 Task: Go to Program & Features. Select Whole Food Market. Add to cart Organic Aloe Vera Juice-2. Place order for Katie Thompson, _x000D_
703 Fritz Ave W_x000D_
Ladysmith, Wisconsin(WI), 54848, Cell Number (507) 373-4876
Action: Mouse moved to (104, 81)
Screenshot: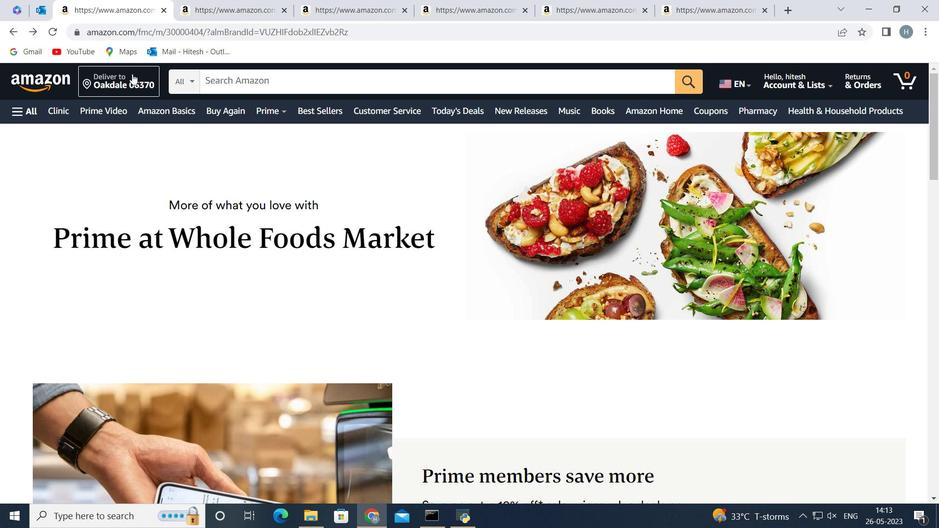 
Action: Mouse pressed left at (104, 81)
Screenshot: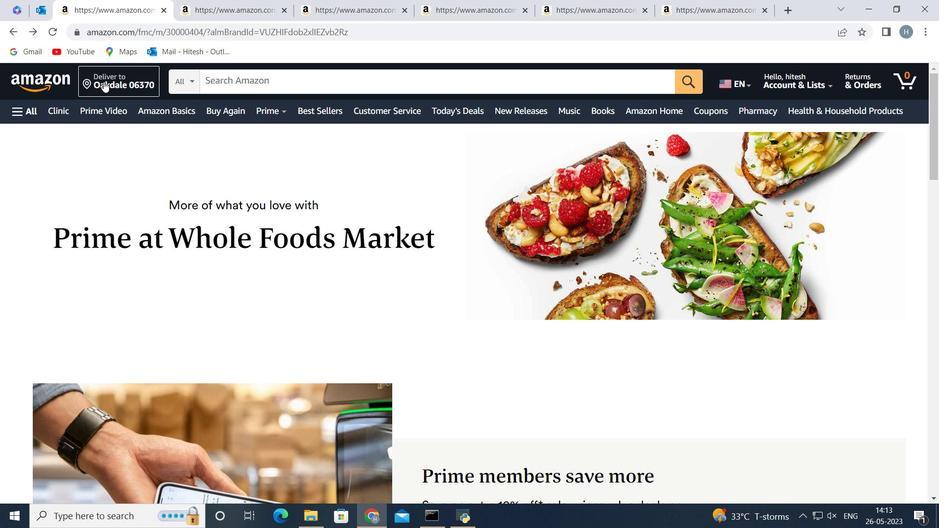 
Action: Mouse moved to (462, 341)
Screenshot: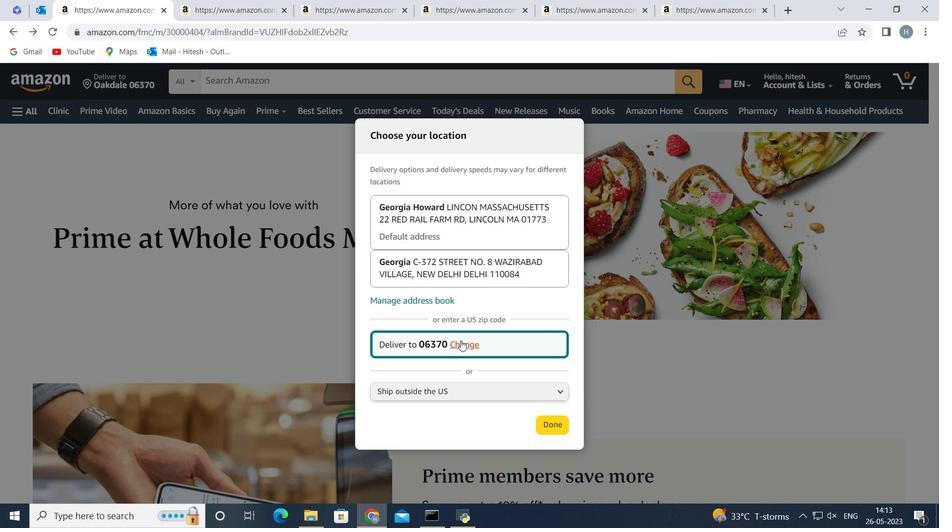
Action: Mouse pressed left at (462, 341)
Screenshot: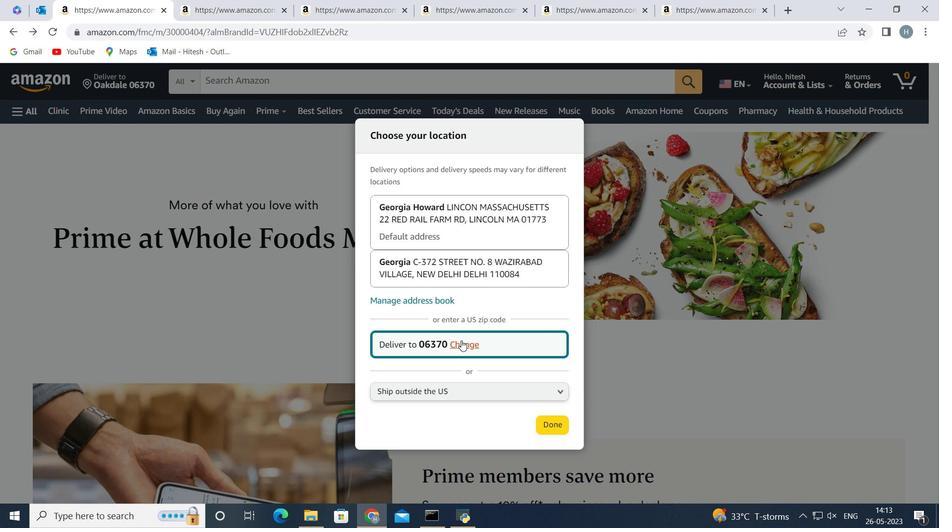 
Action: Mouse moved to (447, 335)
Screenshot: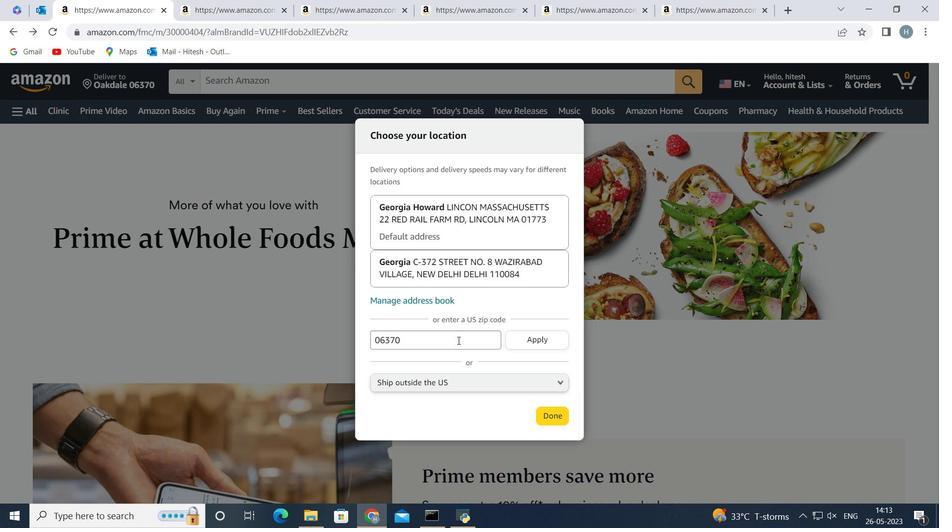 
Action: Mouse pressed left at (447, 335)
Screenshot: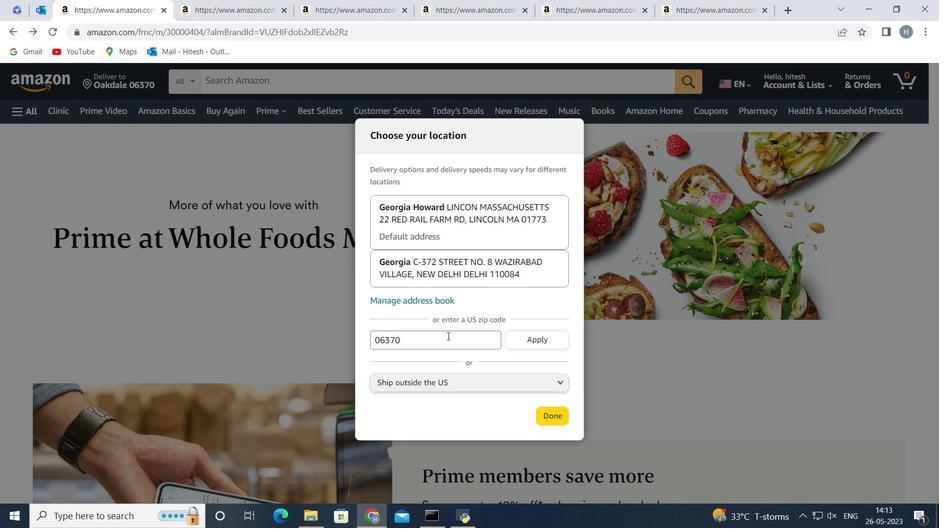 
Action: Key pressed <Key.backspace><Key.backspace><Key.backspace>
Screenshot: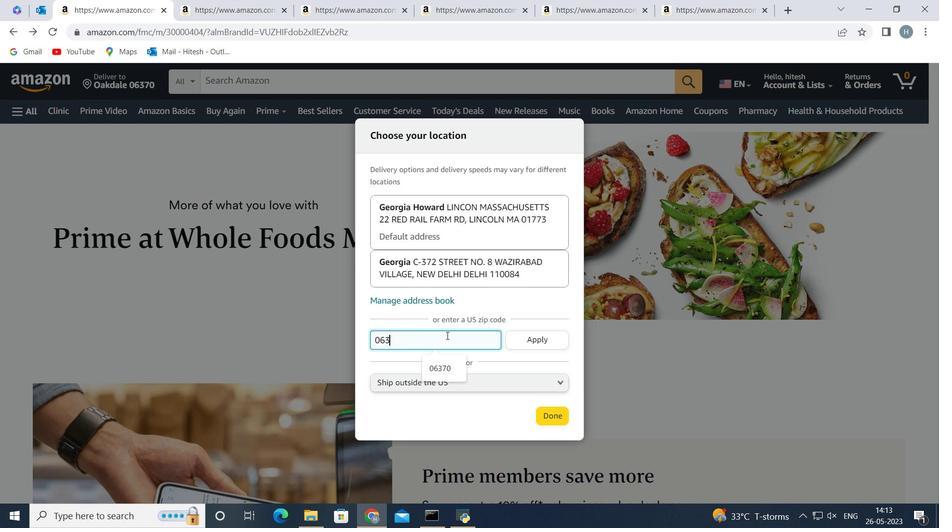 
Action: Mouse moved to (446, 335)
Screenshot: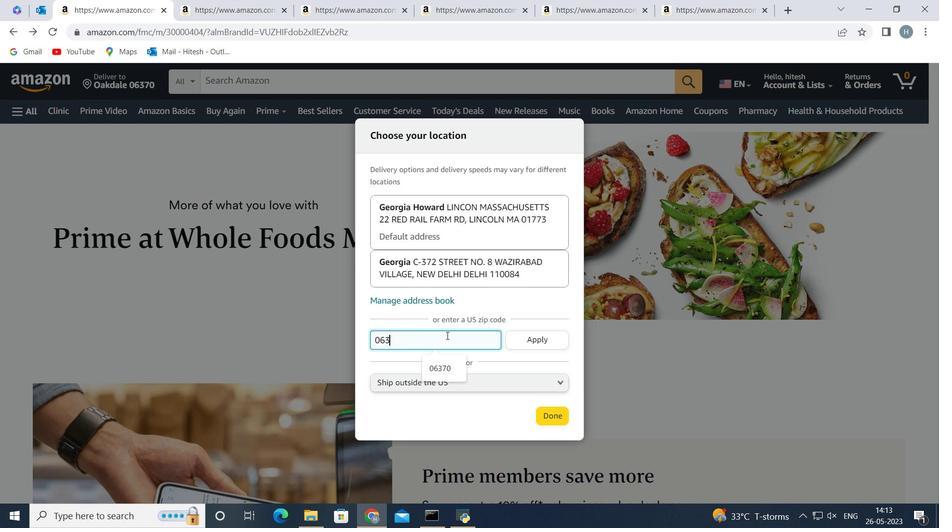 
Action: Key pressed <Key.backspace><Key.backspace><Key.backspace><Key.backspace>54848
Screenshot: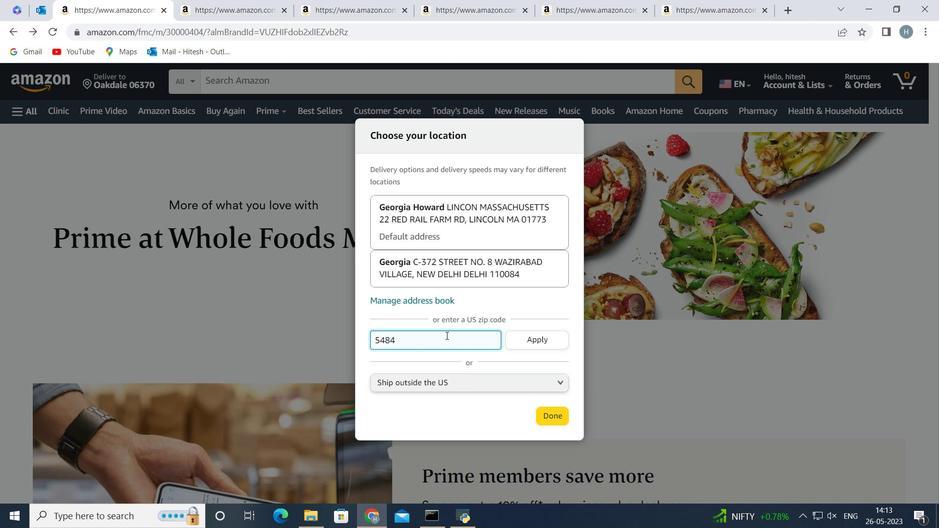 
Action: Mouse moved to (548, 339)
Screenshot: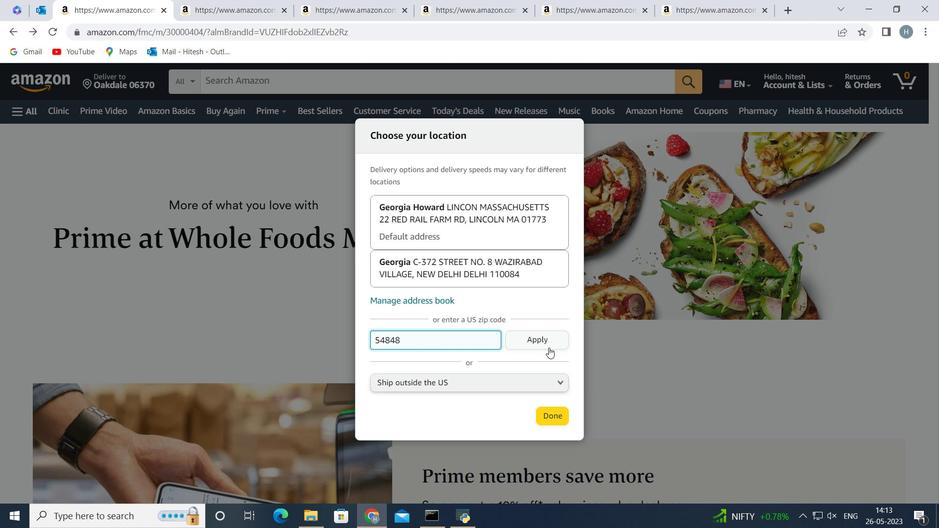 
Action: Mouse pressed left at (548, 339)
Screenshot: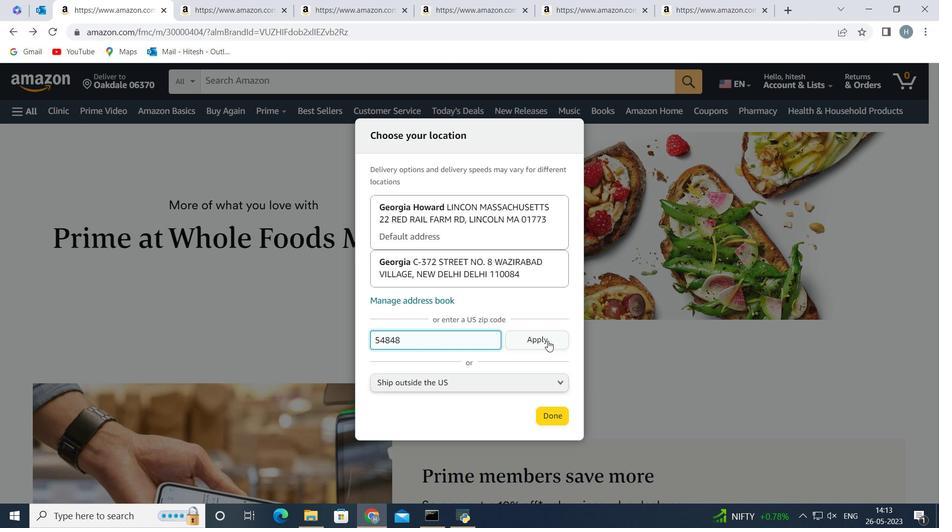 
Action: Mouse moved to (543, 340)
Screenshot: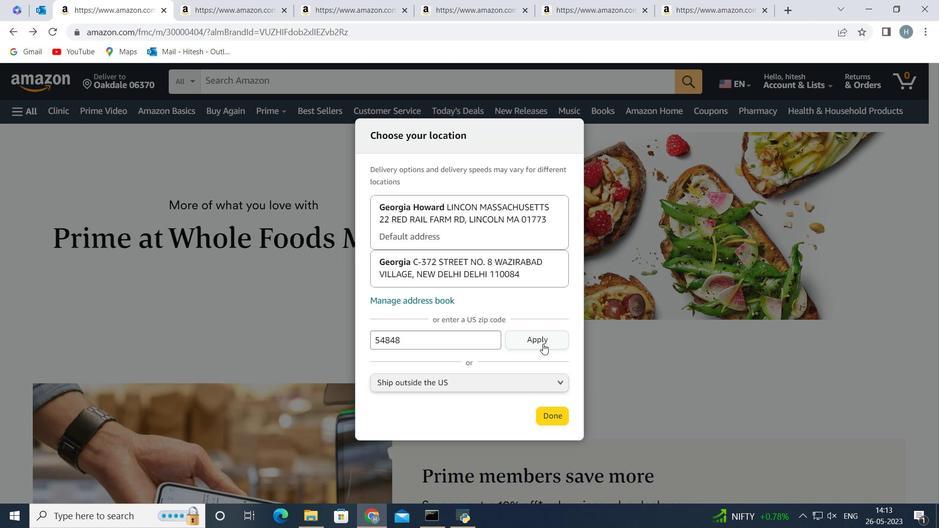 
Action: Mouse pressed left at (543, 340)
Screenshot: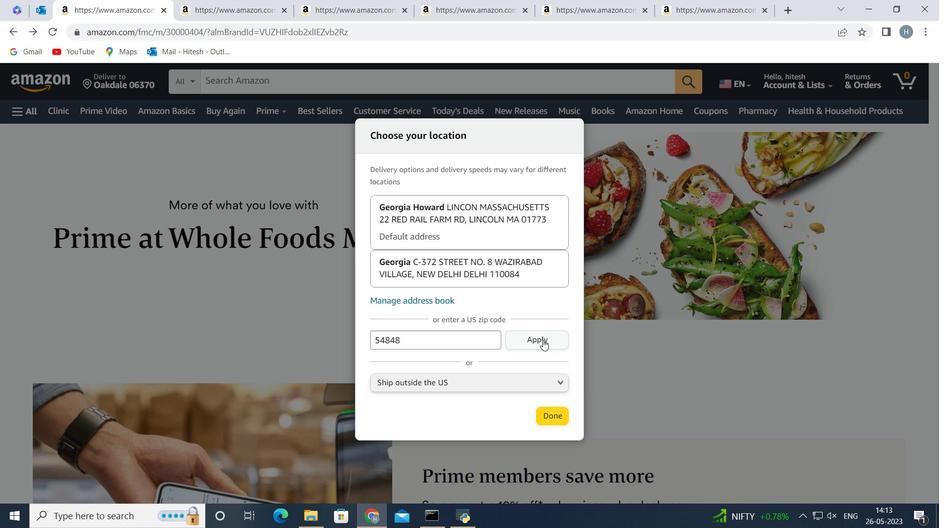 
Action: Mouse moved to (558, 415)
Screenshot: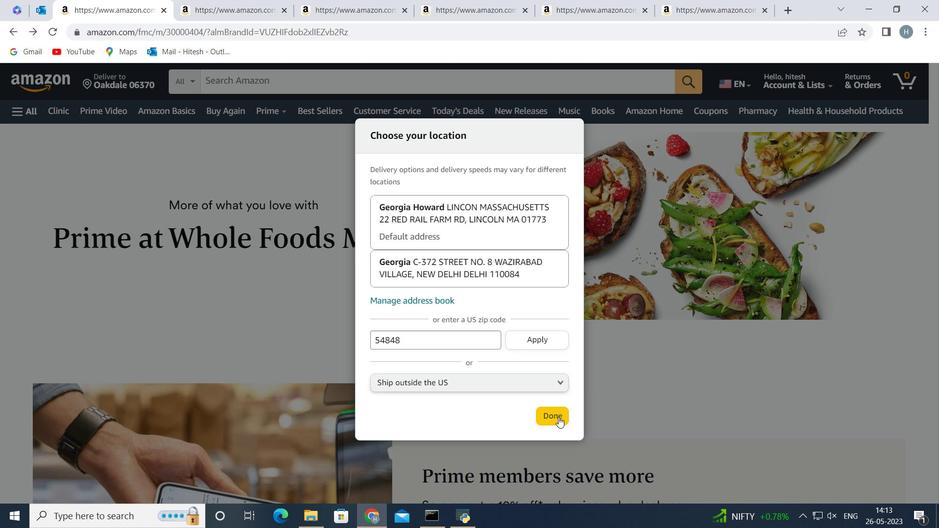 
Action: Mouse pressed left at (558, 415)
Screenshot: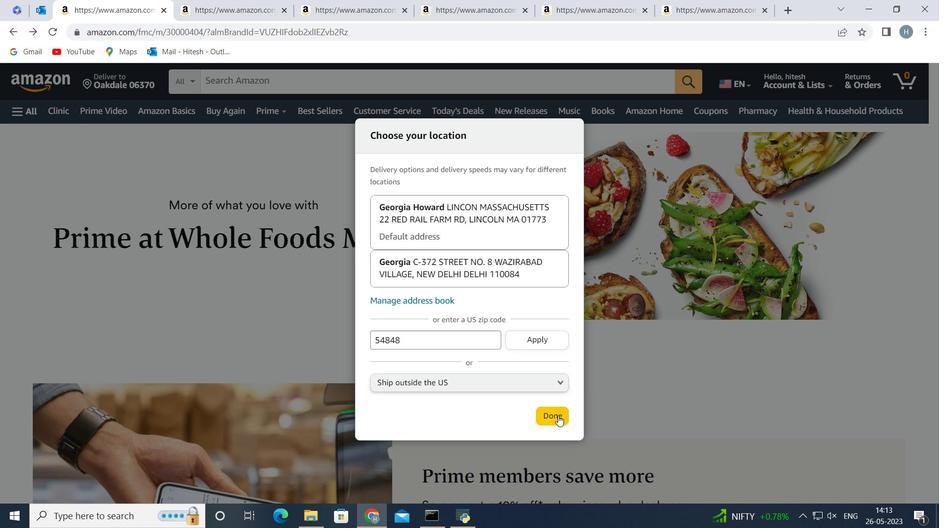 
Action: Mouse moved to (142, 79)
Screenshot: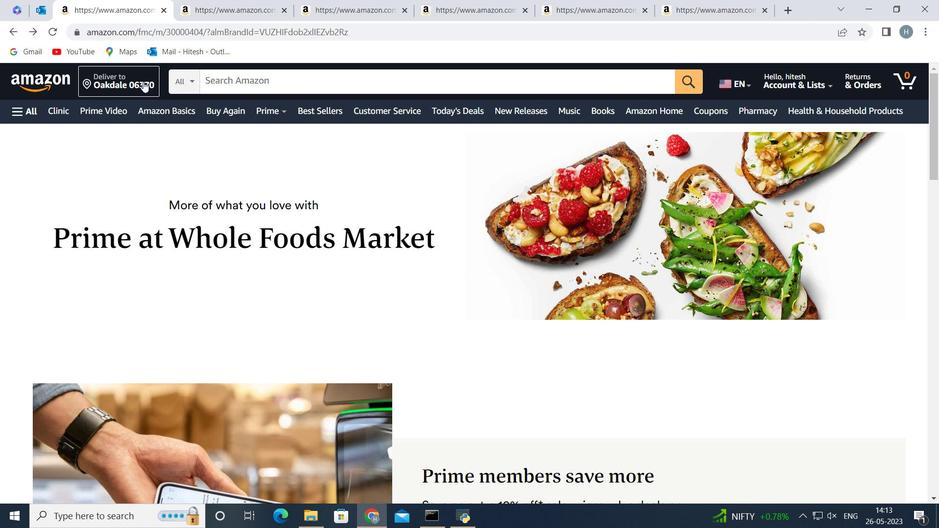 
Action: Mouse pressed left at (142, 79)
Screenshot: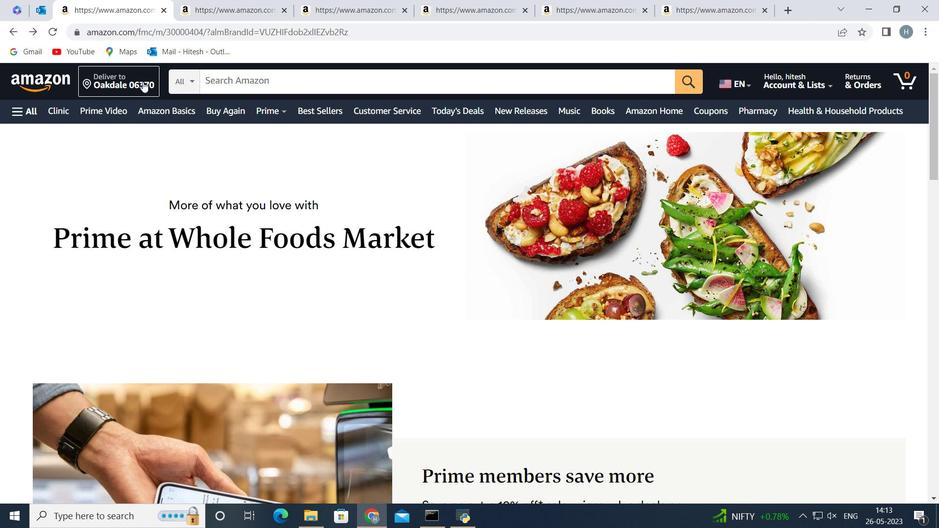 
Action: Mouse moved to (549, 426)
Screenshot: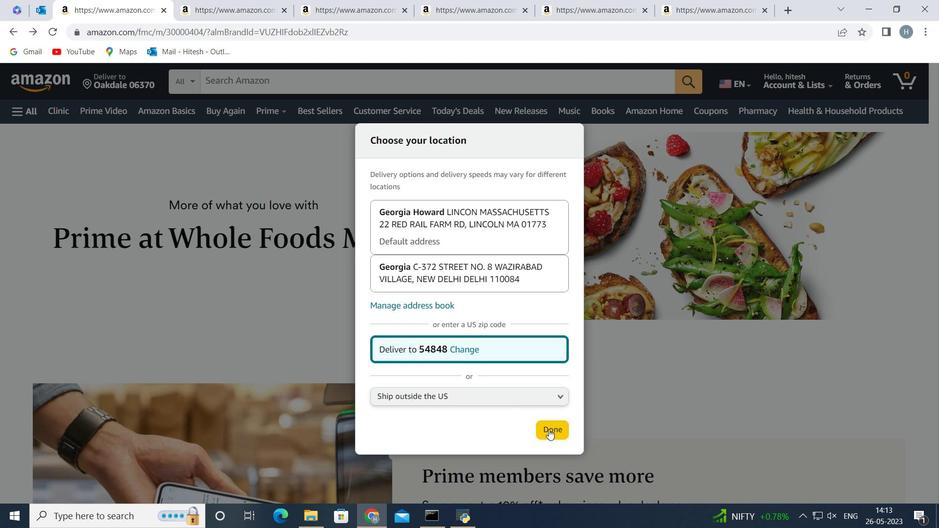 
Action: Mouse pressed left at (549, 426)
Screenshot: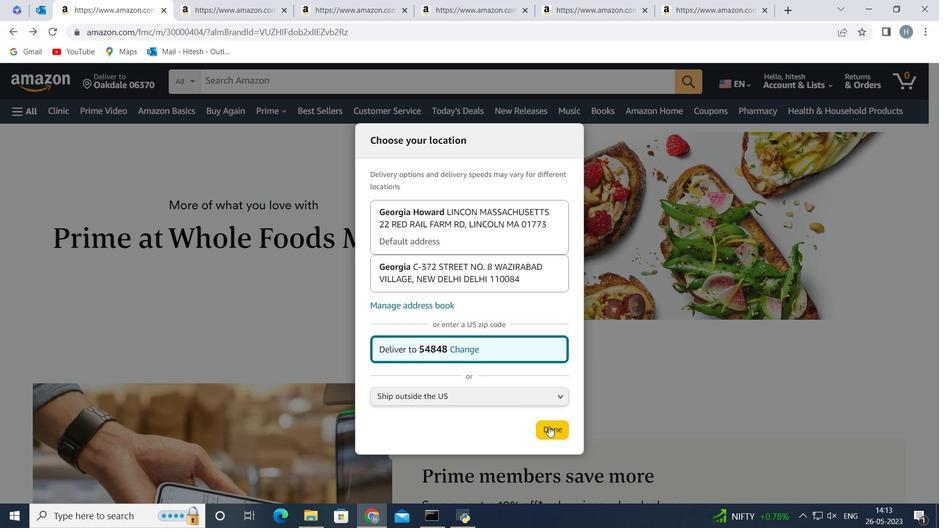 
Action: Mouse moved to (19, 109)
Screenshot: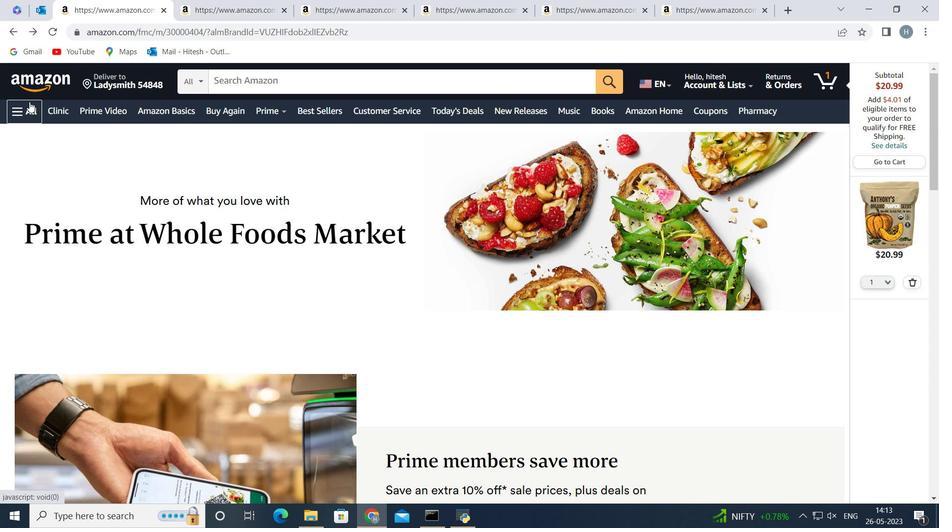 
Action: Mouse pressed left at (19, 109)
Screenshot: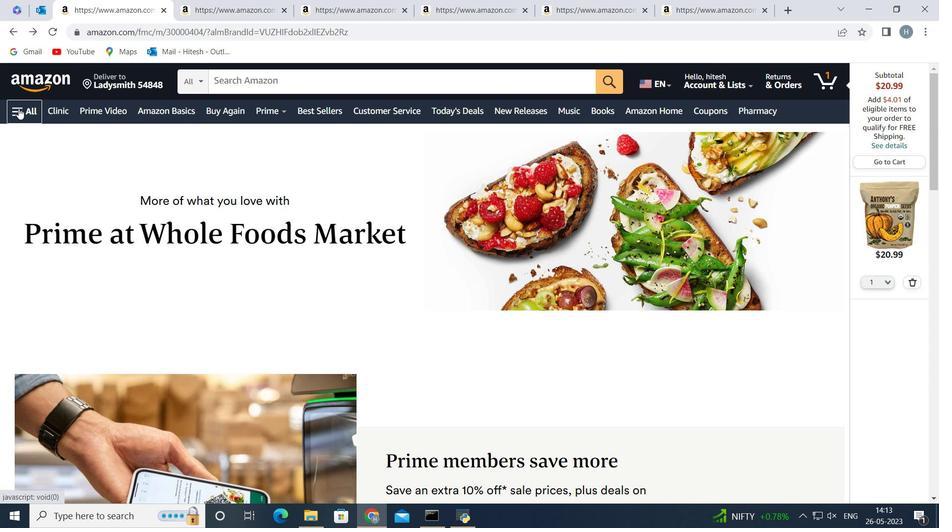
Action: Mouse moved to (103, 241)
Screenshot: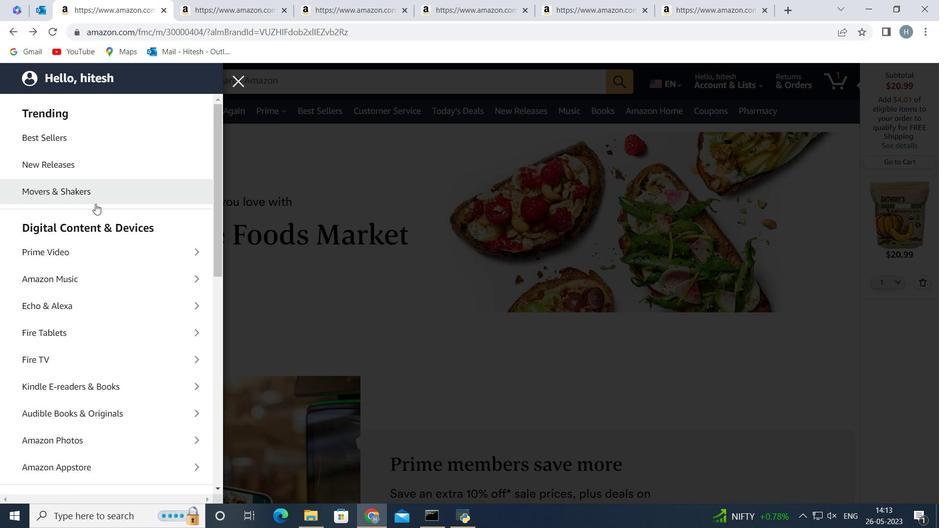 
Action: Mouse scrolled (103, 241) with delta (0, 0)
Screenshot: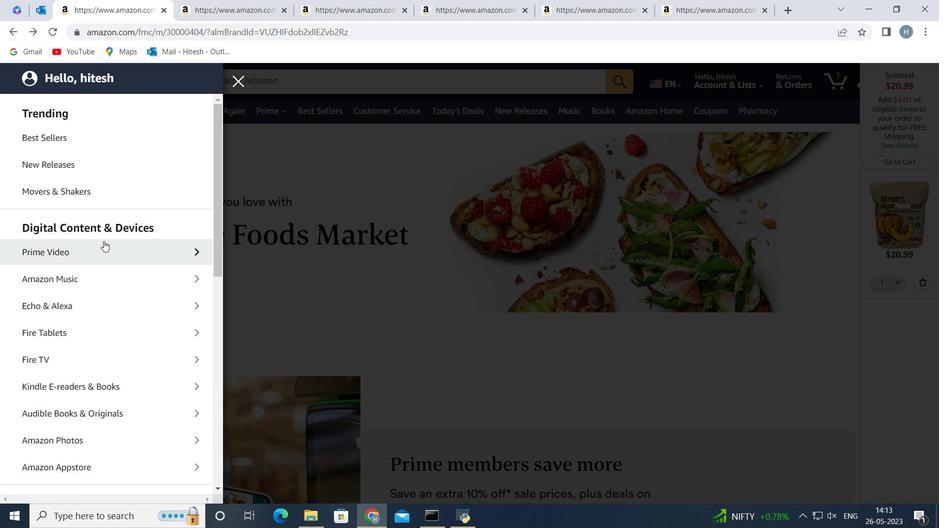 
Action: Mouse scrolled (103, 241) with delta (0, 0)
Screenshot: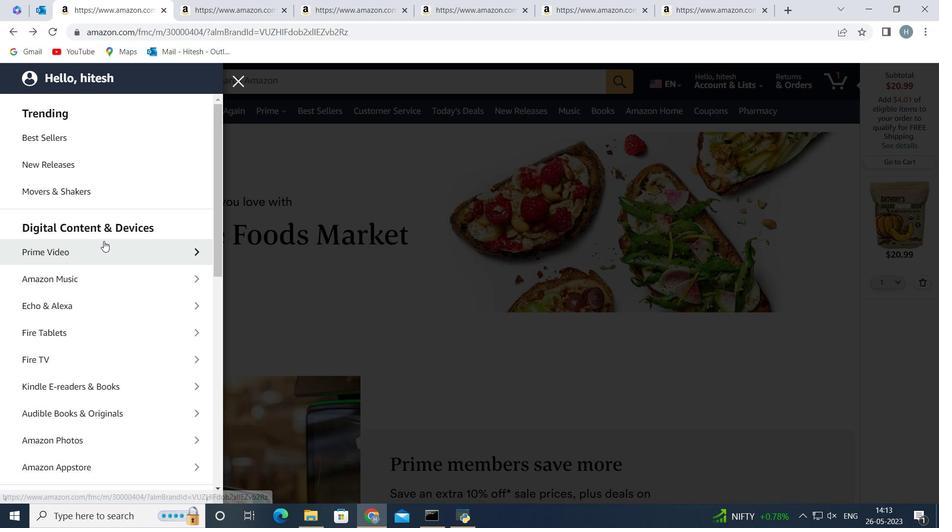 
Action: Mouse scrolled (103, 241) with delta (0, 0)
Screenshot: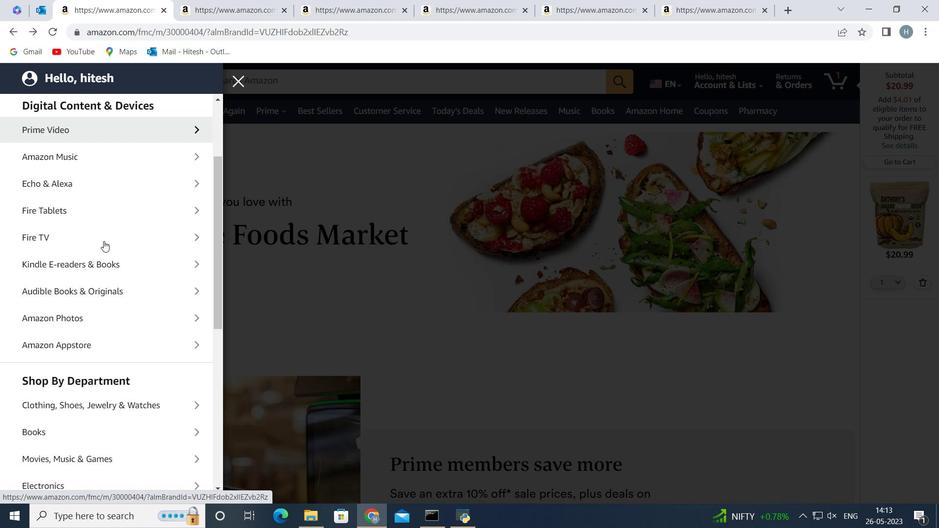 
Action: Mouse scrolled (103, 241) with delta (0, 0)
Screenshot: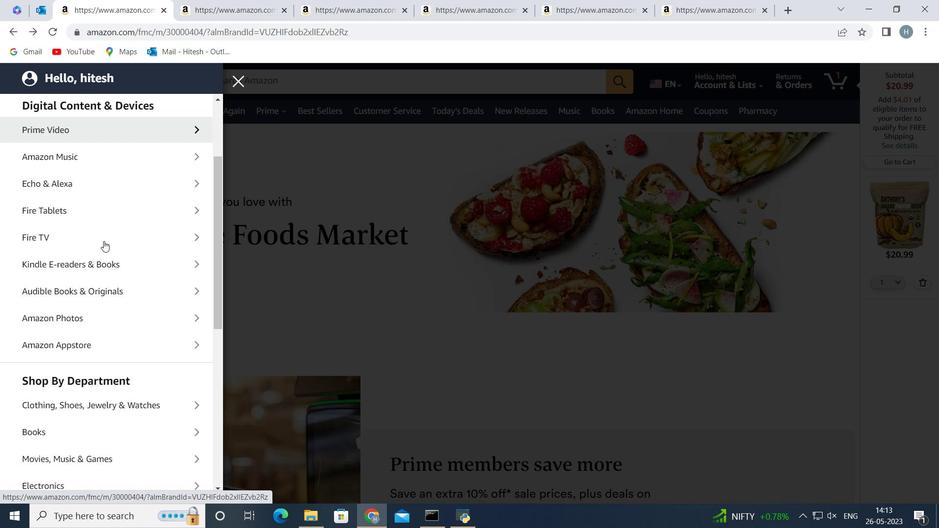 
Action: Mouse scrolled (103, 241) with delta (0, 0)
Screenshot: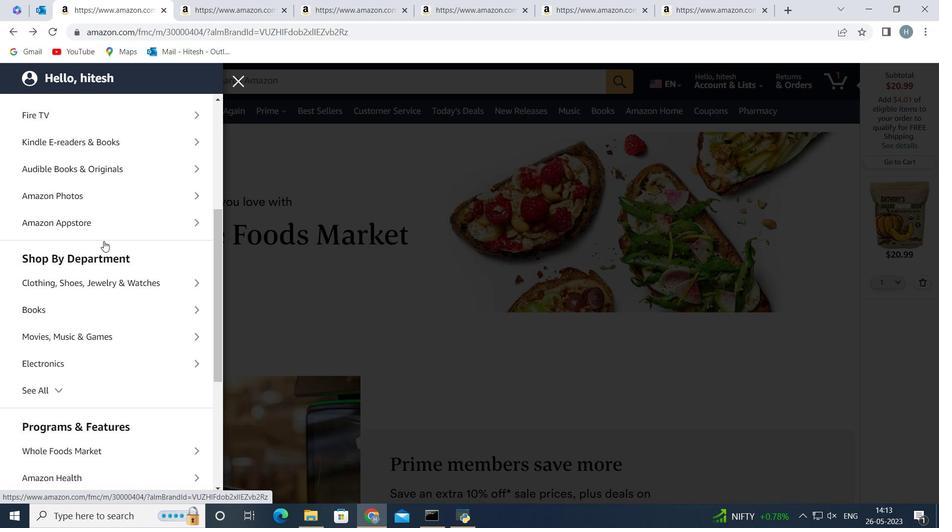 
Action: Mouse scrolled (103, 241) with delta (0, 0)
Screenshot: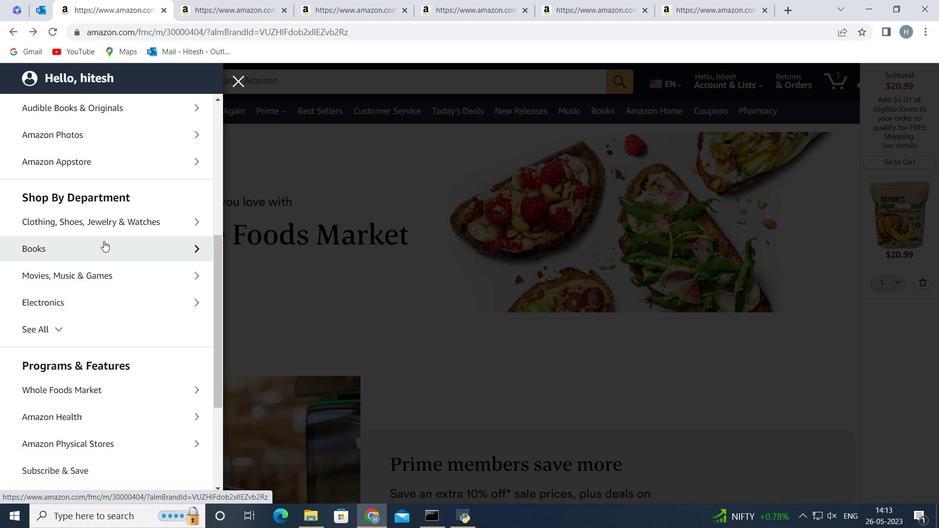 
Action: Mouse moved to (109, 326)
Screenshot: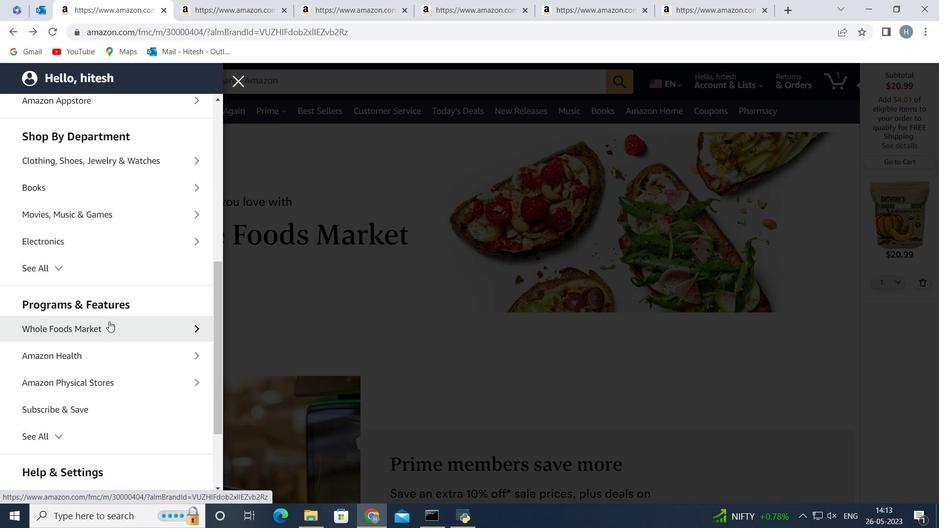 
Action: Mouse pressed left at (109, 326)
Screenshot: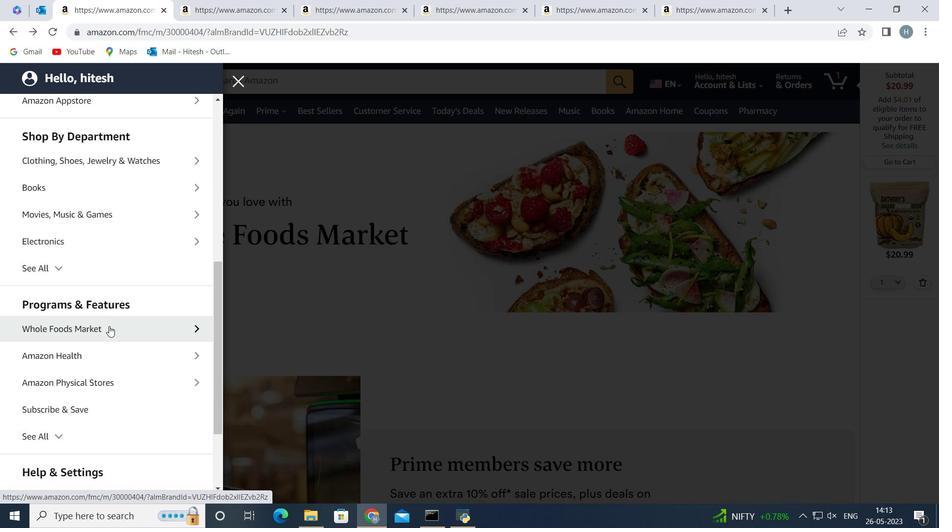 
Action: Mouse moved to (121, 158)
Screenshot: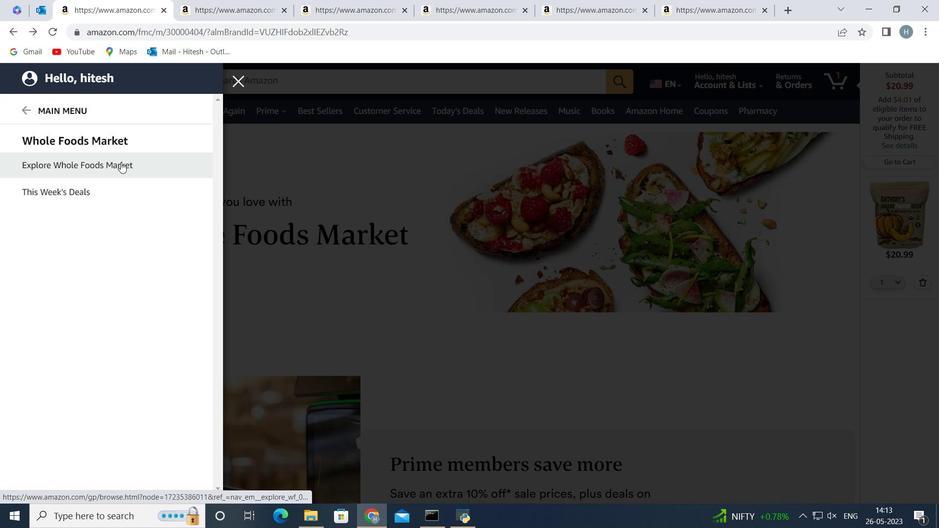 
Action: Mouse pressed left at (121, 158)
Screenshot: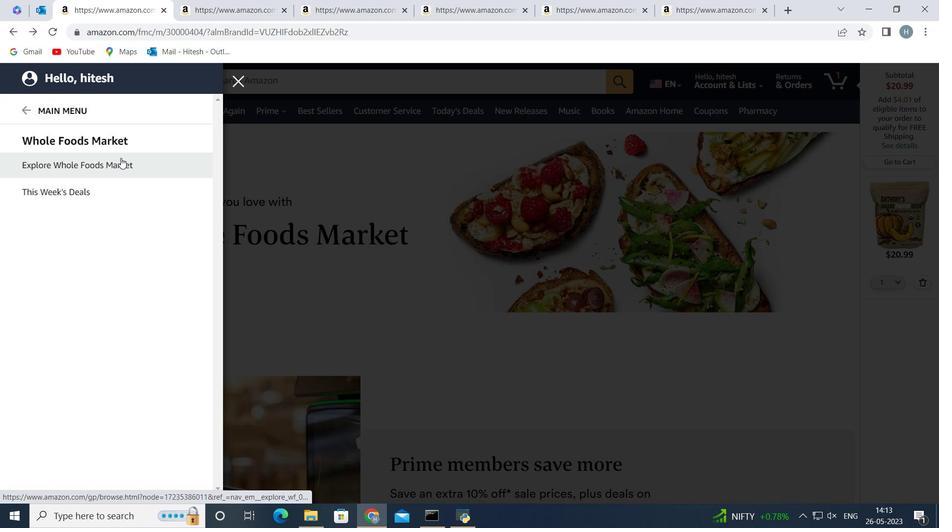 
Action: Mouse moved to (276, 77)
Screenshot: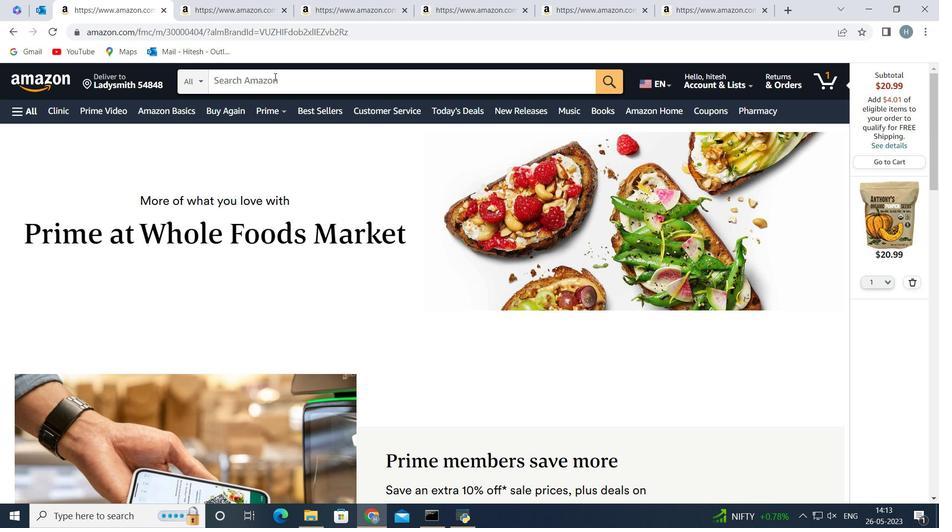 
Action: Mouse pressed left at (276, 77)
Screenshot: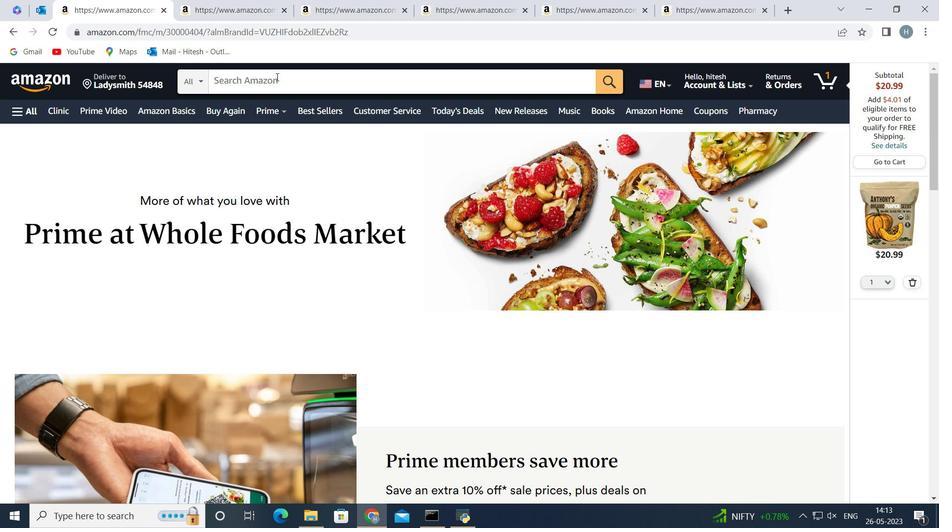 
Action: Key pressed <Key.shift>Organic<Key.space><Key.shift>Aloe<Key.space><Key.shift>Vera<Key.space><Key.shift>Juice<Key.space><Key.enter>
Screenshot: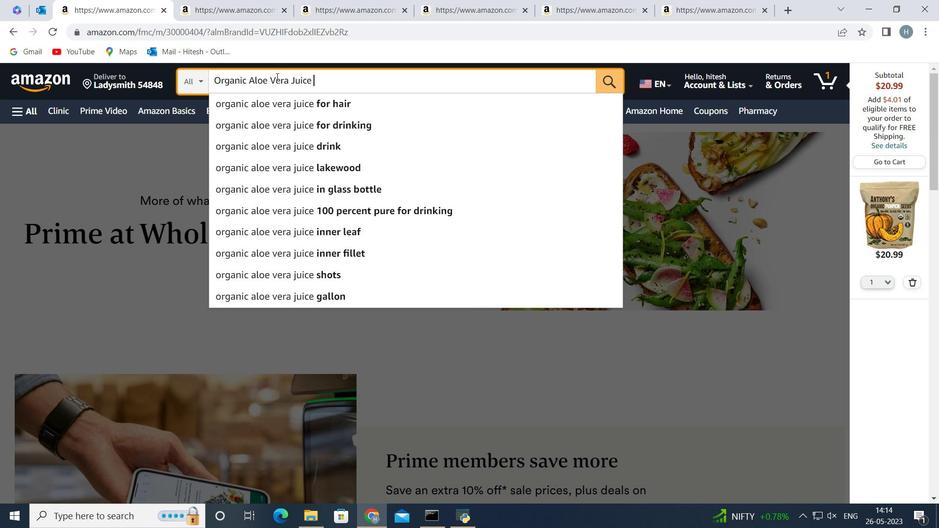 
Action: Mouse moved to (437, 177)
Screenshot: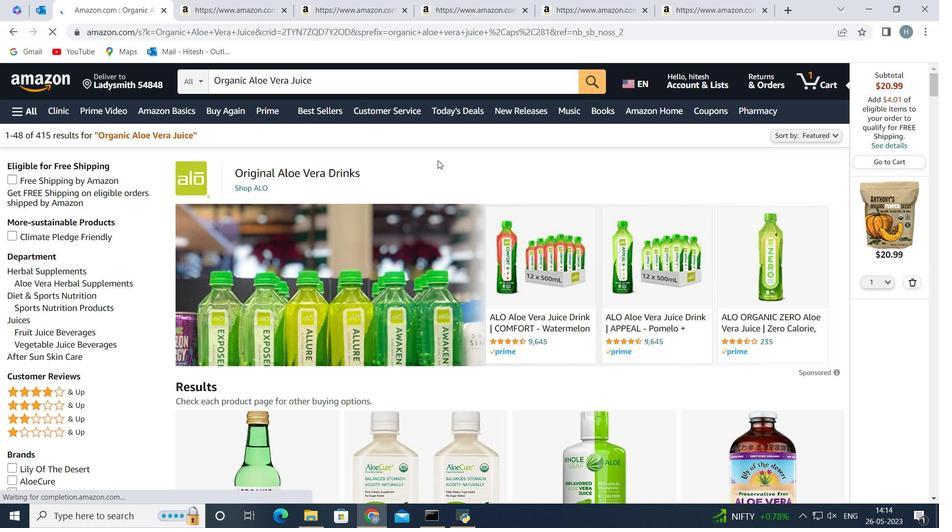 
Action: Mouse scrolled (437, 176) with delta (0, 0)
Screenshot: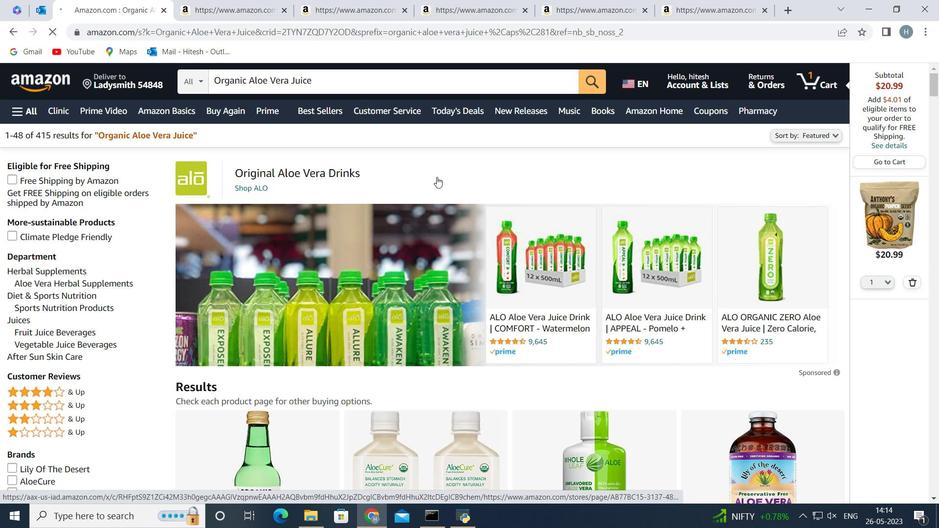 
Action: Mouse moved to (437, 177)
Screenshot: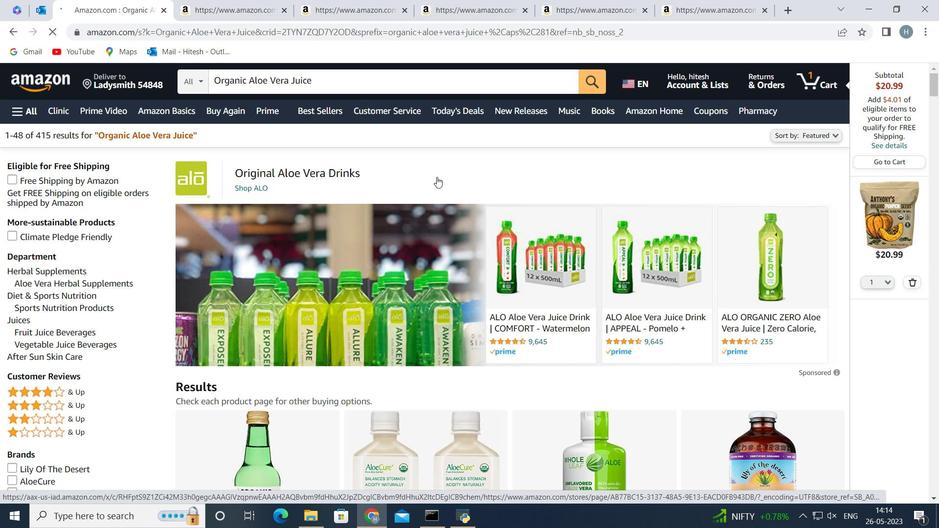 
Action: Mouse scrolled (437, 177) with delta (0, 0)
Screenshot: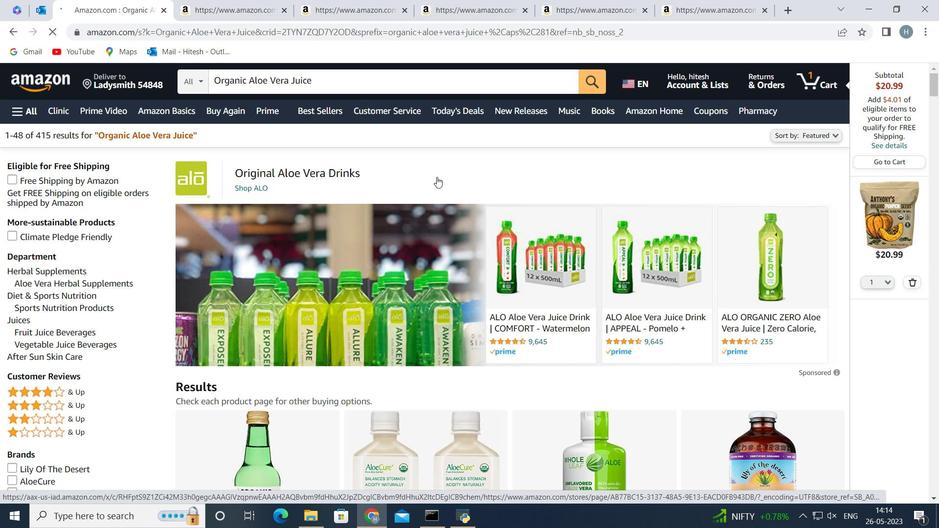 
Action: Mouse moved to (437, 177)
Screenshot: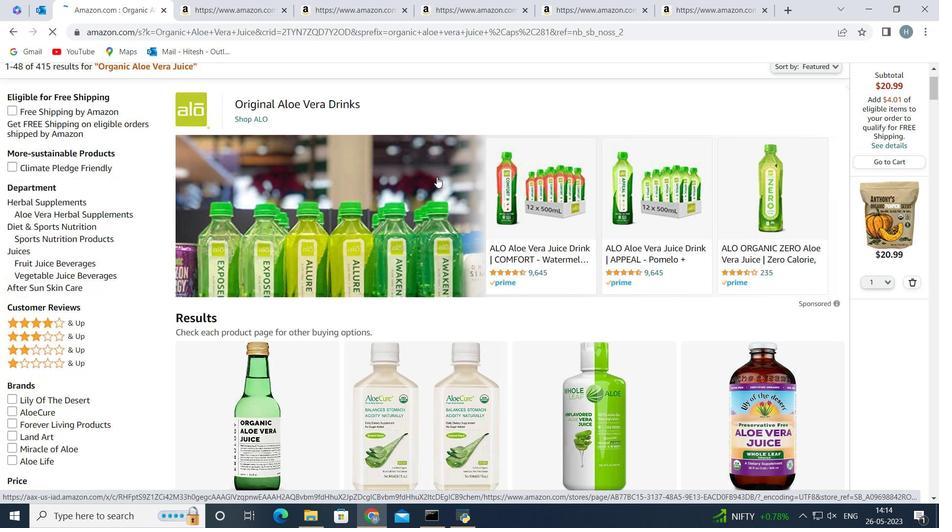 
Action: Mouse scrolled (437, 177) with delta (0, 0)
Screenshot: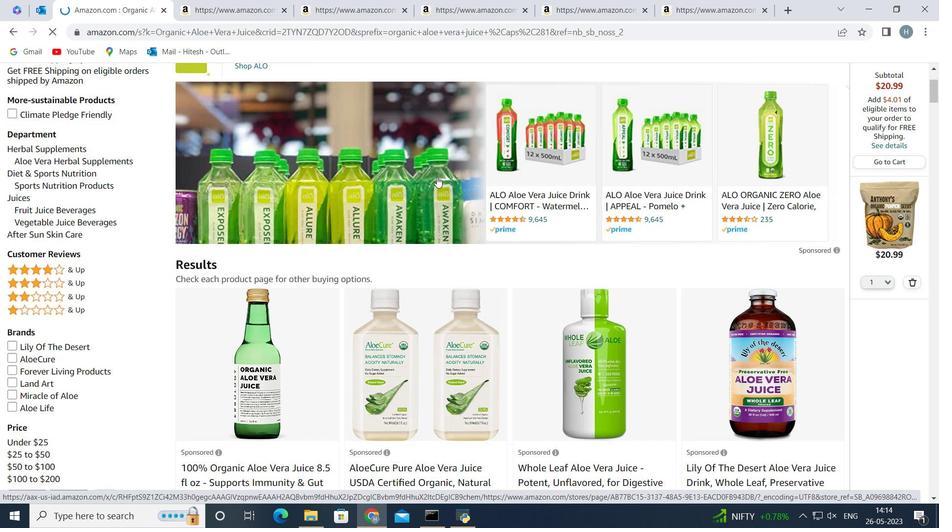 
Action: Mouse moved to (416, 112)
Screenshot: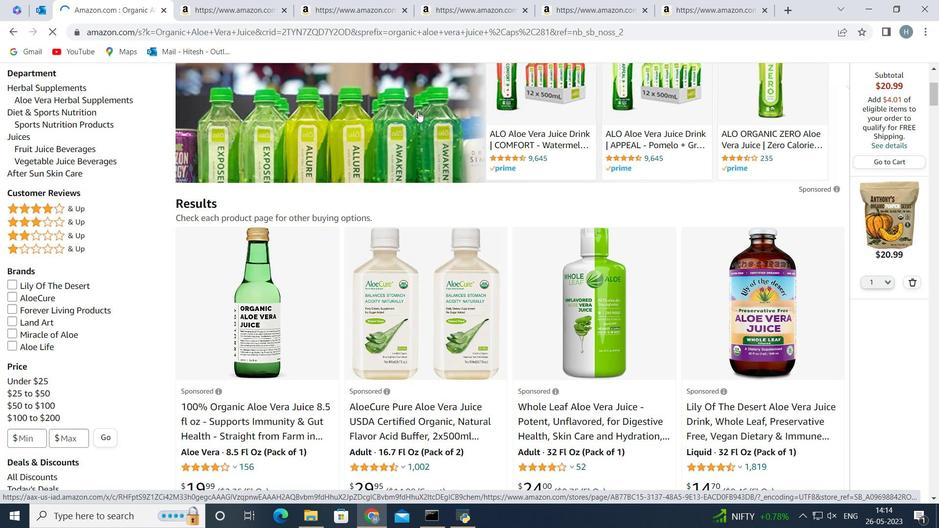 
Action: Mouse scrolled (416, 111) with delta (0, 0)
Screenshot: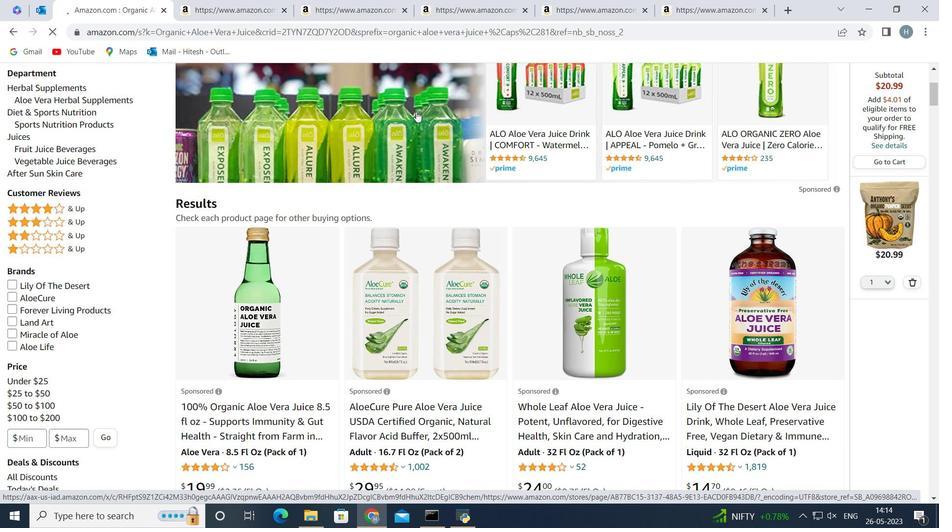 
Action: Mouse moved to (282, 242)
Screenshot: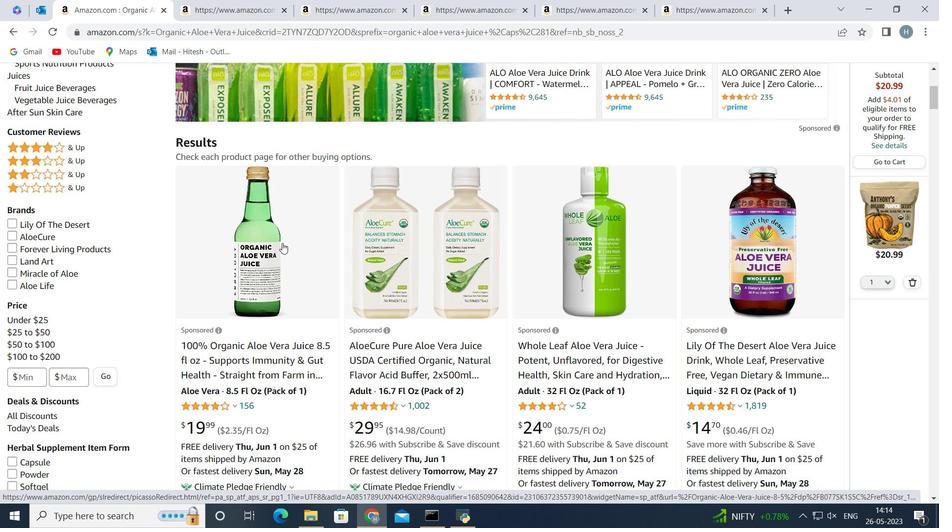 
Action: Mouse pressed left at (282, 242)
Screenshot: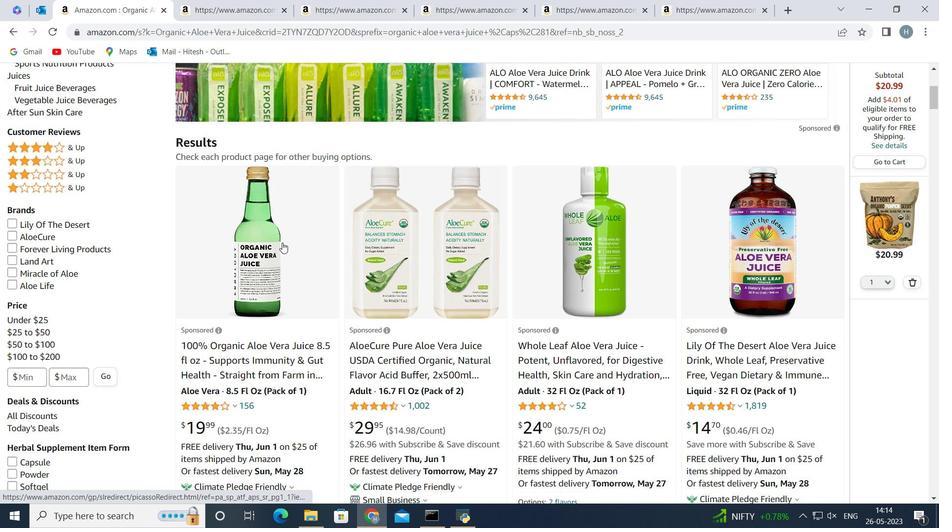 
Action: Mouse moved to (23, 442)
Screenshot: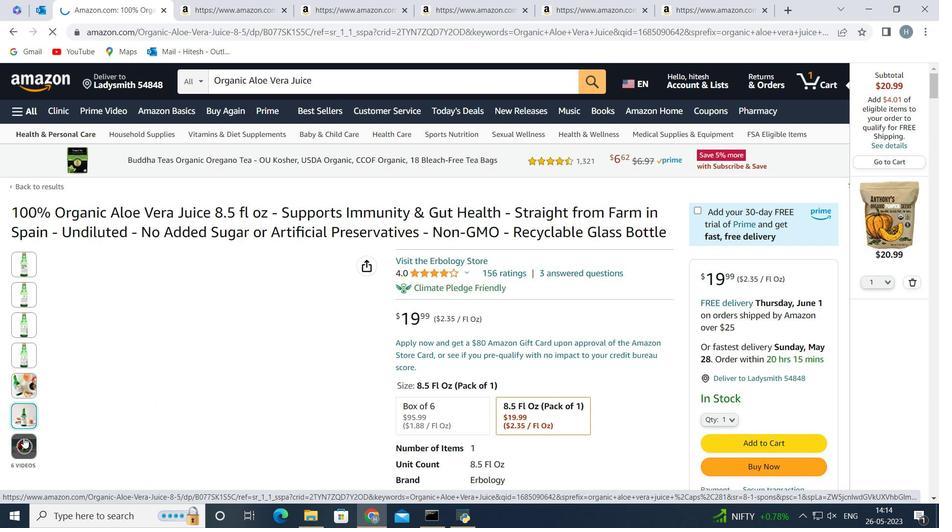 
Action: Mouse pressed left at (23, 442)
Screenshot: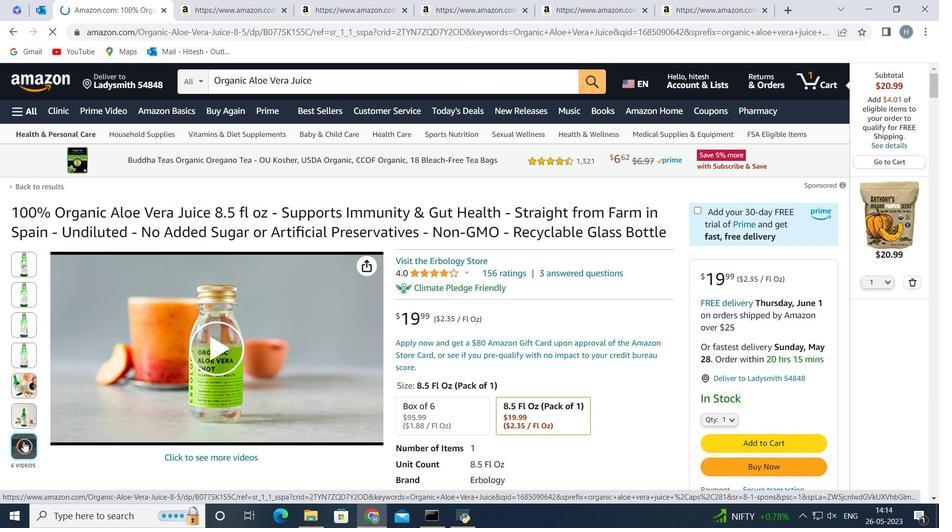 
Action: Mouse moved to (901, 117)
Screenshot: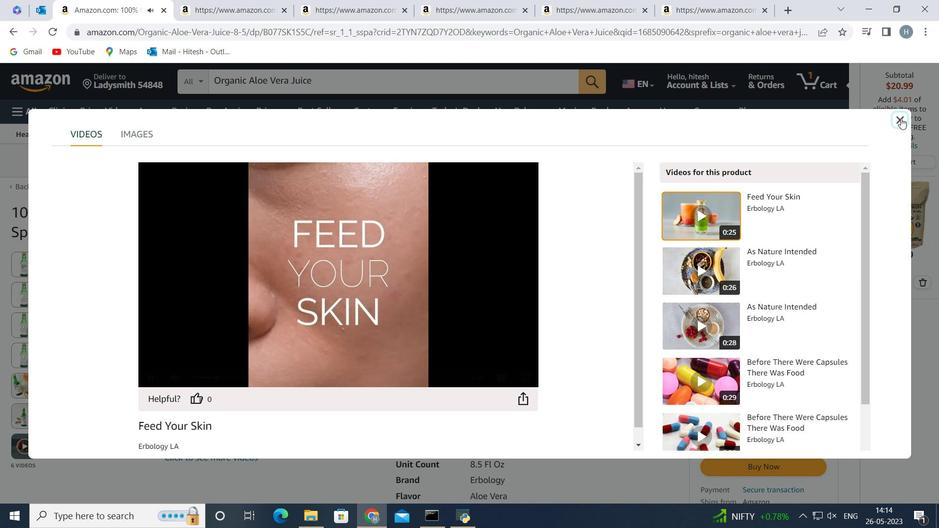 
Action: Mouse pressed left at (901, 117)
Screenshot: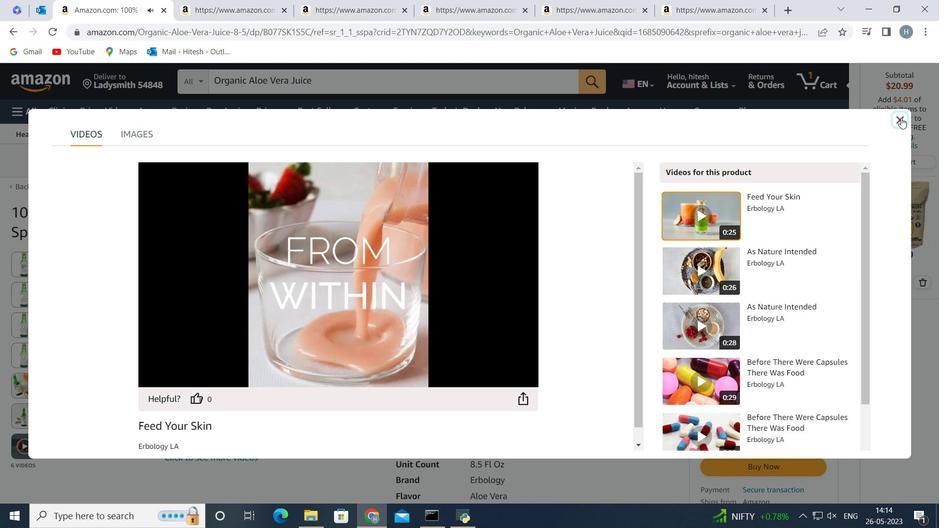 
Action: Mouse moved to (759, 442)
Screenshot: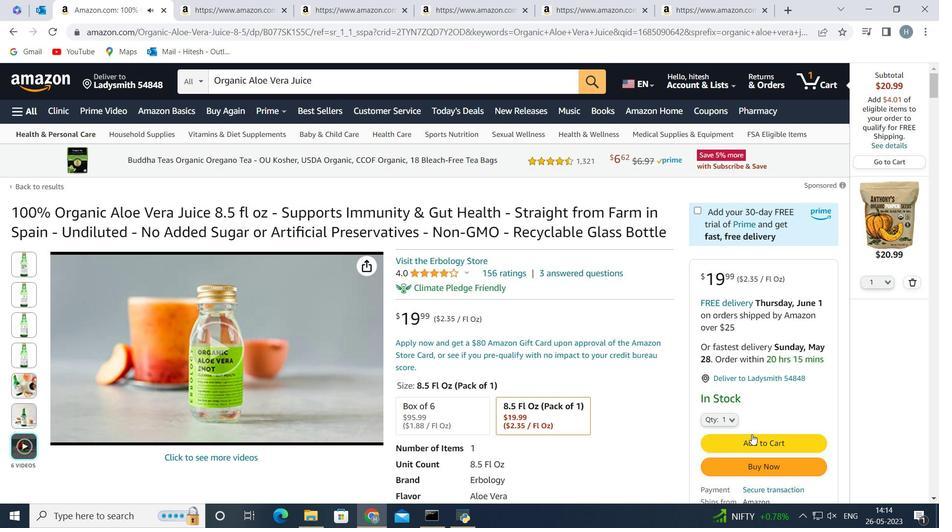 
Action: Mouse pressed left at (759, 442)
Screenshot: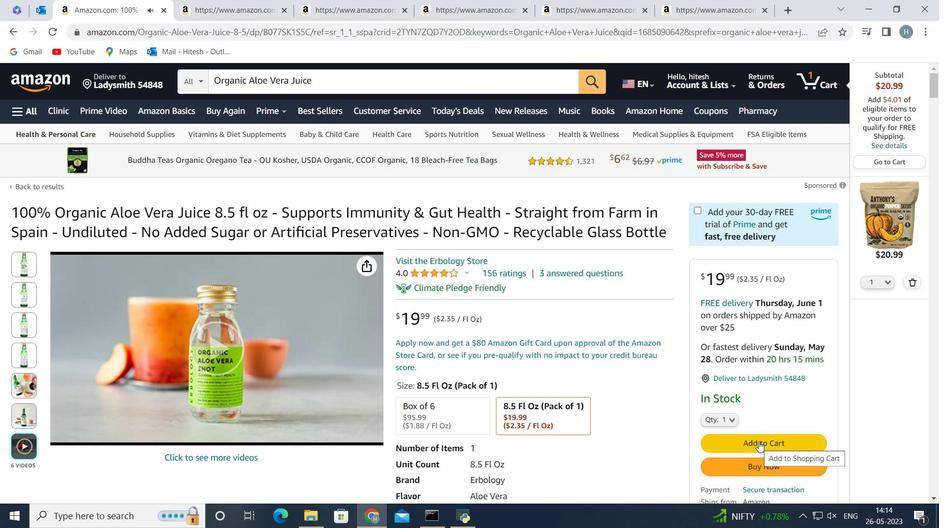 
Action: Mouse moved to (9, 26)
Screenshot: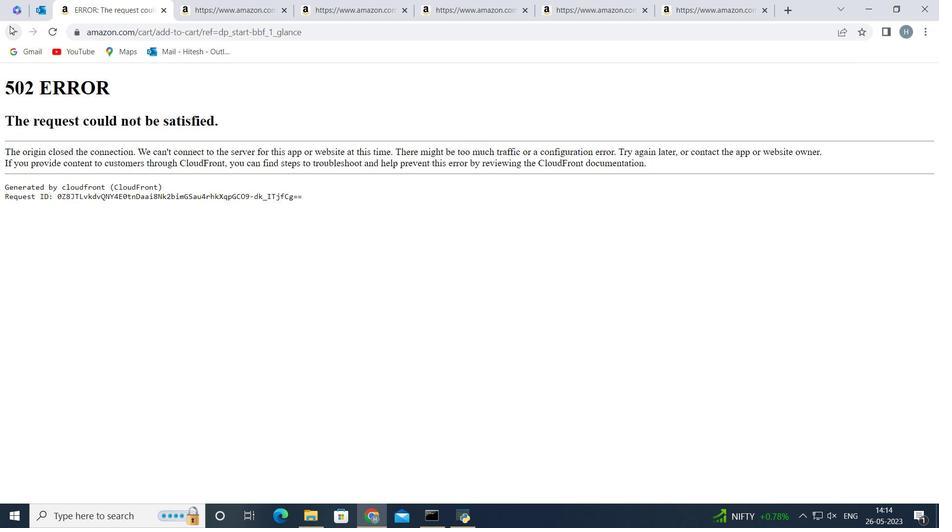 
Action: Mouse pressed left at (9, 26)
Screenshot: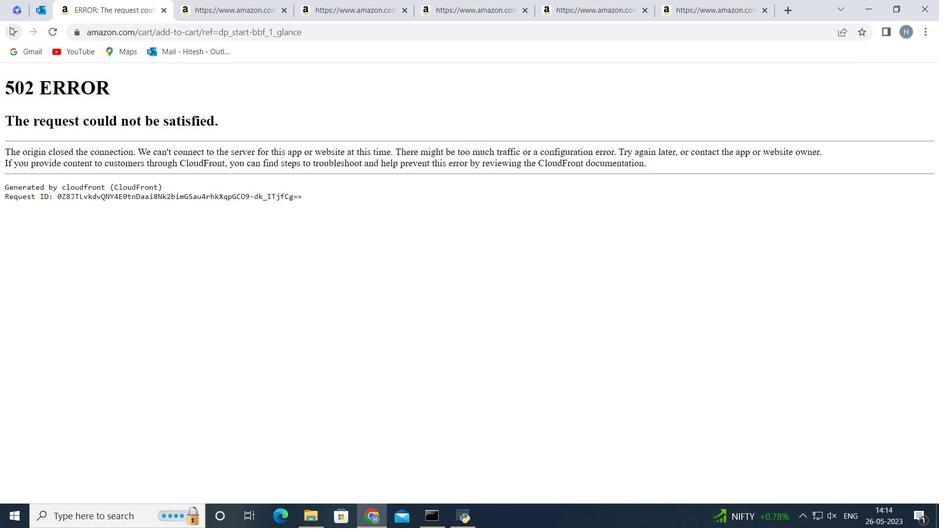 
Action: Mouse moved to (745, 368)
Screenshot: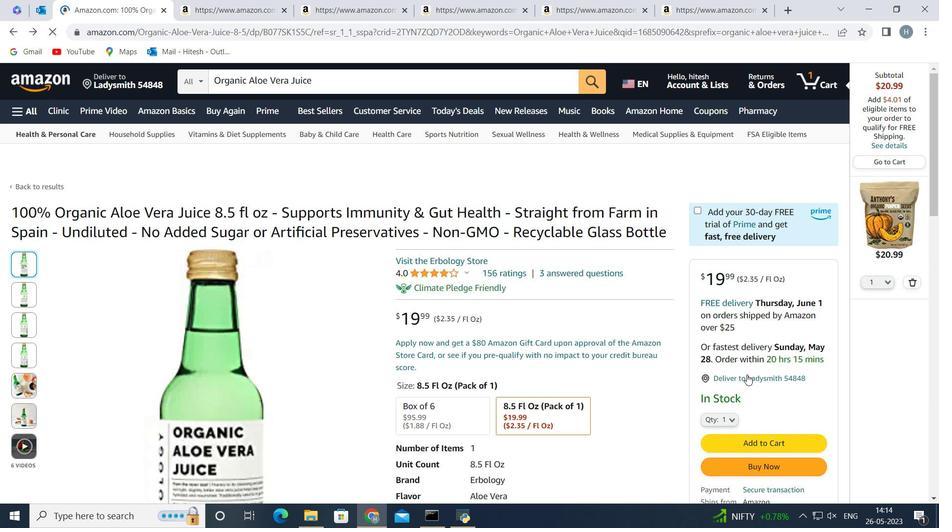 
Action: Mouse scrolled (745, 368) with delta (0, 0)
Screenshot: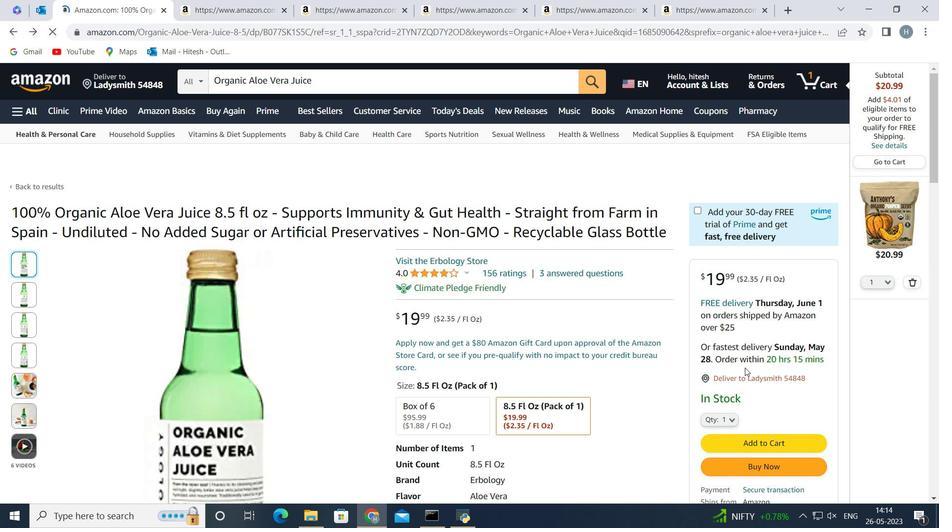 
Action: Mouse scrolled (745, 368) with delta (0, 0)
Screenshot: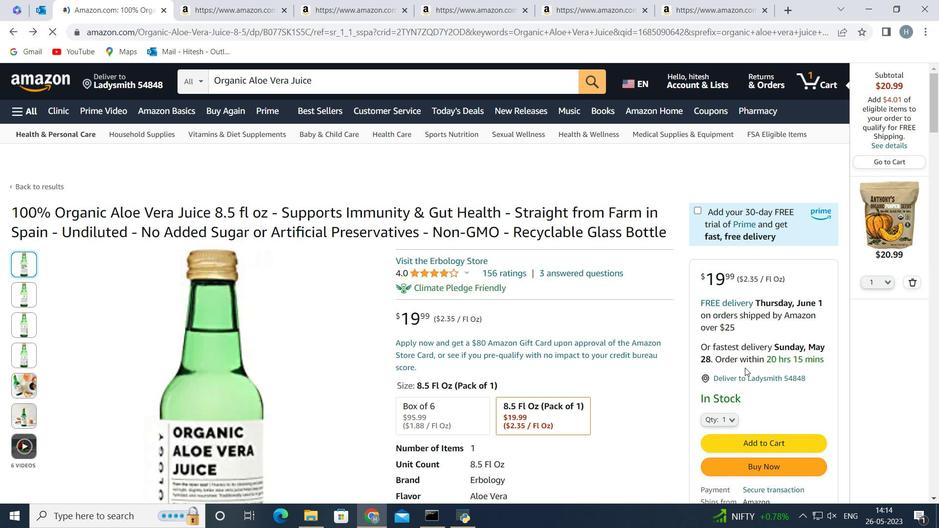 
Action: Mouse moved to (761, 320)
Screenshot: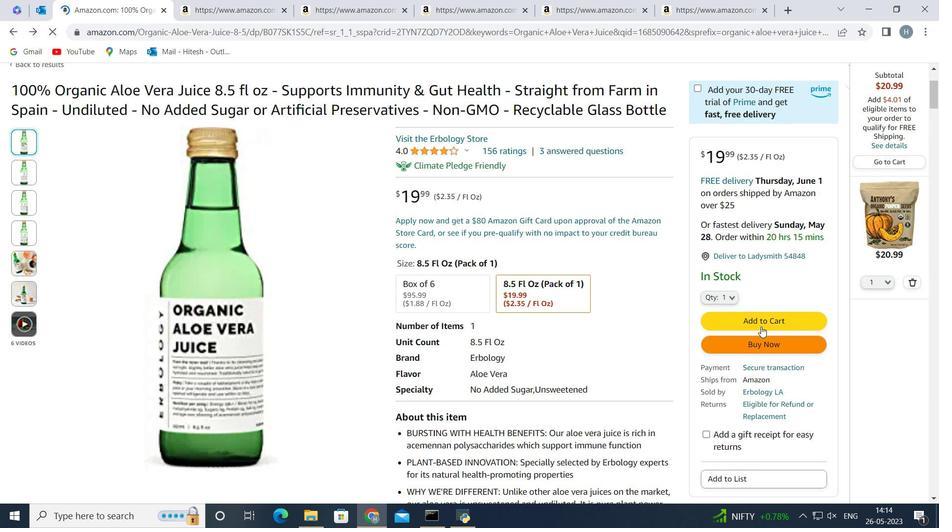 
Action: Mouse pressed left at (761, 320)
Screenshot: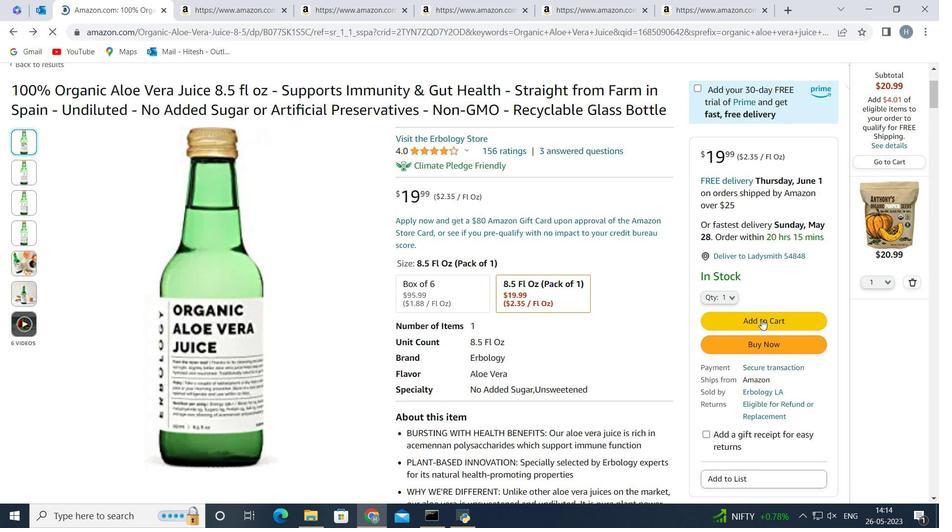 
Action: Mouse moved to (723, 201)
Screenshot: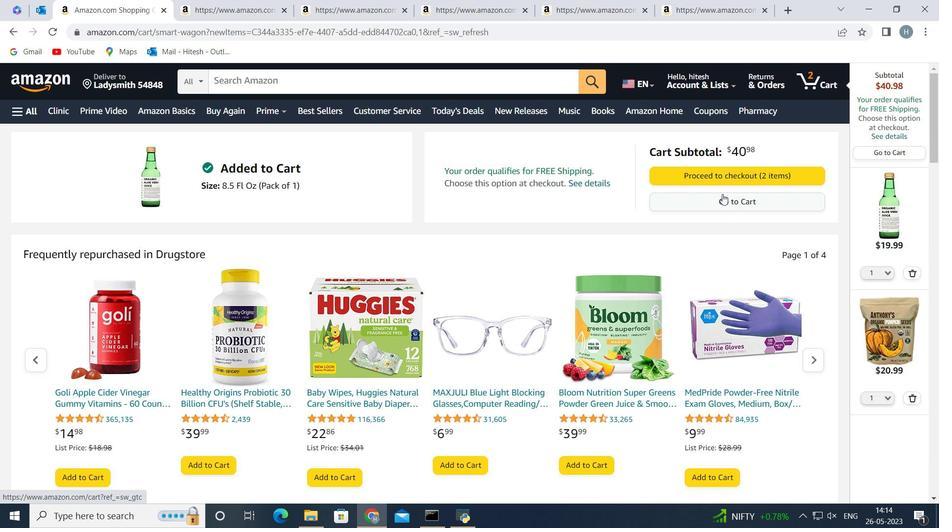 
Action: Mouse pressed left at (723, 201)
Screenshot: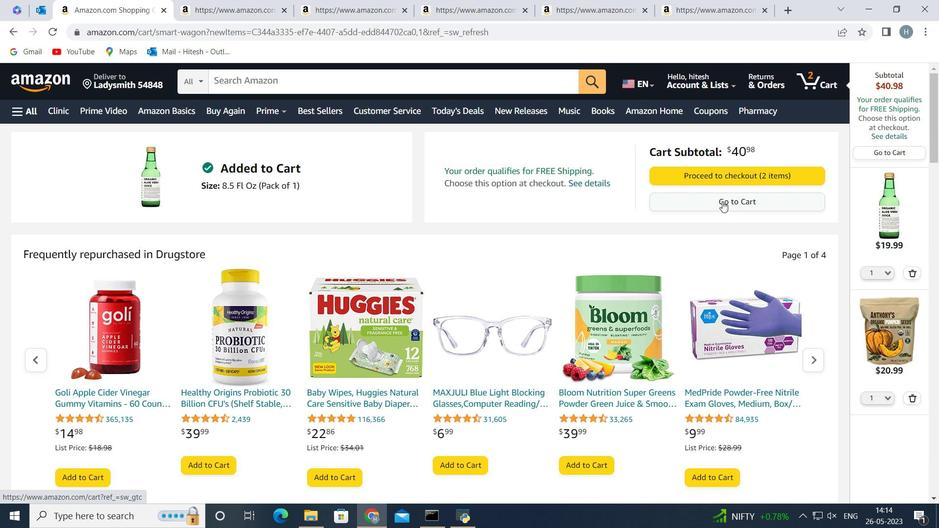 
Action: Mouse moved to (551, 343)
Screenshot: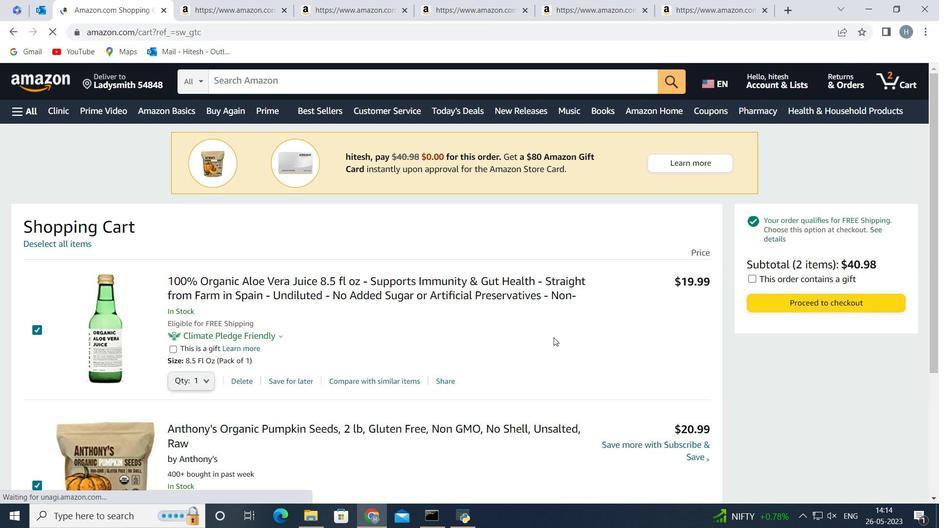 
Action: Mouse scrolled (551, 342) with delta (0, 0)
Screenshot: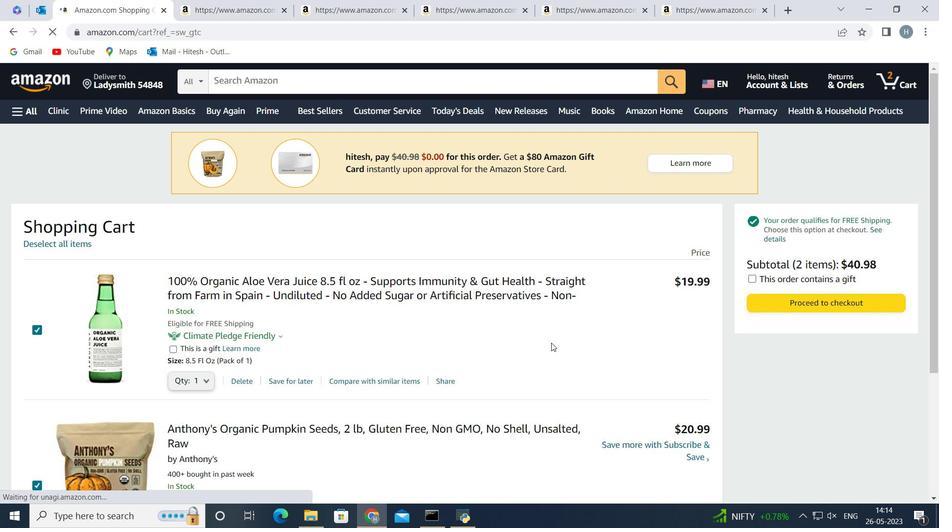 
Action: Mouse scrolled (551, 342) with delta (0, 0)
Screenshot: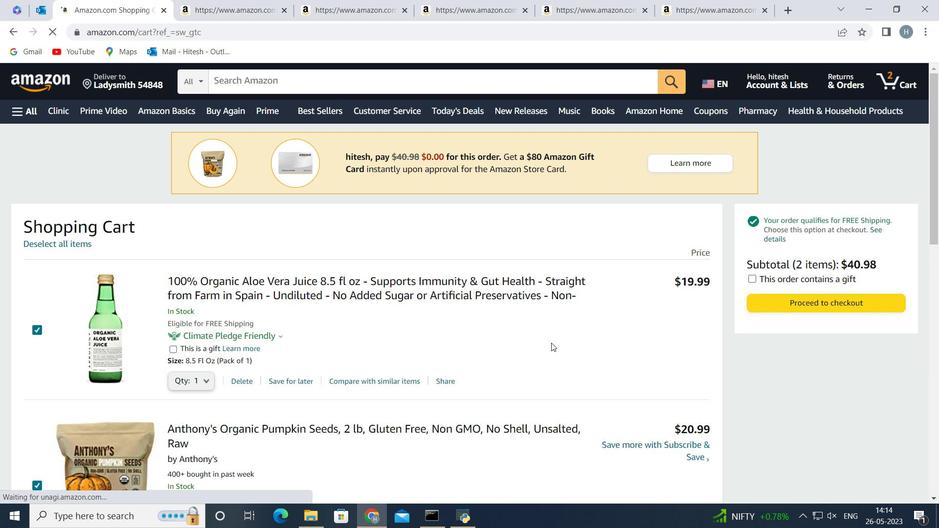 
Action: Mouse moved to (248, 419)
Screenshot: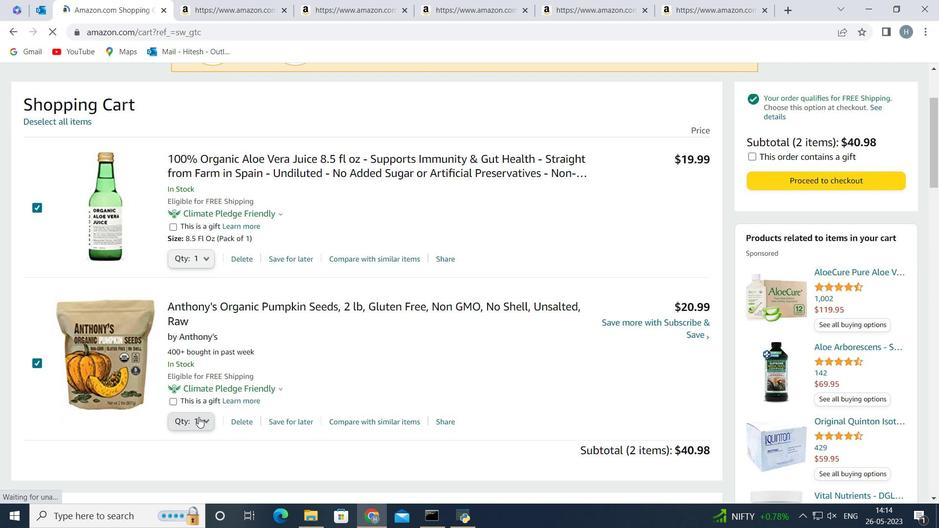 
Action: Mouse pressed left at (248, 419)
Screenshot: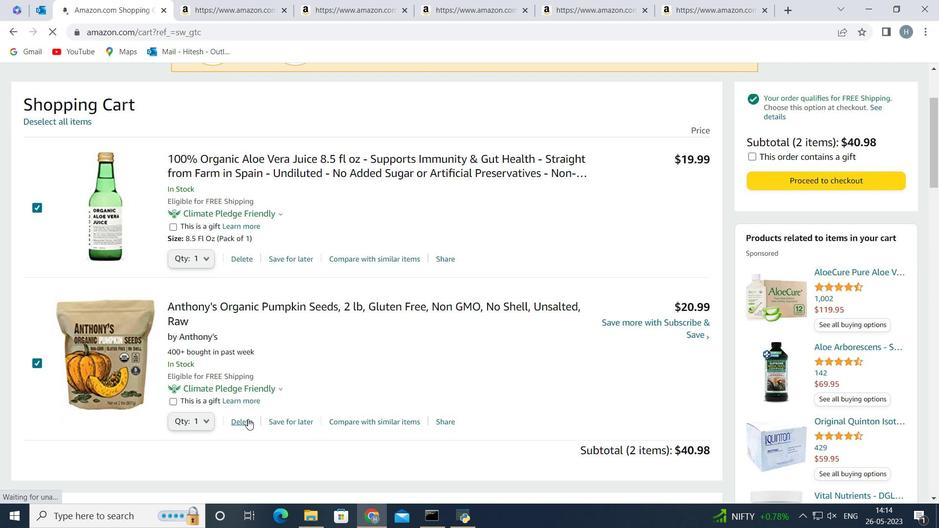 
Action: Mouse moved to (203, 259)
Screenshot: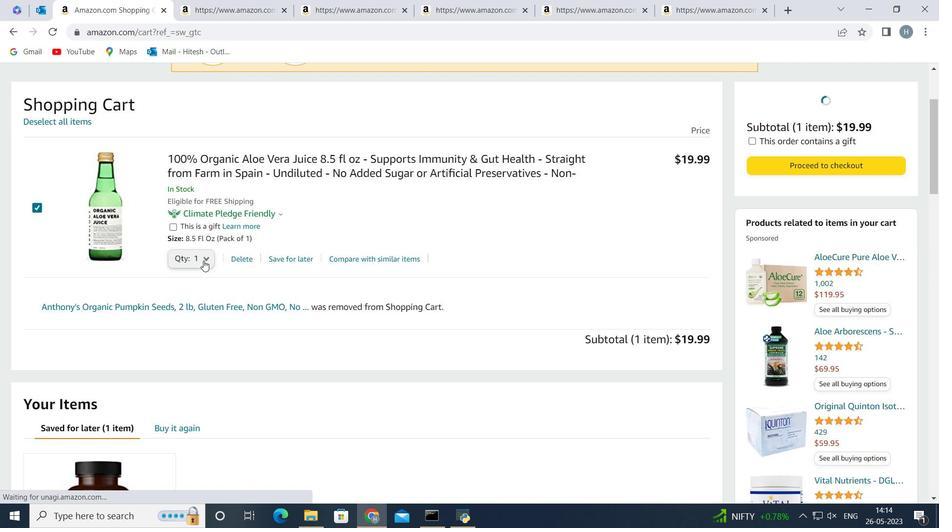 
Action: Mouse pressed left at (203, 259)
Screenshot: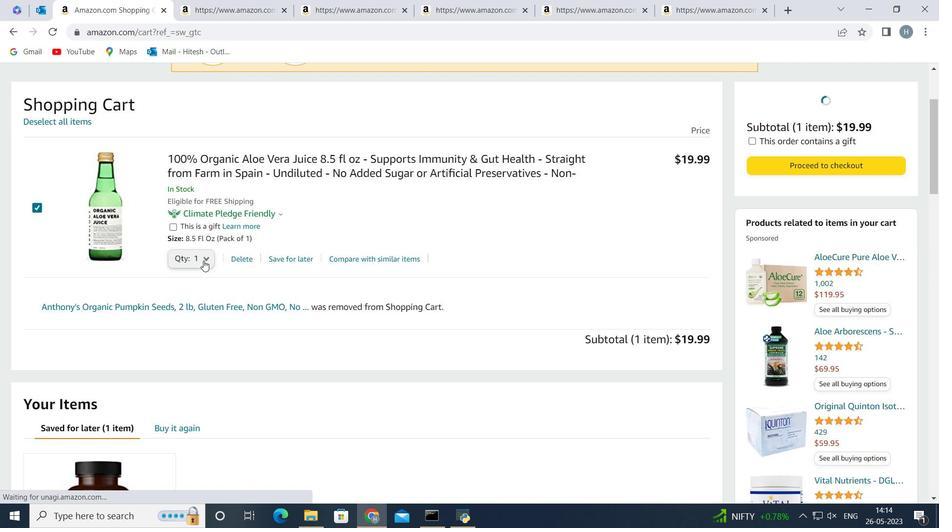 
Action: Mouse moved to (197, 290)
Screenshot: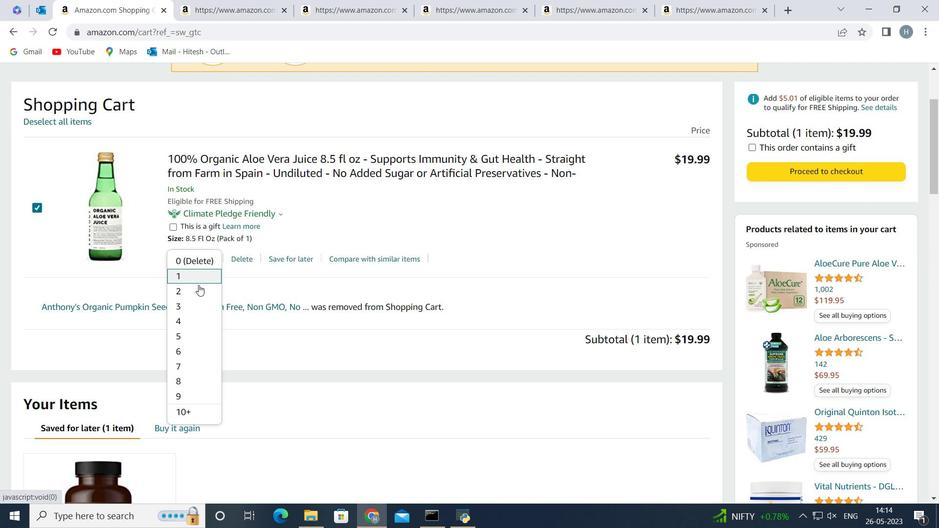 
Action: Mouse pressed left at (197, 290)
Screenshot: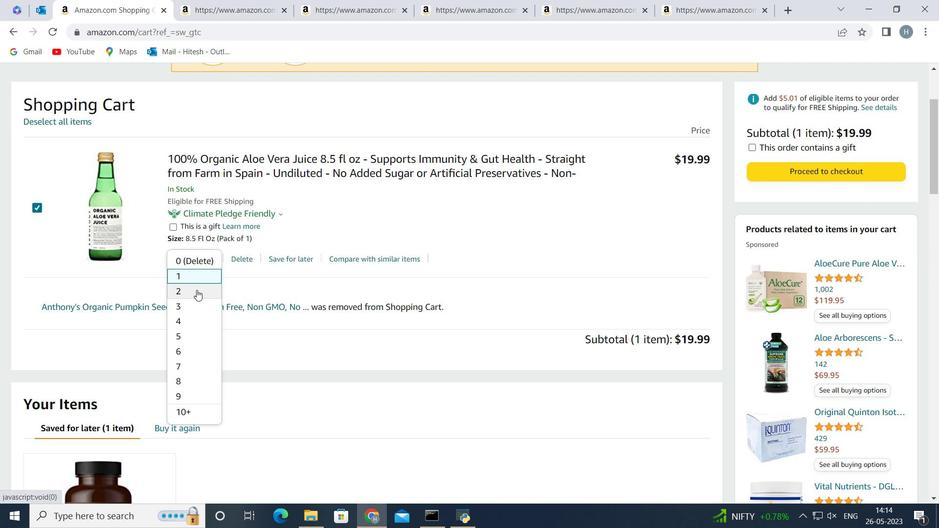 
Action: Mouse moved to (782, 178)
Screenshot: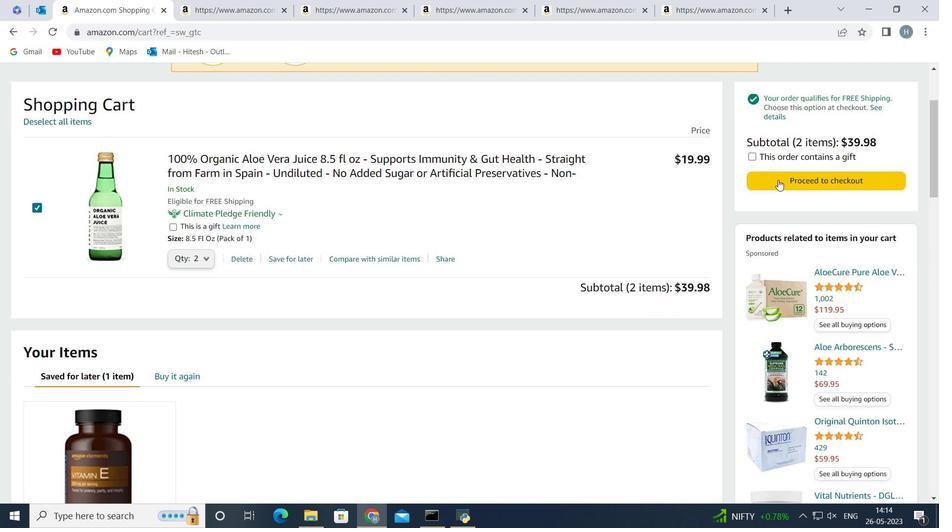 
Action: Mouse pressed left at (782, 178)
Screenshot: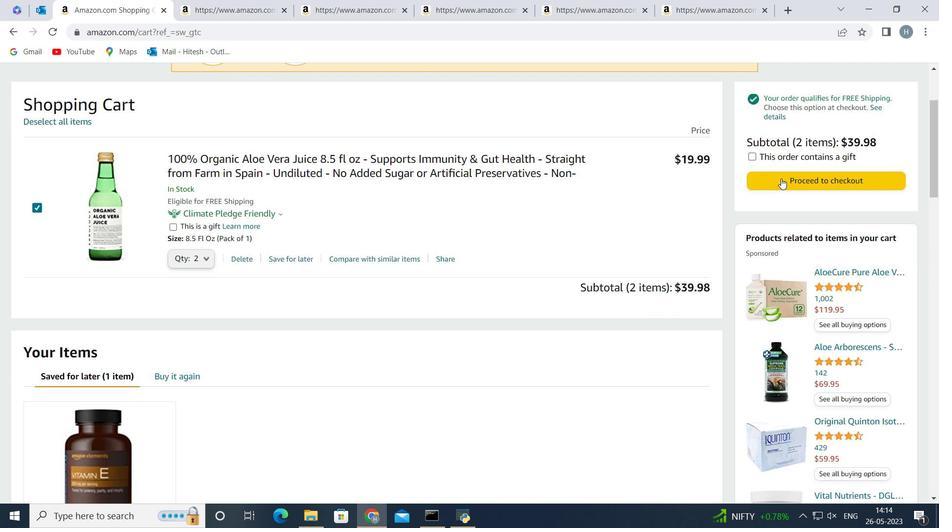 
Action: Mouse moved to (216, 236)
Screenshot: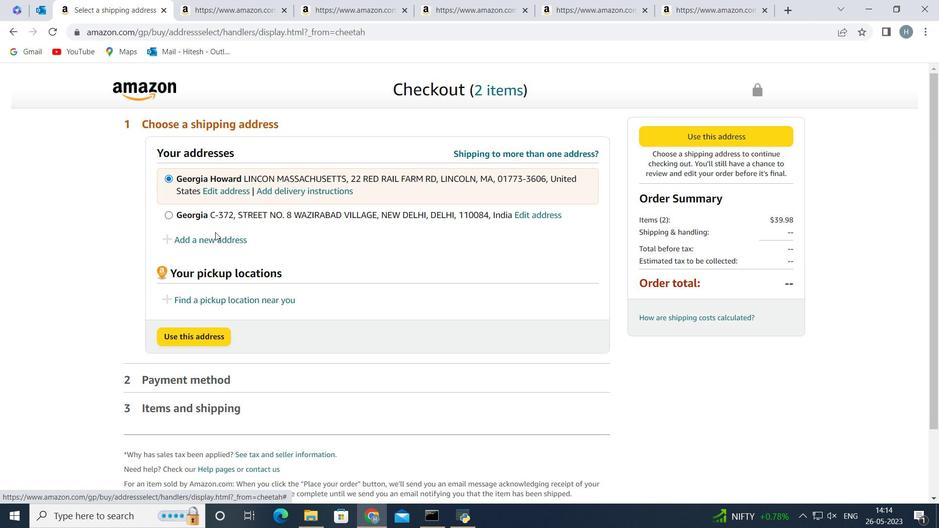 
Action: Mouse pressed left at (216, 236)
Screenshot: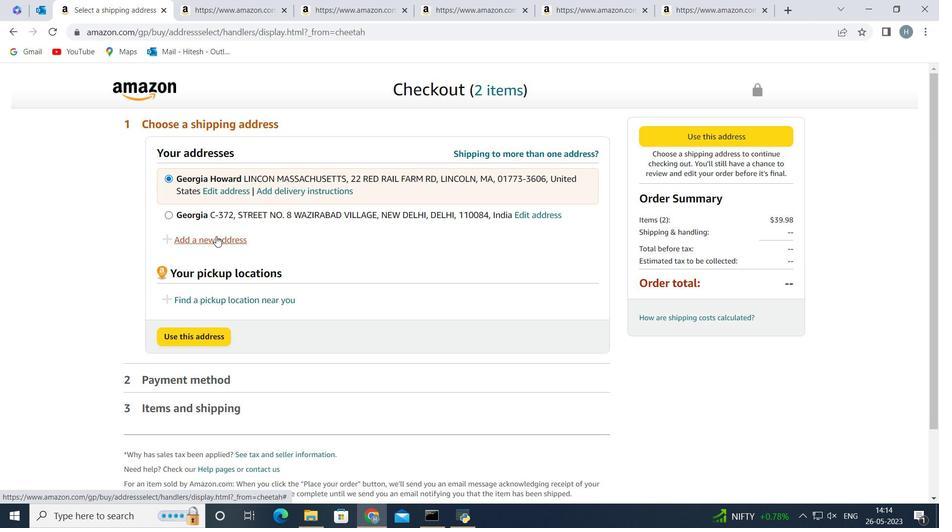 
Action: Mouse moved to (372, 334)
Screenshot: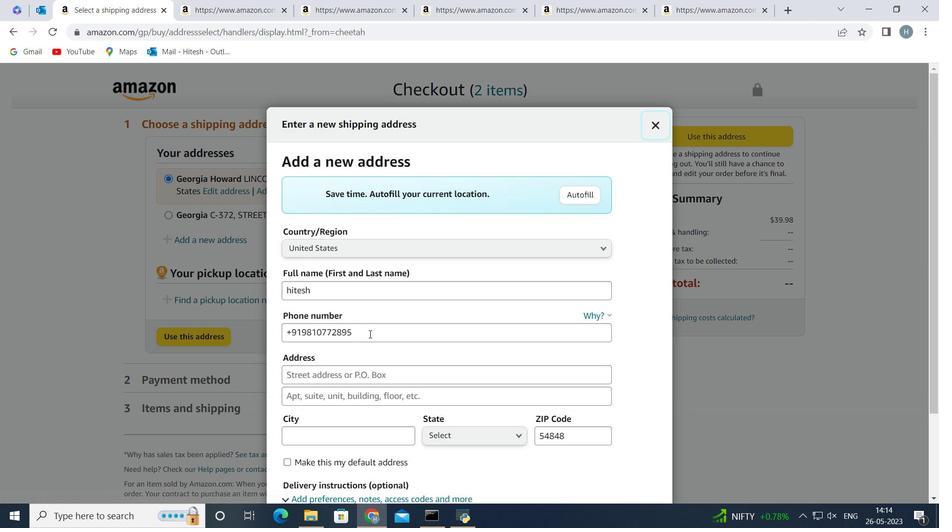 
Action: Mouse pressed left at (372, 334)
Screenshot: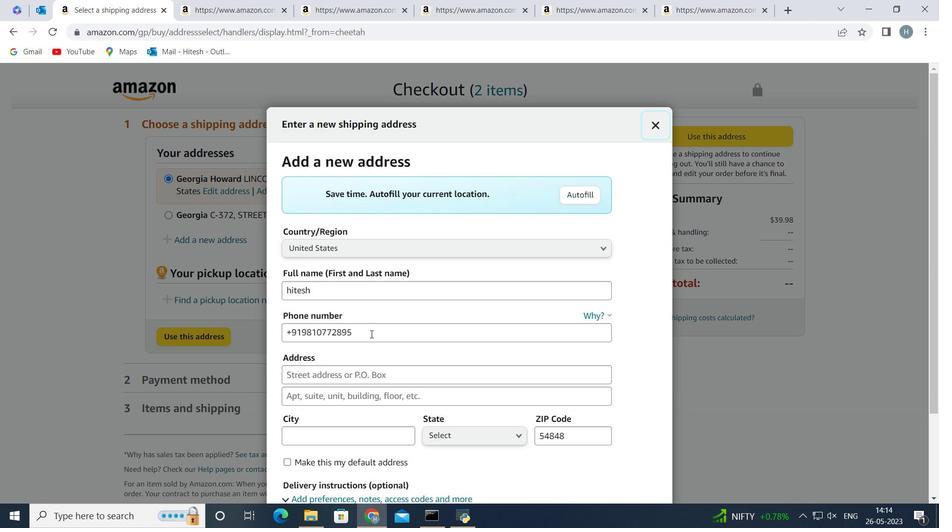 
Action: Key pressed <Key.backspace>
Screenshot: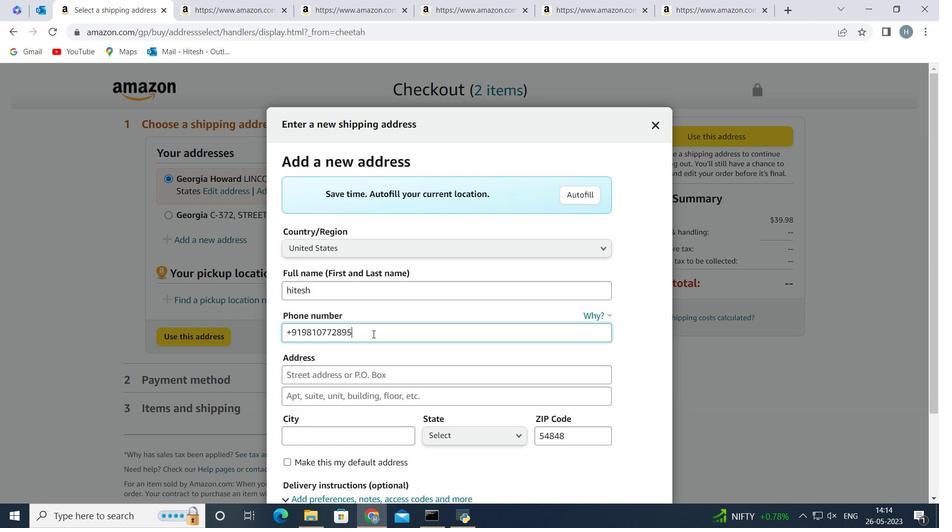 
Action: Mouse moved to (361, 275)
Screenshot: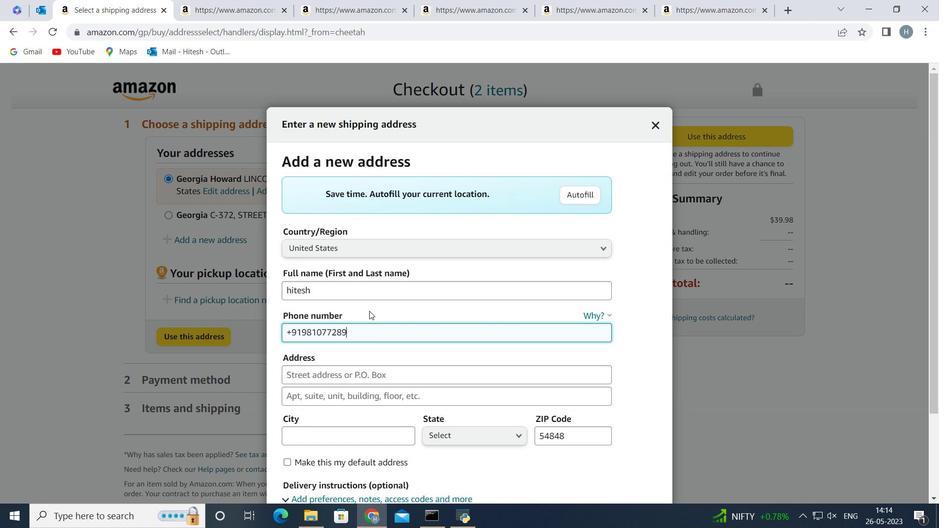 
Action: Key pressed <Key.backspace>
Screenshot: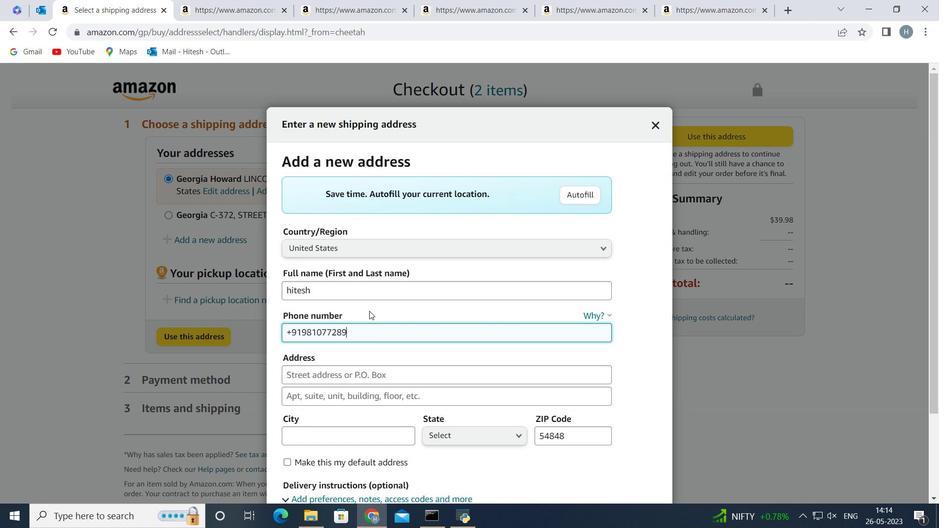 
Action: Mouse moved to (361, 274)
Screenshot: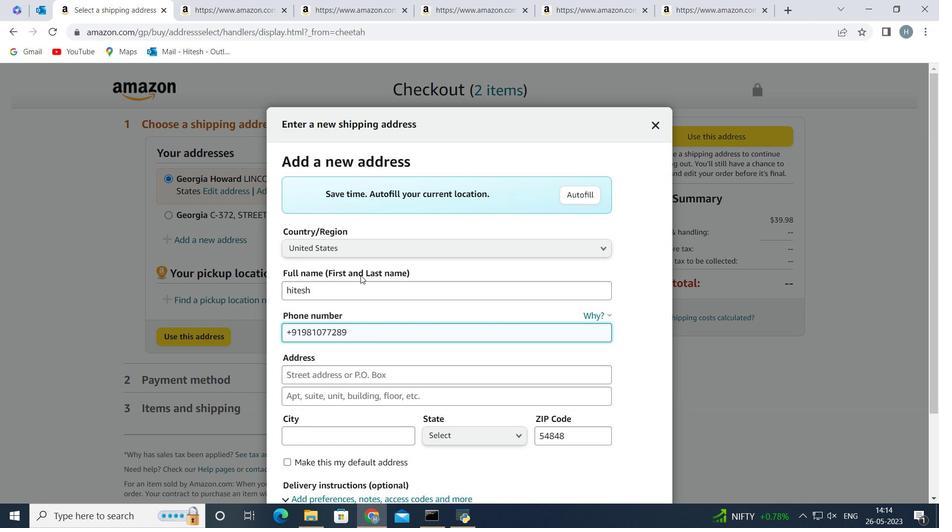 
Action: Key pressed <Key.backspace><Key.backspace><Key.backspace><Key.backspace><Key.backspace><Key.backspace><Key.backspace><Key.backspace>
Screenshot: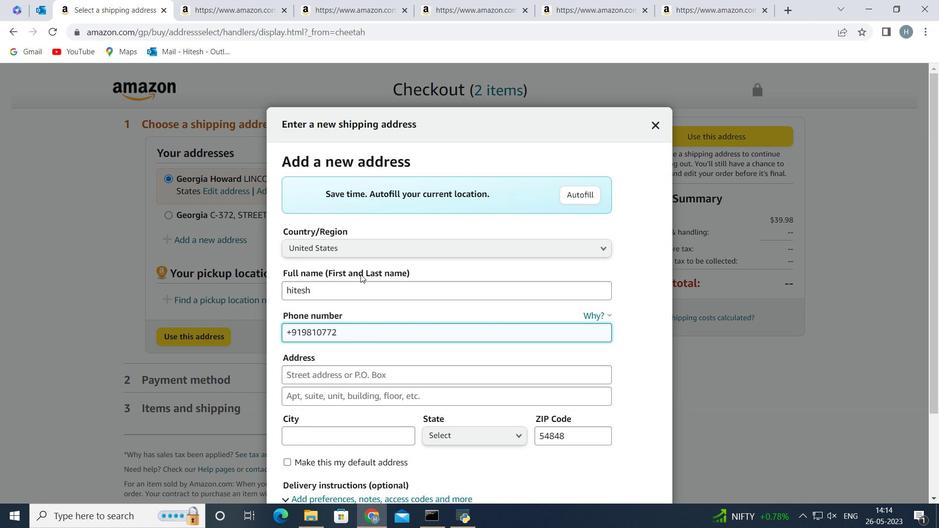 
Action: Mouse moved to (361, 277)
Screenshot: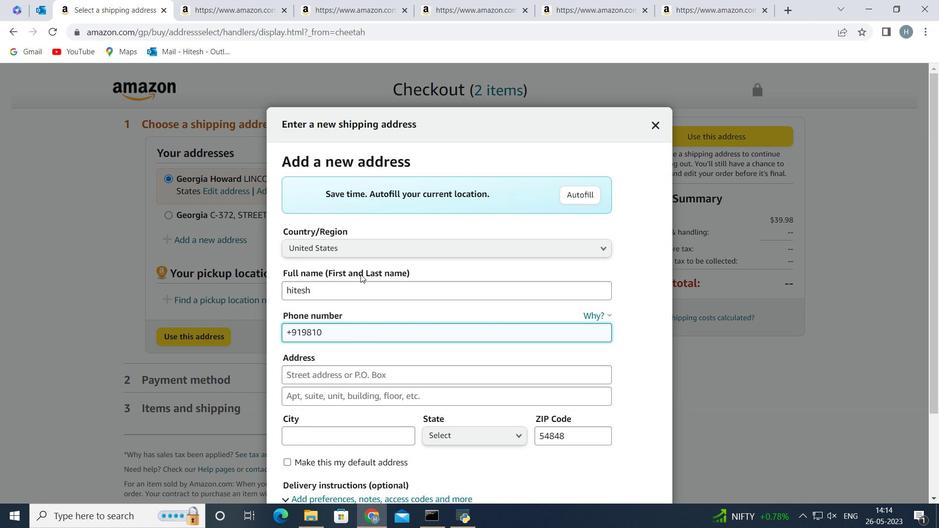 
Action: Key pressed <Key.backspace>
Screenshot: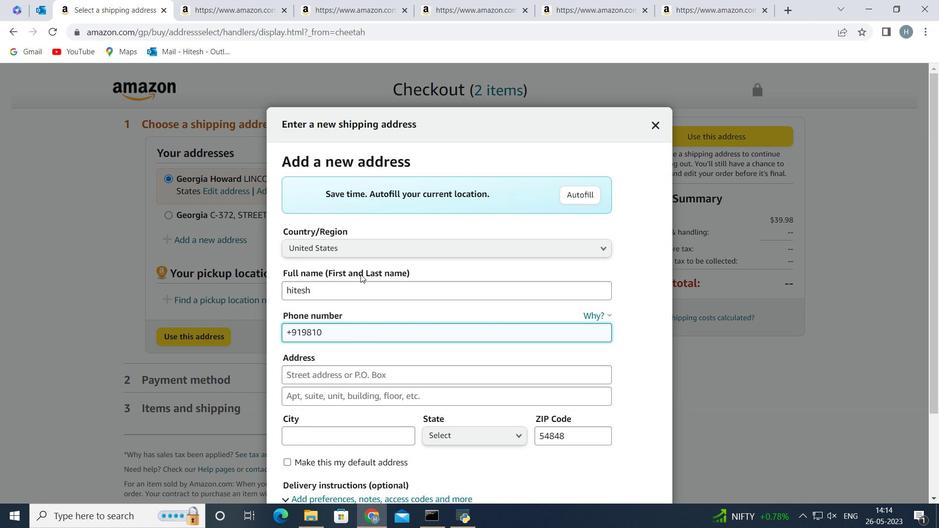 
Action: Mouse moved to (361, 279)
Screenshot: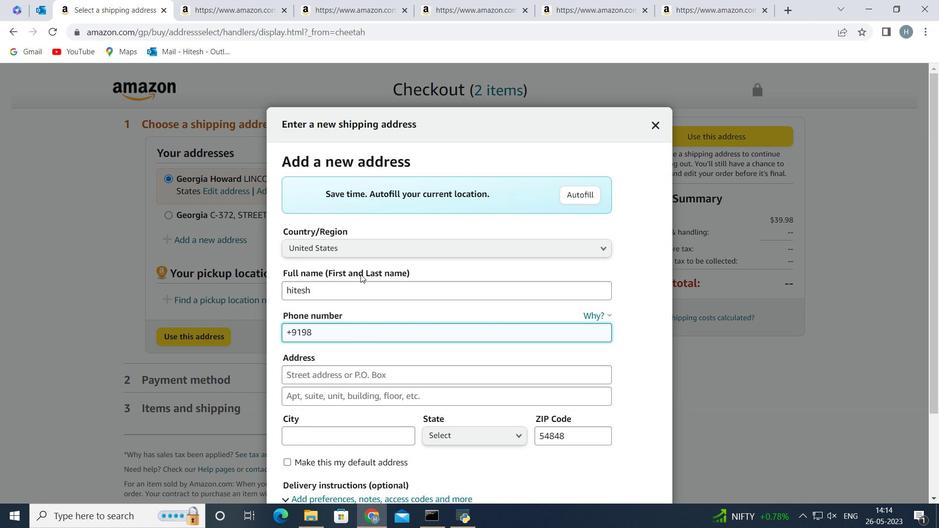 
Action: Key pressed <Key.backspace>
Screenshot: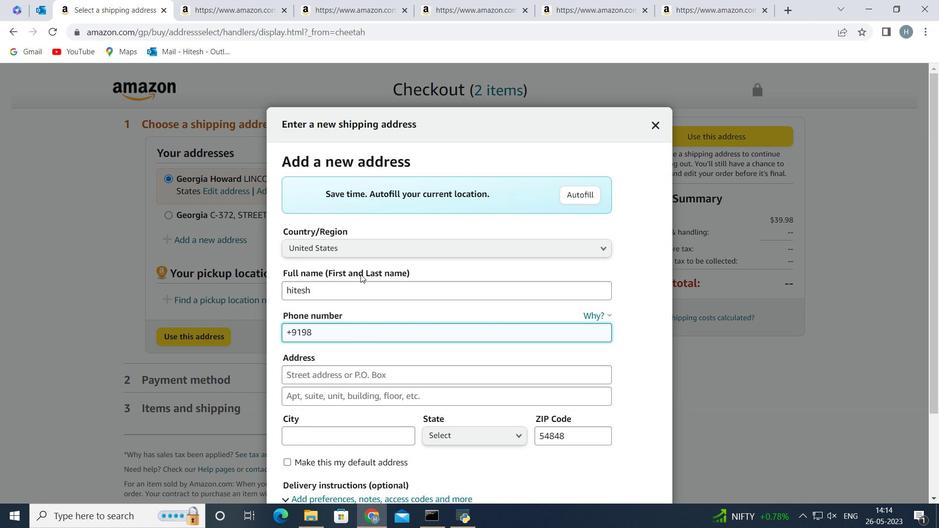 
Action: Mouse moved to (361, 280)
Screenshot: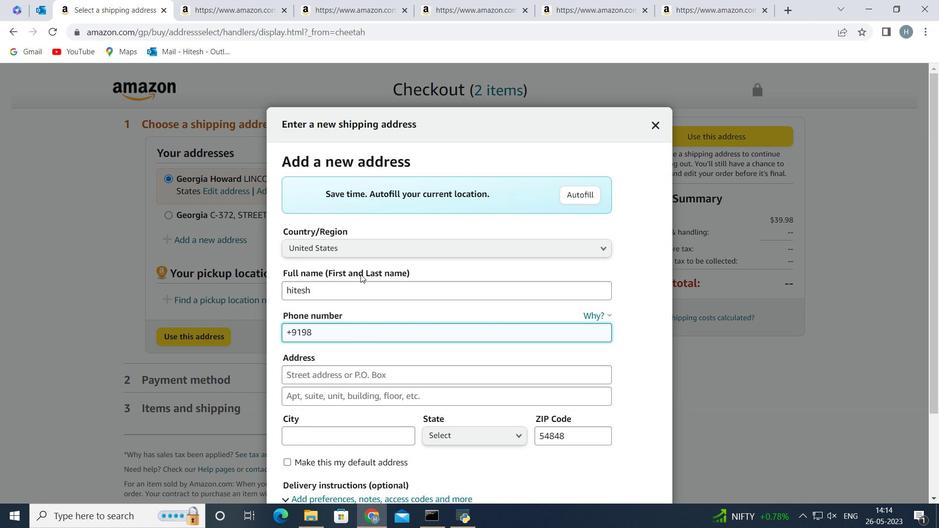
Action: Key pressed <Key.backspace><Key.backspace><Key.backspace><Key.backspace>
Screenshot: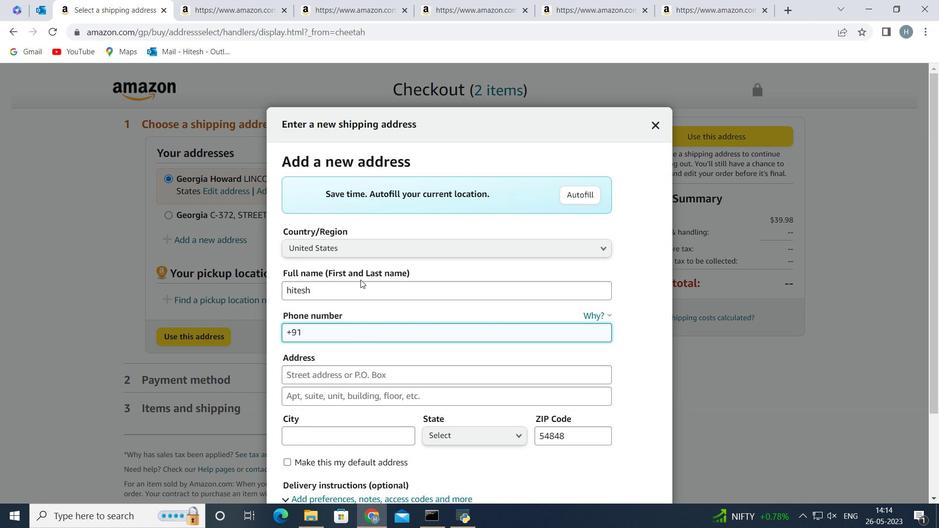 
Action: Mouse pressed left at (361, 280)
Screenshot: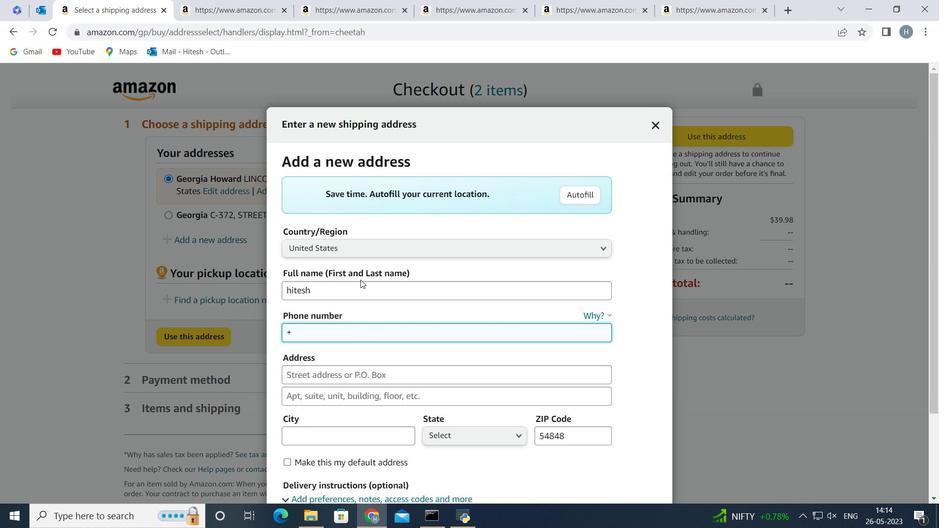 
Action: Key pressed <Key.backspace><Key.backspace><Key.backspace>
Screenshot: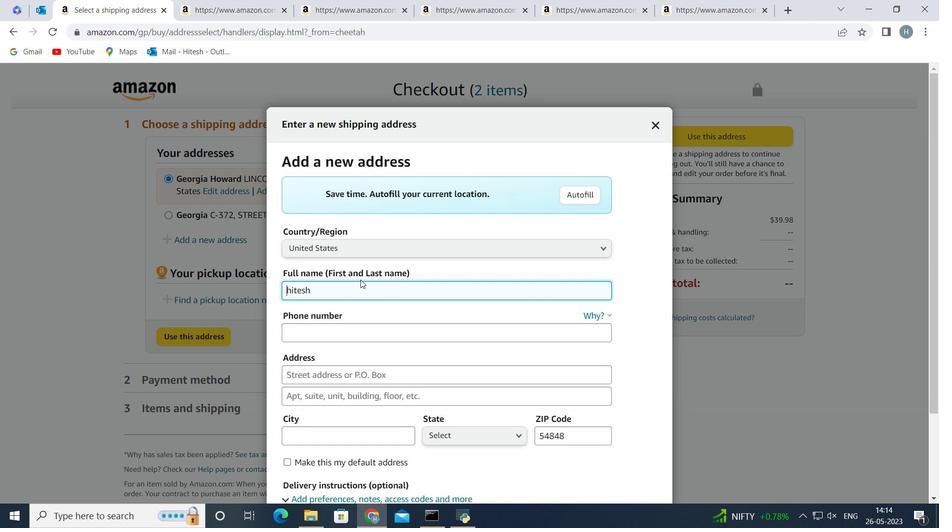 
Action: Mouse moved to (360, 280)
Screenshot: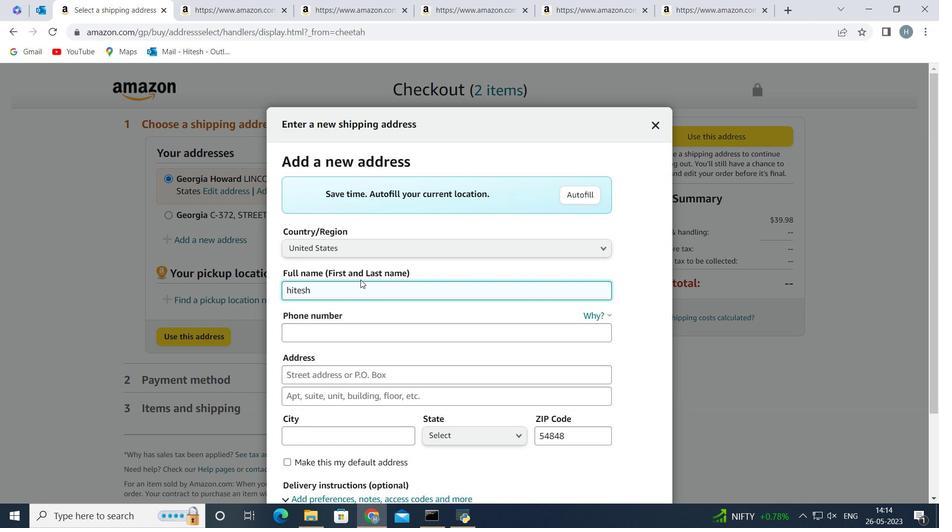 
Action: Mouse pressed left at (360, 280)
Screenshot: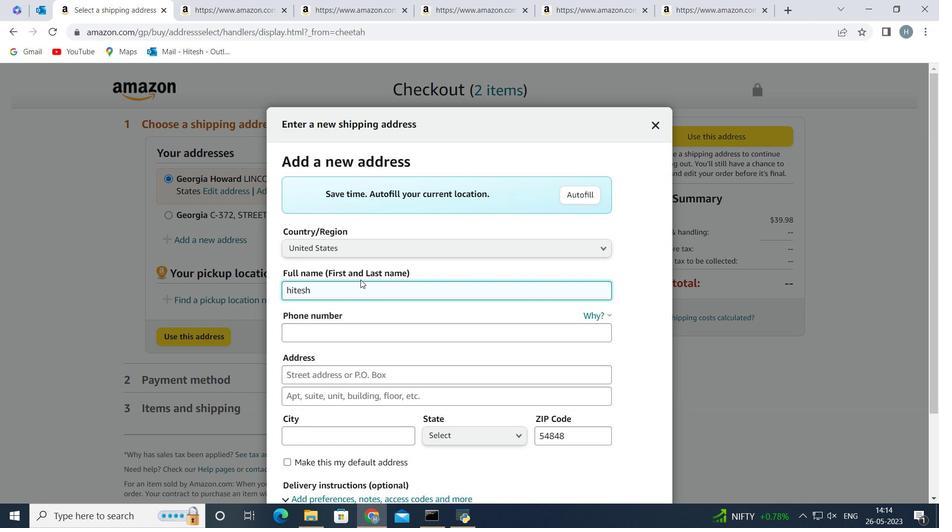 
Action: Key pressed <Key.backspace>
Screenshot: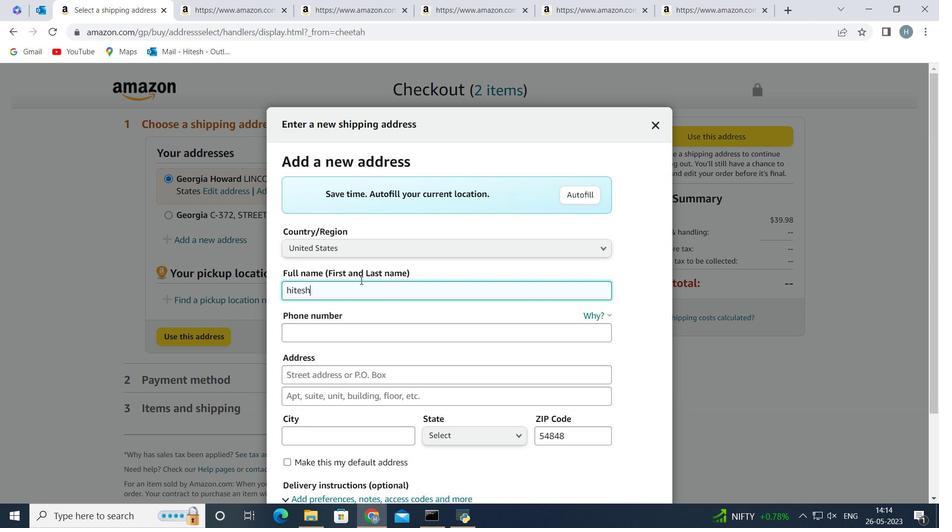 
Action: Mouse moved to (359, 281)
Screenshot: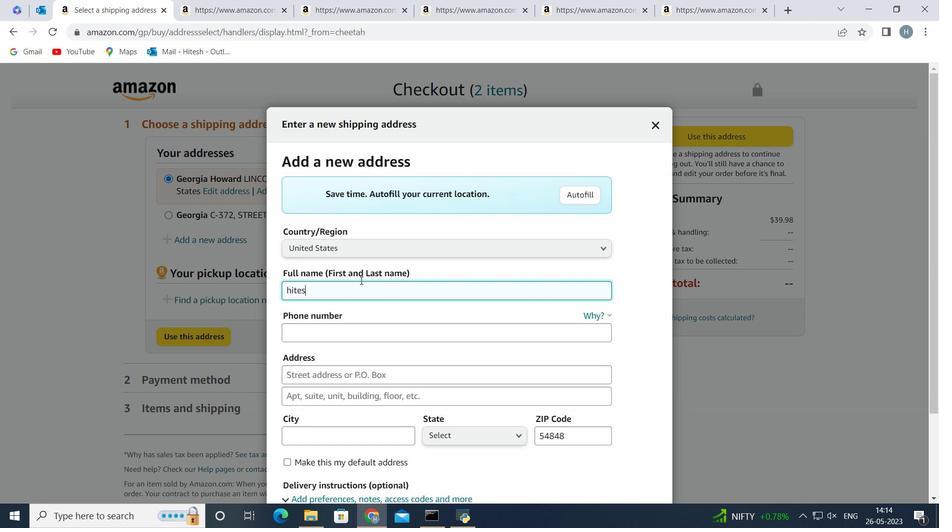 
Action: Key pressed <Key.backspace><Key.backspace><Key.backspace><Key.backspace><Key.backspace><Key.backspace><Key.backspace><Key.backspace><Key.backspace><Key.backspace>
Screenshot: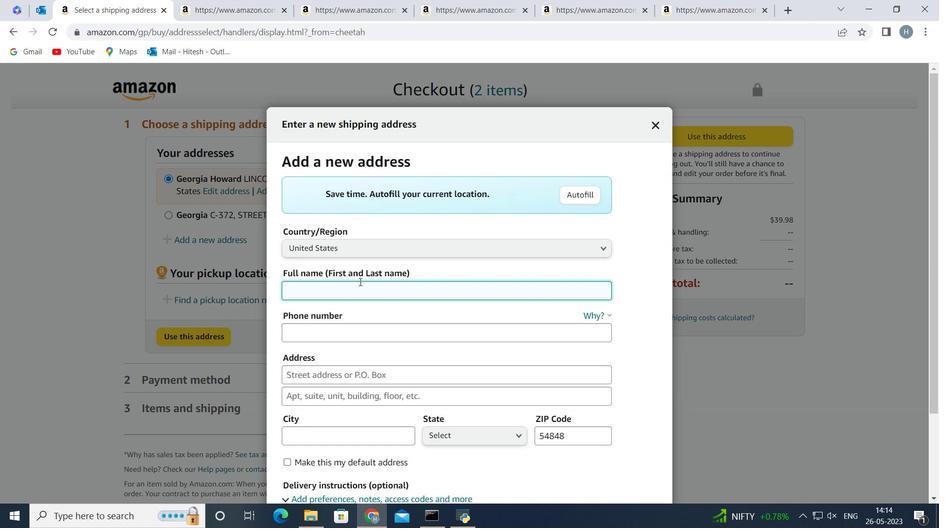 
Action: Mouse moved to (359, 281)
Screenshot: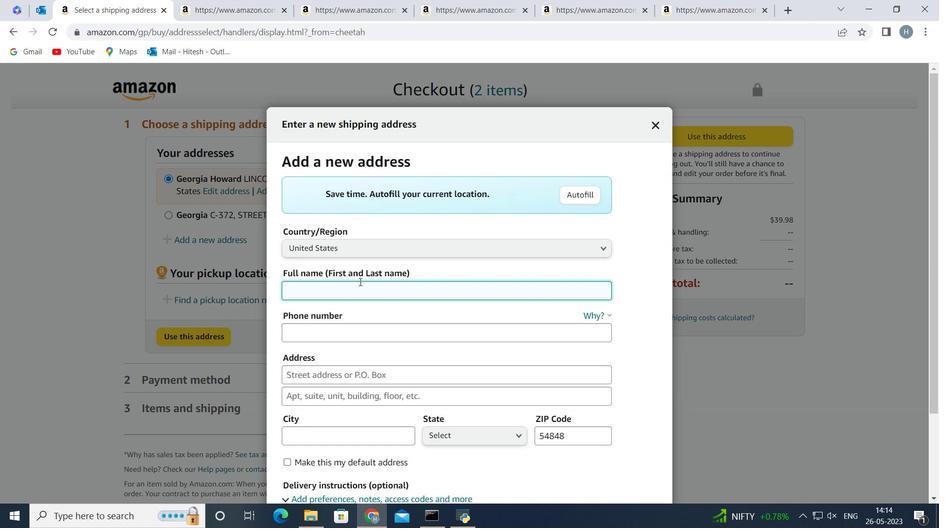 
Action: Key pressed <Key.backspace><Key.backspace>
Screenshot: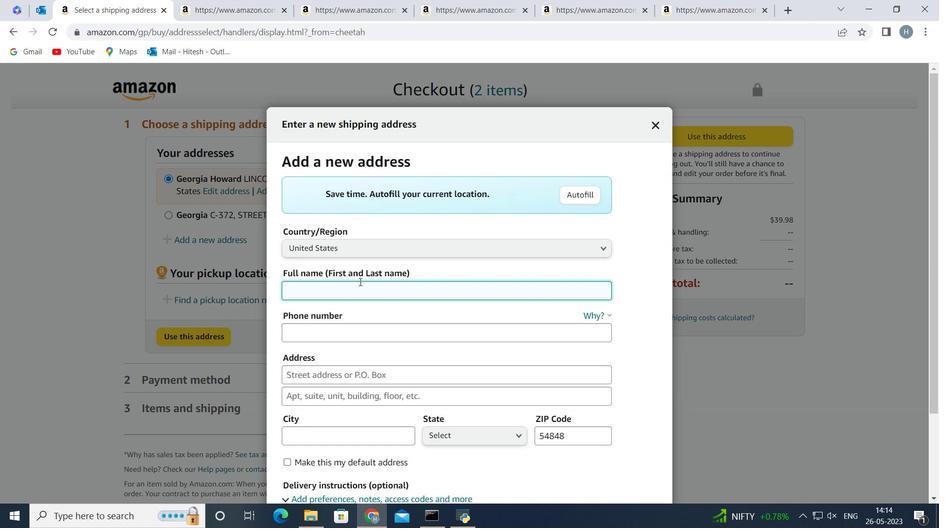
Action: Mouse moved to (358, 281)
Screenshot: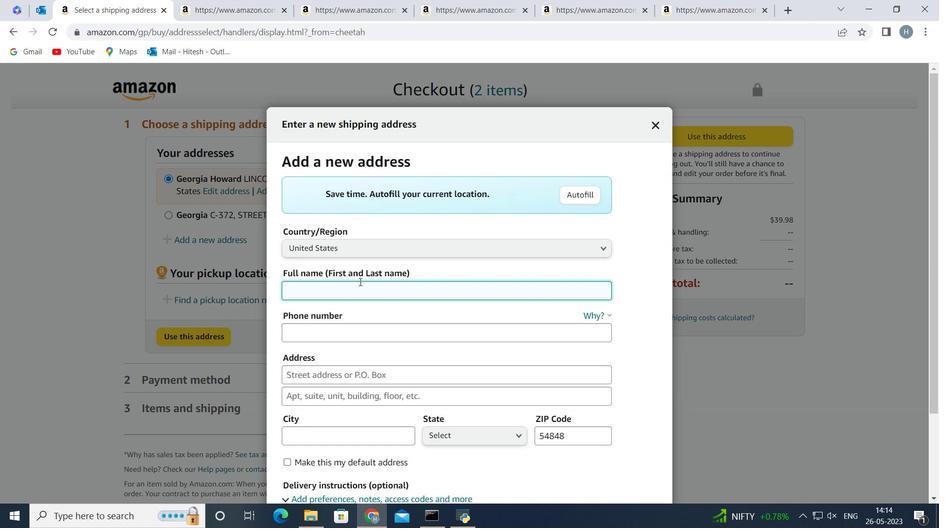 
Action: Key pressed <Key.backspace><Key.backspace><Key.backspace><Key.backspace><Key.backspace><Key.shift><Key.shift><Key.shift><Key.shift><Key.shift><Key.shift><Key.shift><Key.shift>K
Screenshot: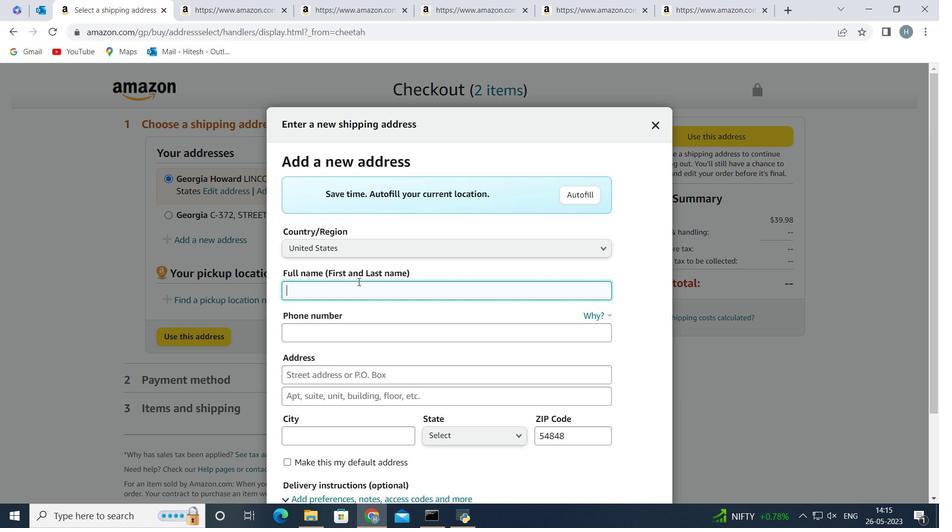 
Action: Mouse moved to (358, 282)
Screenshot: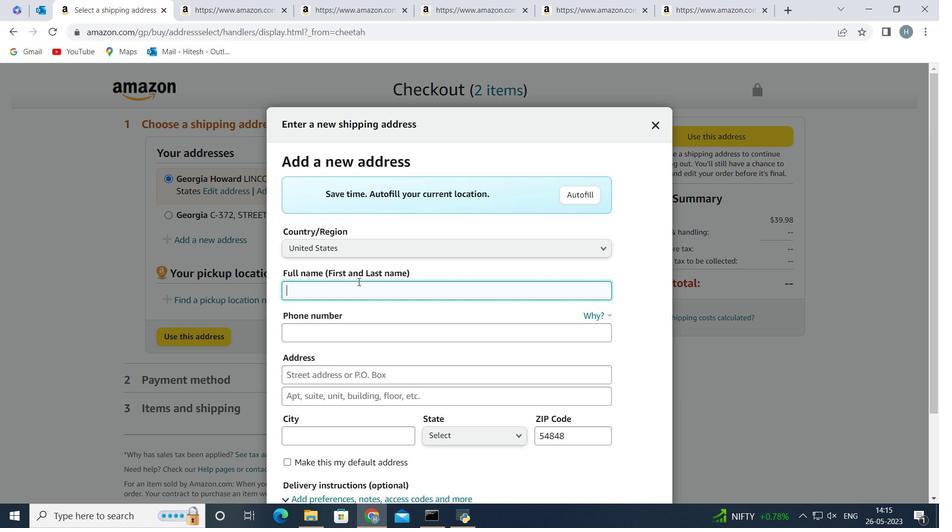 
Action: Key pressed atie<Key.space><Key.shift>Thompson<Key.space>
Screenshot: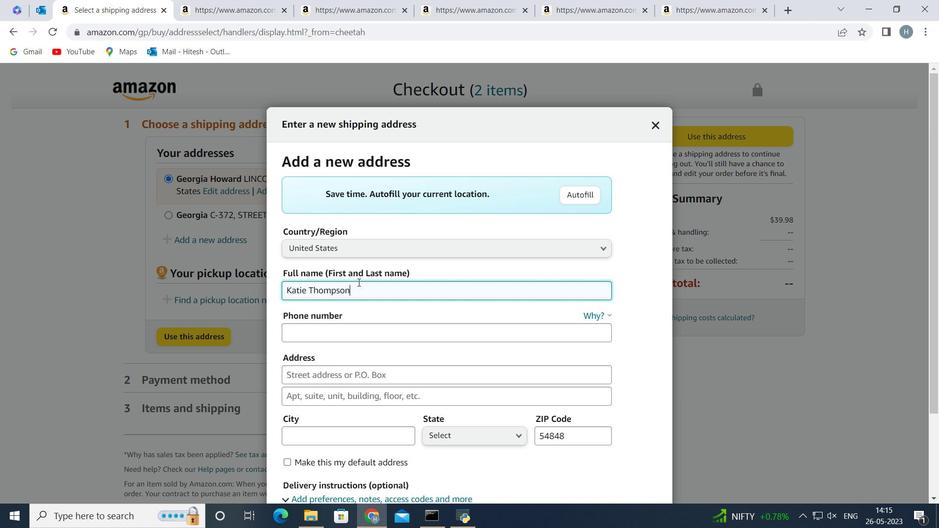 
Action: Mouse moved to (356, 329)
Screenshot: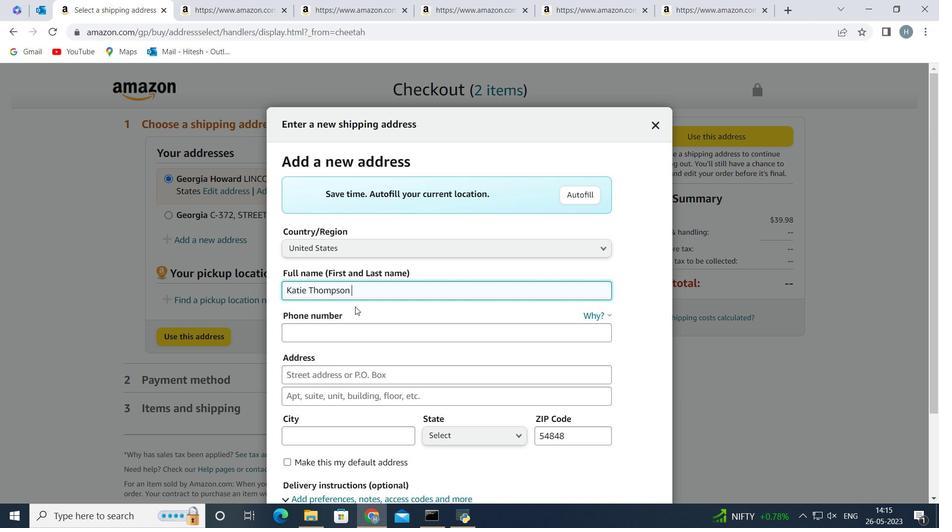 
Action: Mouse pressed left at (356, 329)
Screenshot: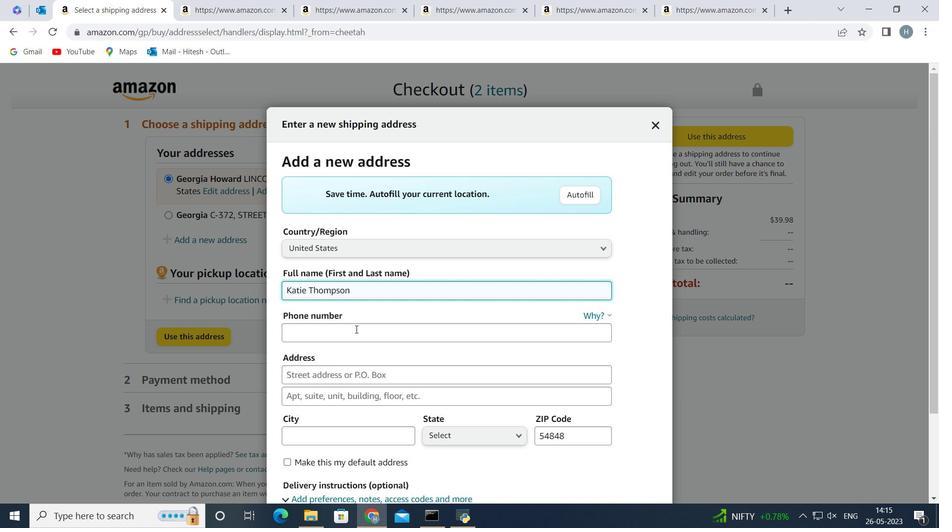 
Action: Key pressed <Key.shift_r>(507<Key.shift_r>)373-4876
Screenshot: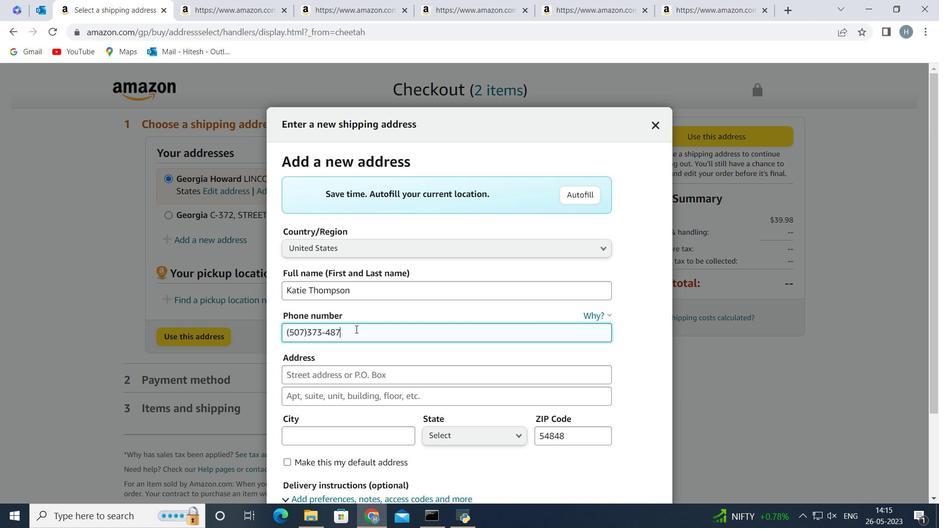 
Action: Mouse moved to (410, 372)
Screenshot: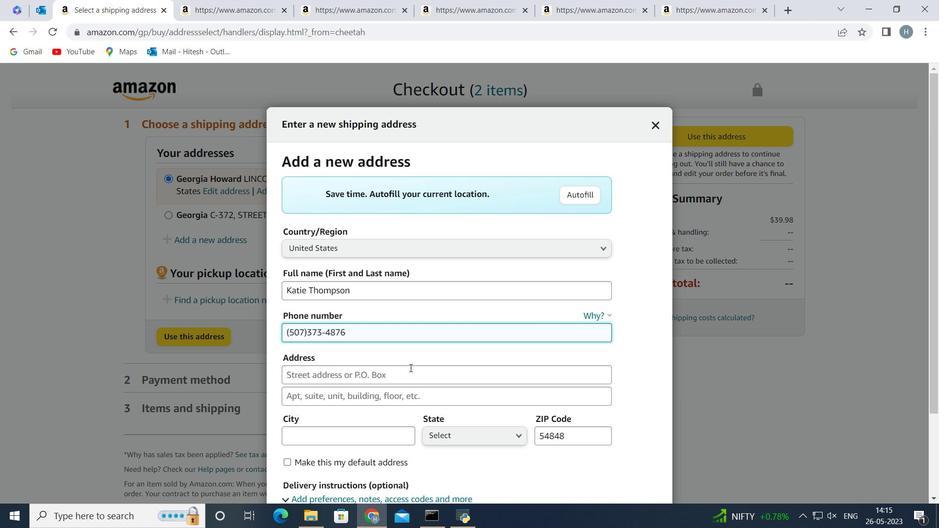 
Action: Mouse pressed left at (410, 372)
Screenshot: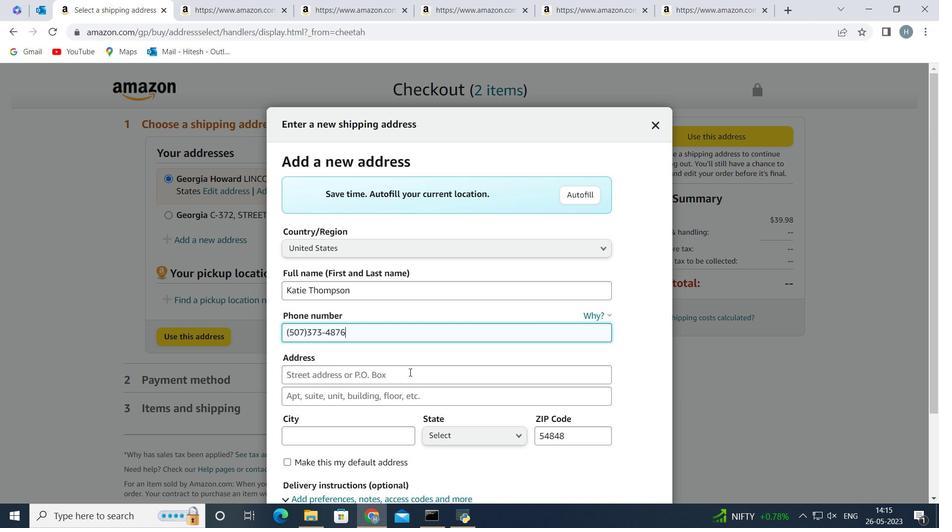 
Action: Key pressed 703<Key.space><Key.shift>Fritz<Key.space><Key.shift>Ave<Key.space><Key.shift>W
Screenshot: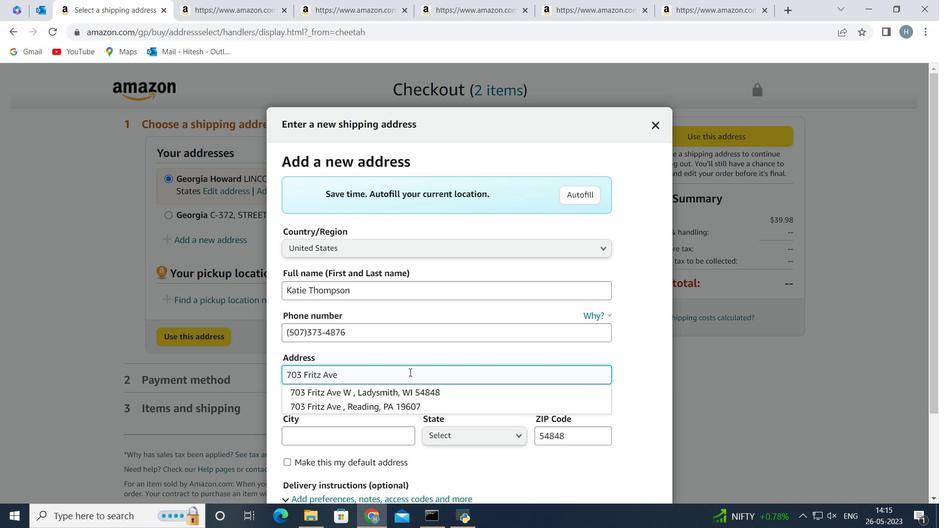 
Action: Mouse moved to (650, 359)
Screenshot: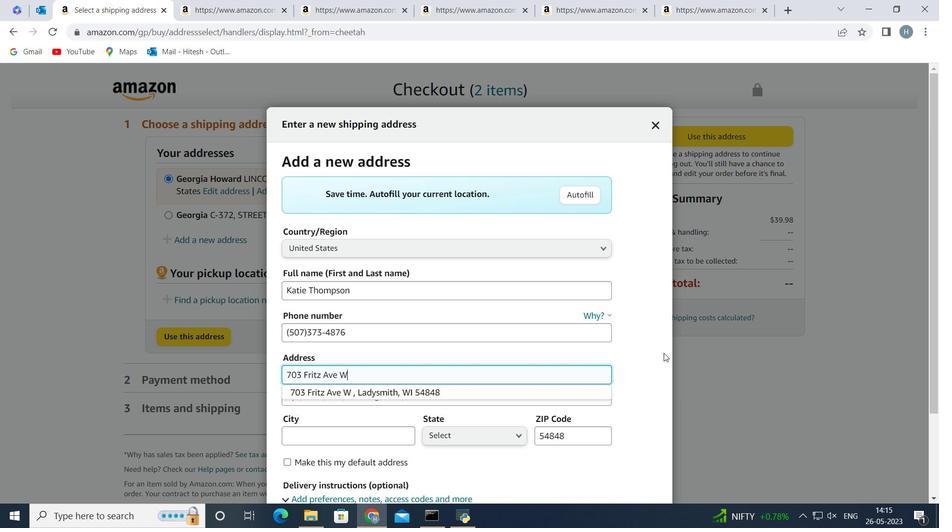 
Action: Mouse pressed left at (650, 359)
Screenshot: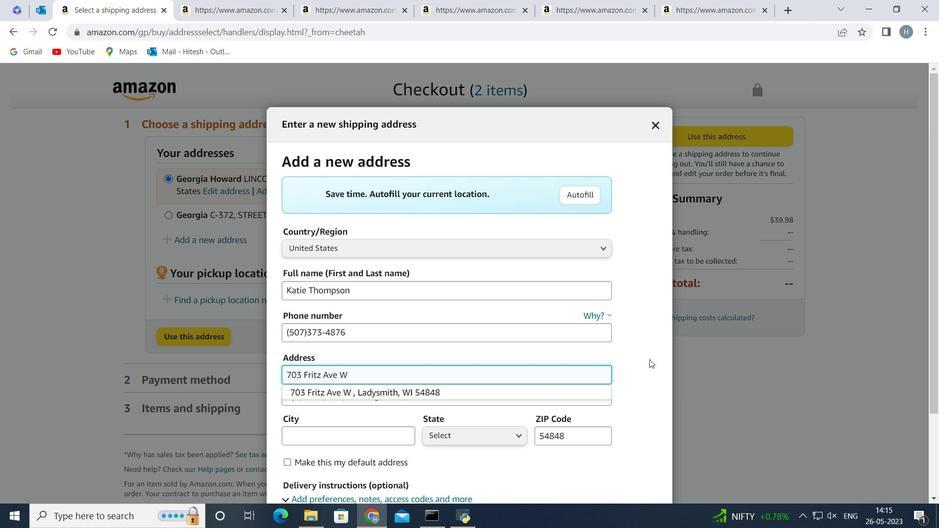 
Action: Mouse moved to (454, 392)
Screenshot: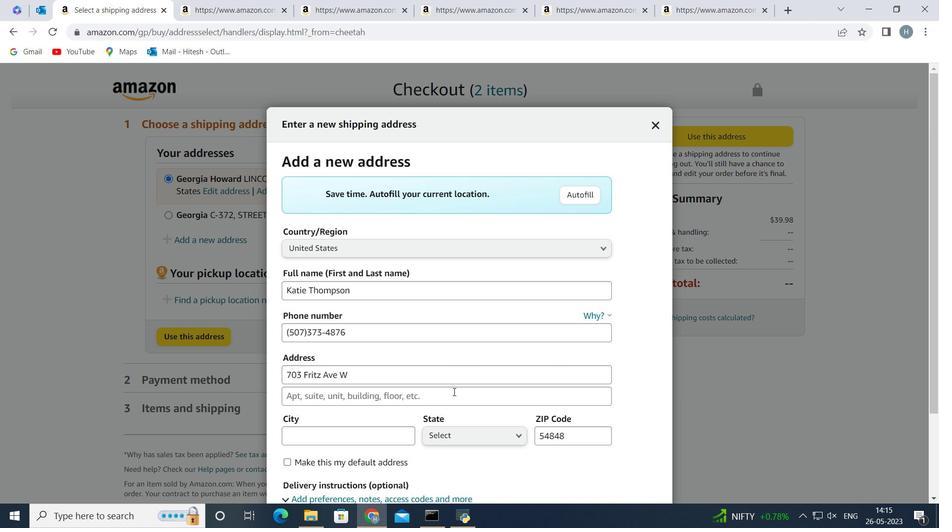 
Action: Mouse pressed left at (454, 392)
Screenshot: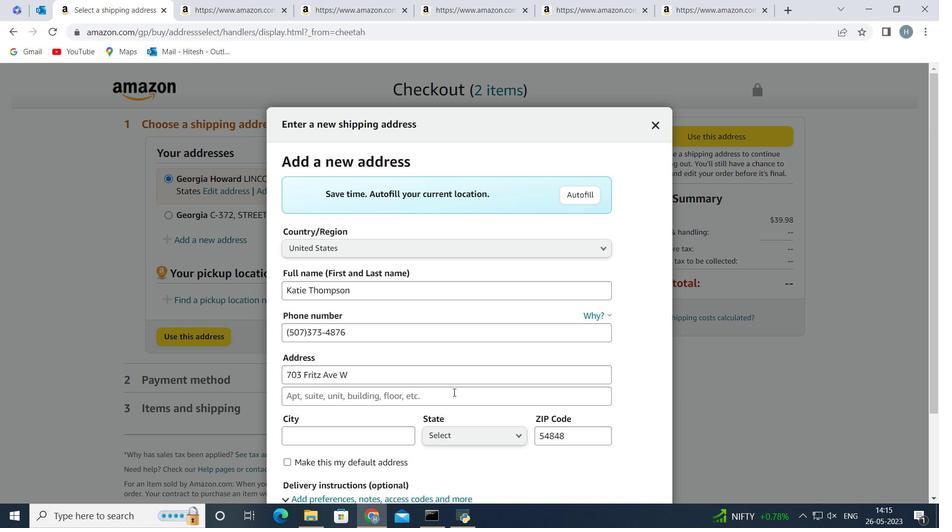 
Action: Key pressed <Key.shift>Ladysmith,<Key.space><Key.shift><Key.shift><Key.shift><Key.shift><Key.shift><Key.shift><Key.shift>Wisconsin<Key.shift_r>I<Key.backspace><Key.shift_r>(<Key.shift>WI<Key.shift_r>),<Key.space>54848
Screenshot: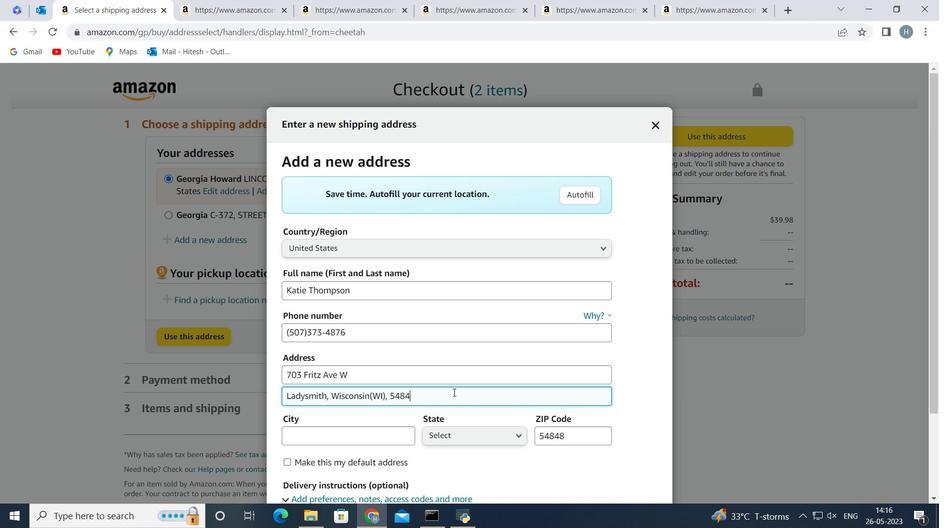 
Action: Mouse moved to (354, 439)
Screenshot: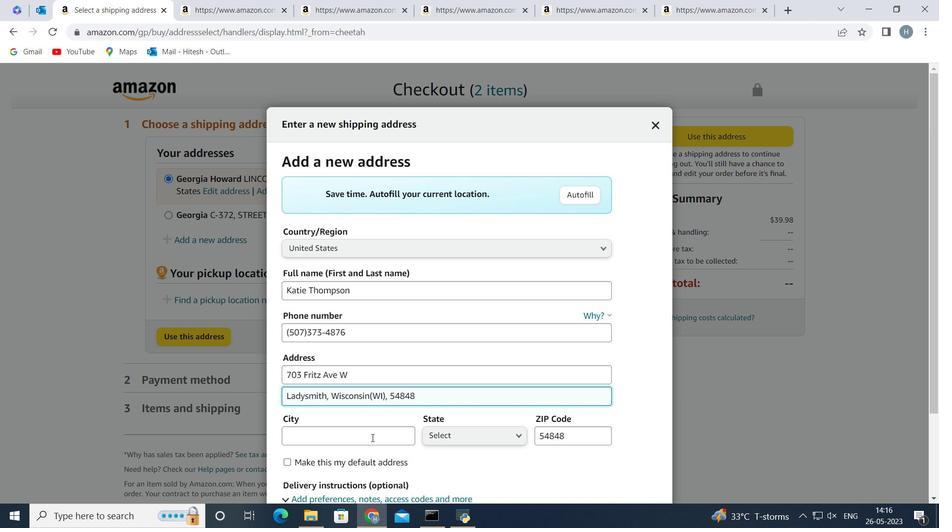 
Action: Mouse pressed left at (354, 439)
Screenshot: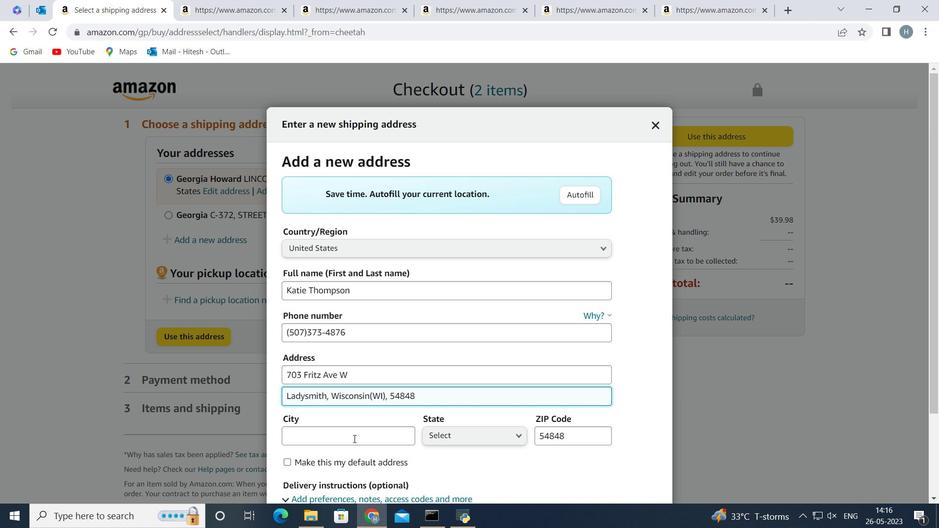 
Action: Key pressed <Key.shift>Ladysmith<Key.space>
Screenshot: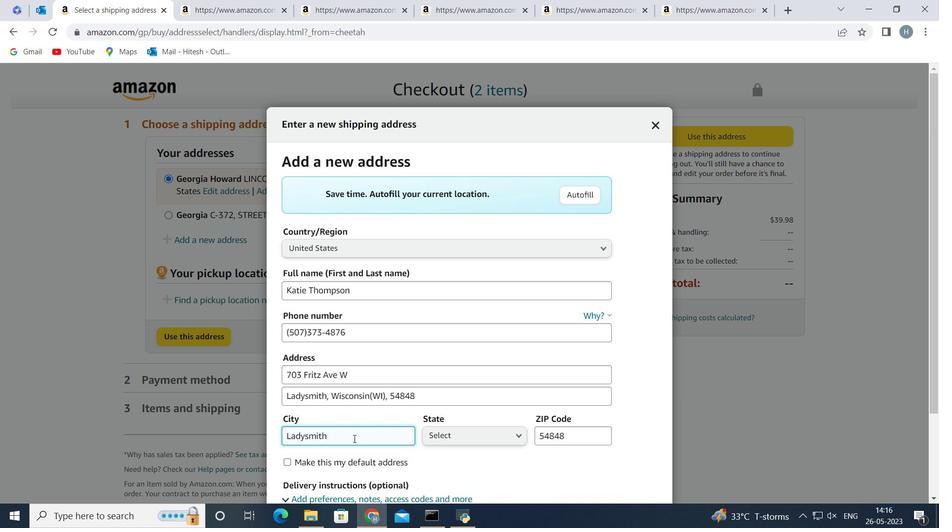 
Action: Mouse moved to (472, 434)
Screenshot: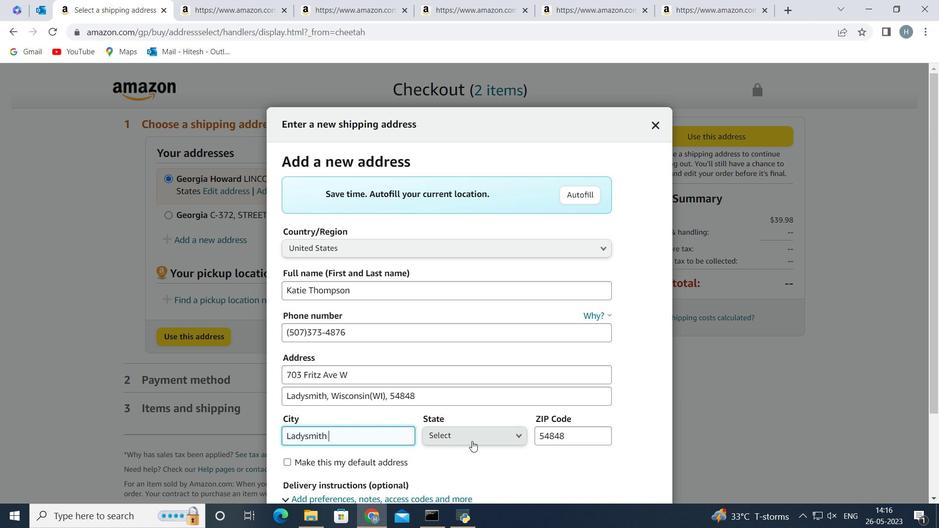 
Action: Mouse pressed left at (472, 434)
Screenshot: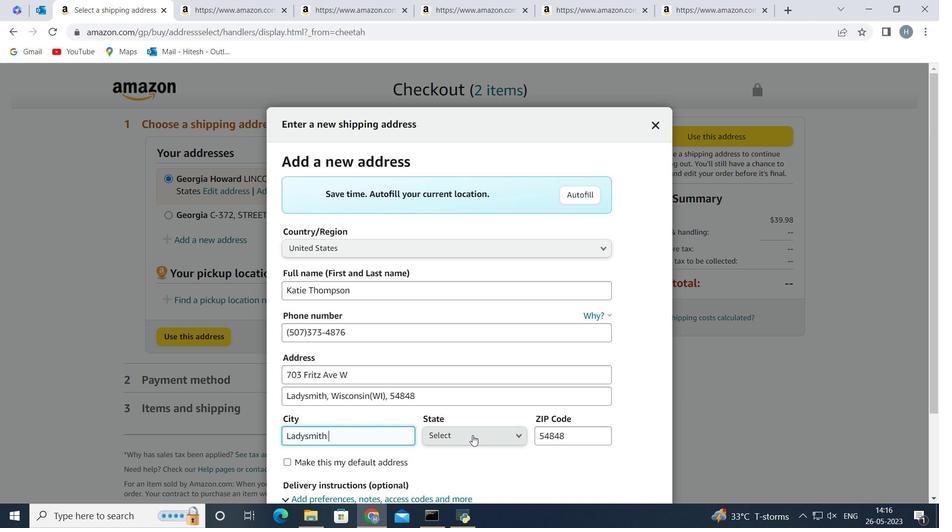 
Action: Mouse moved to (480, 311)
Screenshot: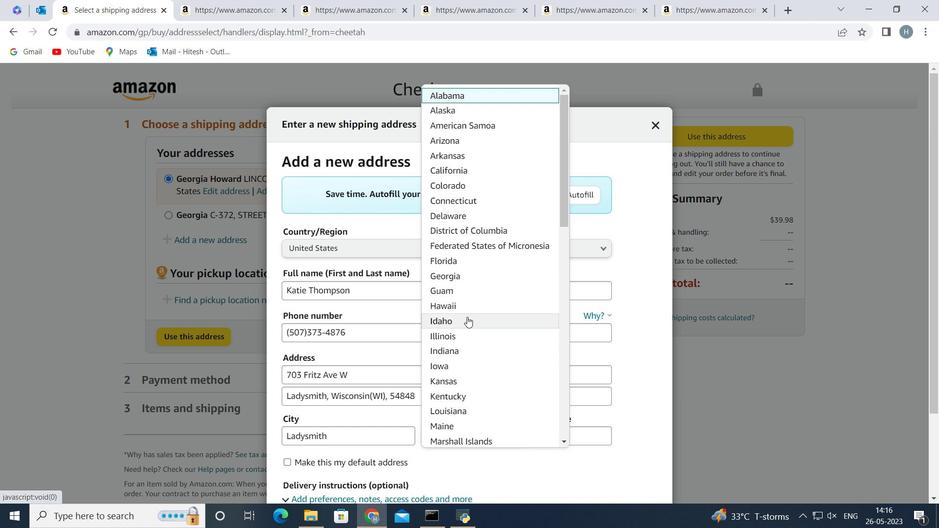 
Action: Mouse scrolled (480, 310) with delta (0, 0)
Screenshot: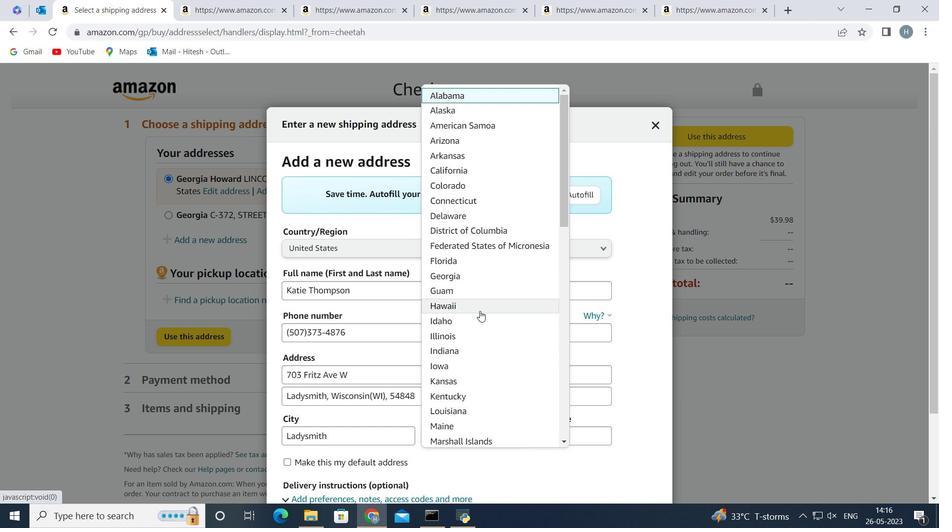 
Action: Mouse scrolled (480, 310) with delta (0, 0)
Screenshot: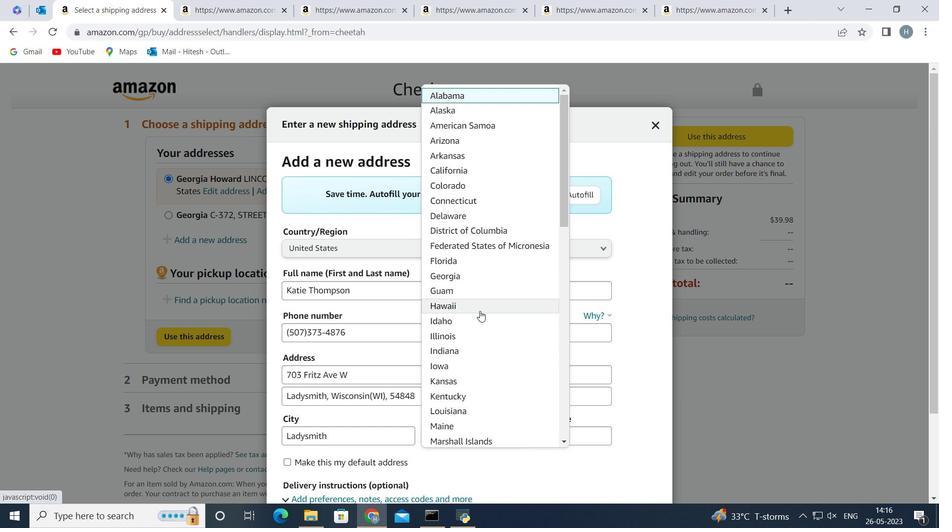 
Action: Mouse moved to (479, 284)
Screenshot: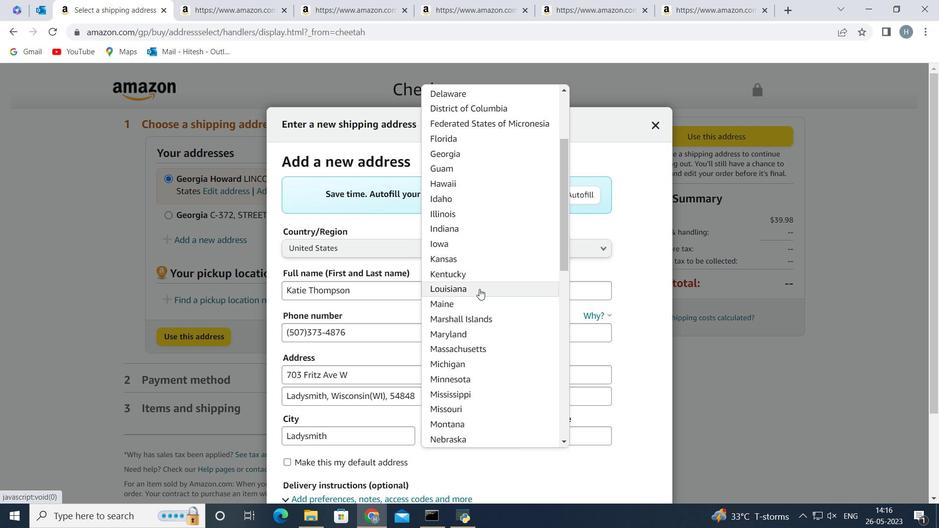 
Action: Mouse scrolled (479, 283) with delta (0, 0)
Screenshot: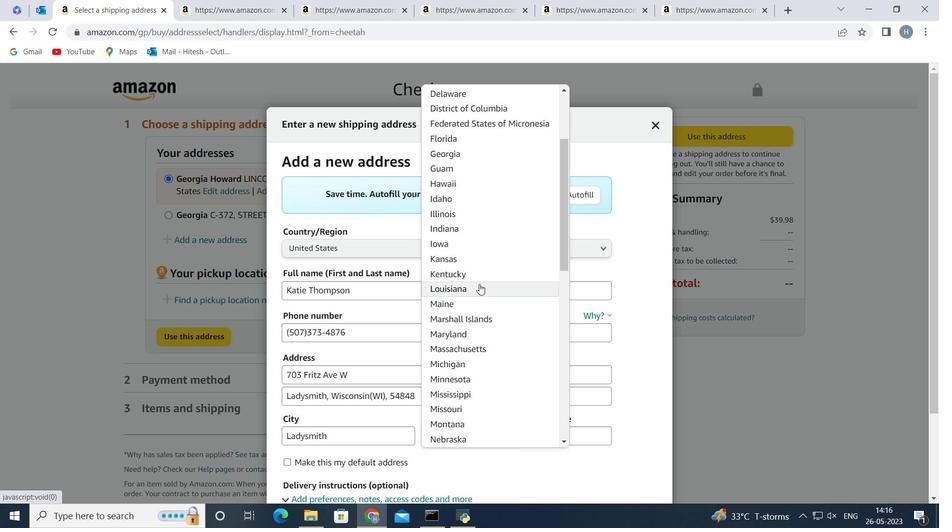 
Action: Mouse scrolled (479, 283) with delta (0, 0)
Screenshot: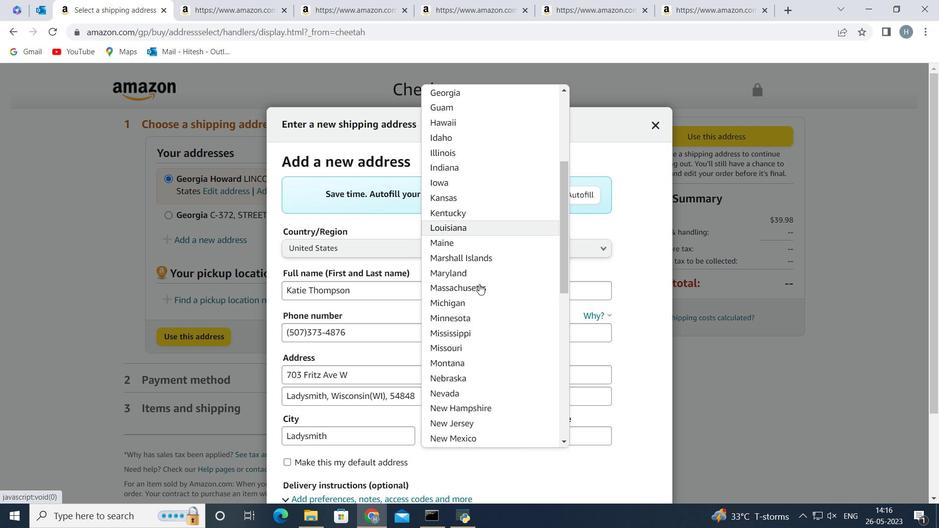 
Action: Mouse scrolled (479, 283) with delta (0, 0)
Screenshot: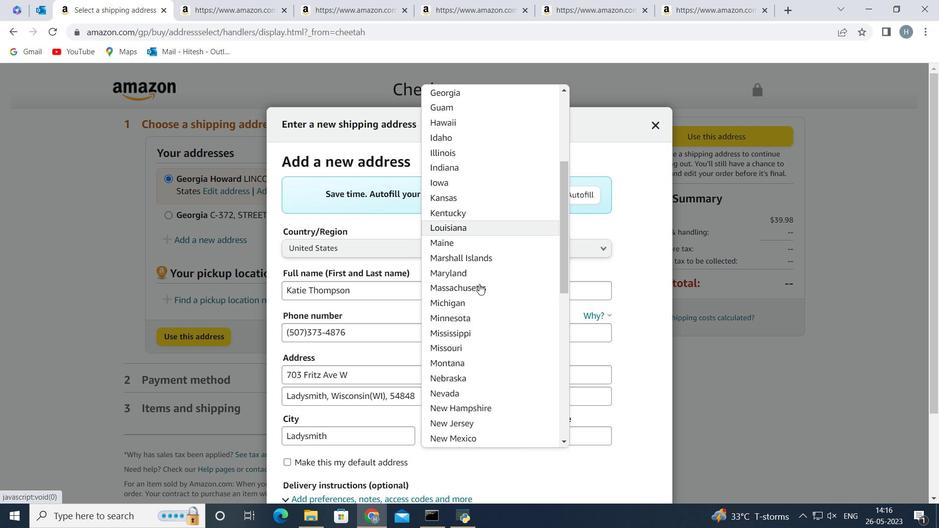 
Action: Mouse scrolled (479, 283) with delta (0, 0)
Screenshot: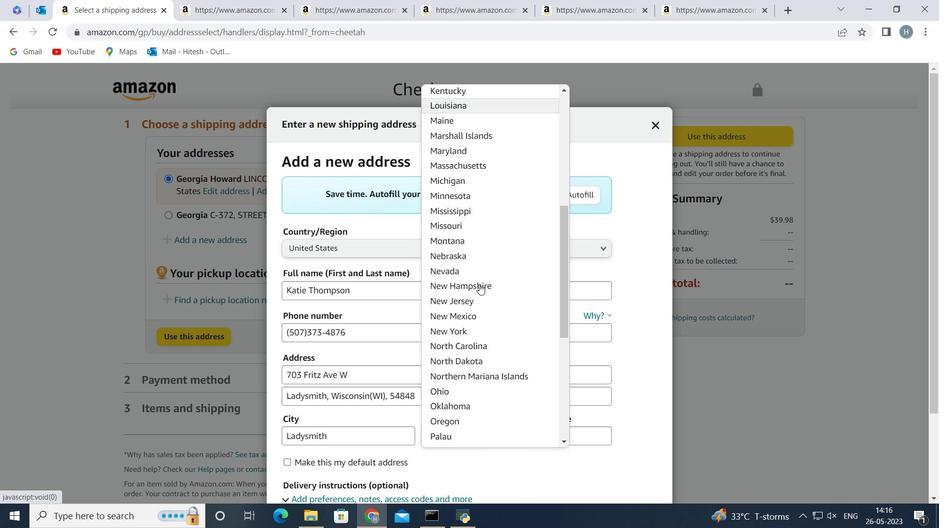 
Action: Mouse scrolled (479, 283) with delta (0, 0)
Screenshot: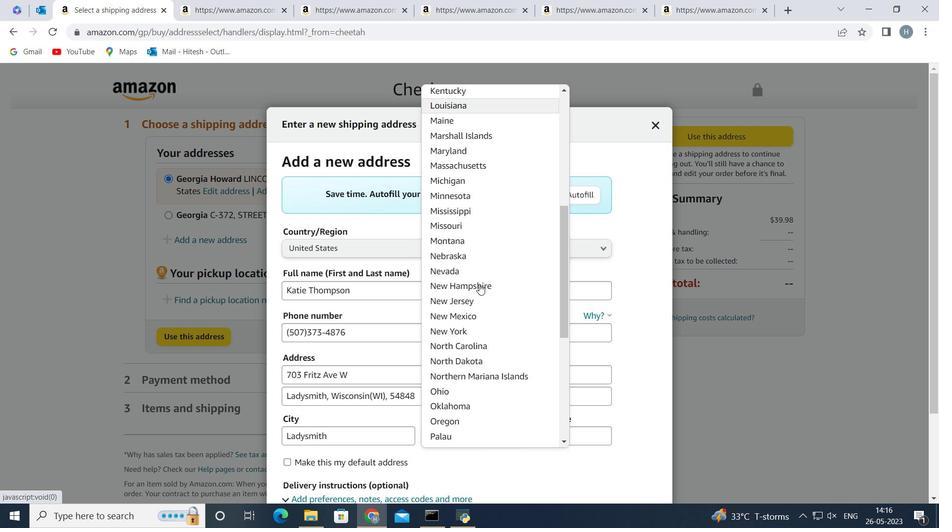 
Action: Mouse scrolled (479, 283) with delta (0, 0)
Screenshot: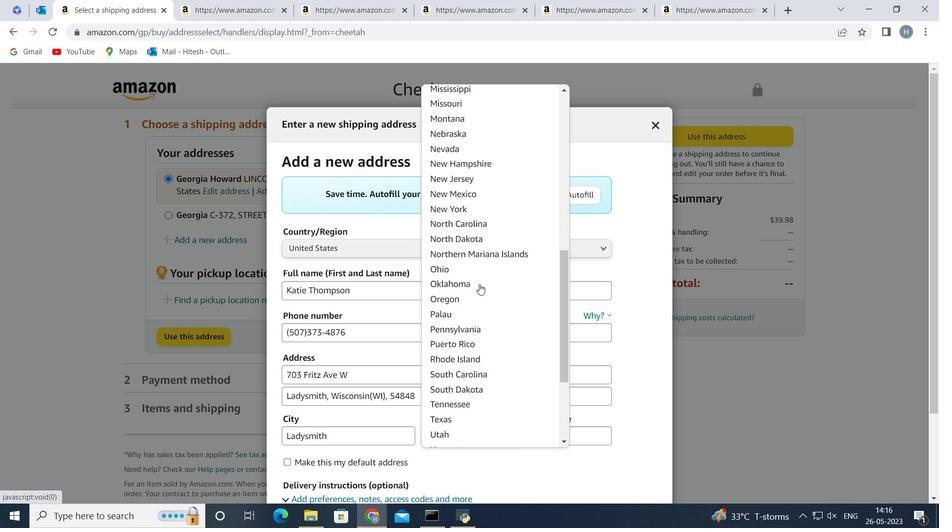
Action: Mouse scrolled (479, 283) with delta (0, 0)
Screenshot: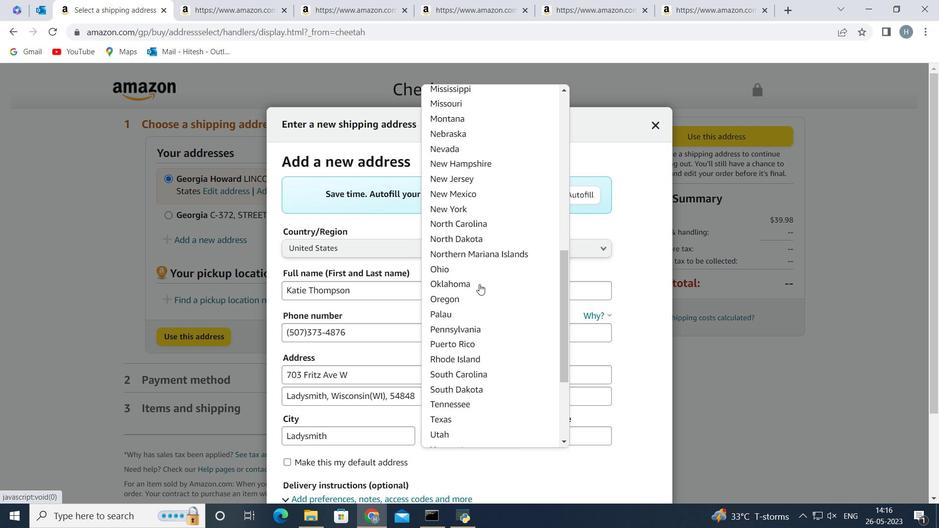 
Action: Mouse scrolled (479, 283) with delta (0, 0)
Screenshot: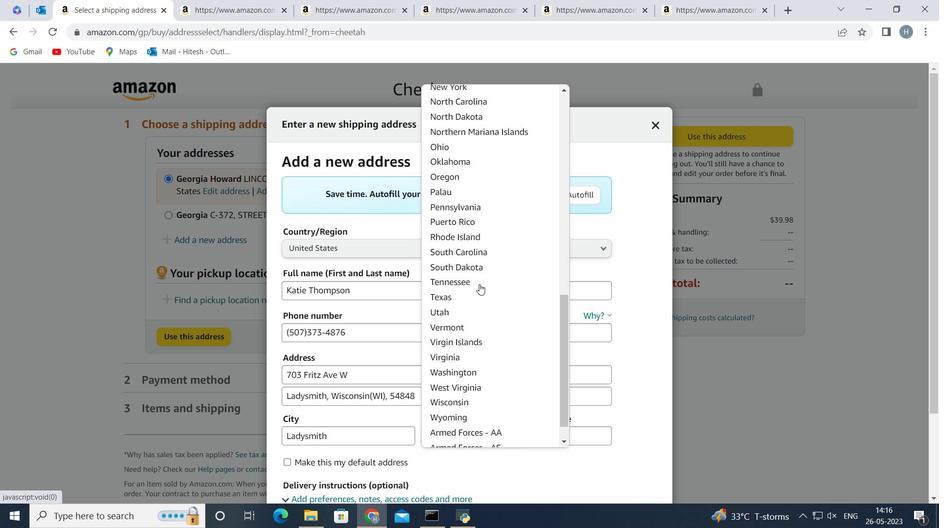
Action: Mouse moved to (478, 372)
Screenshot: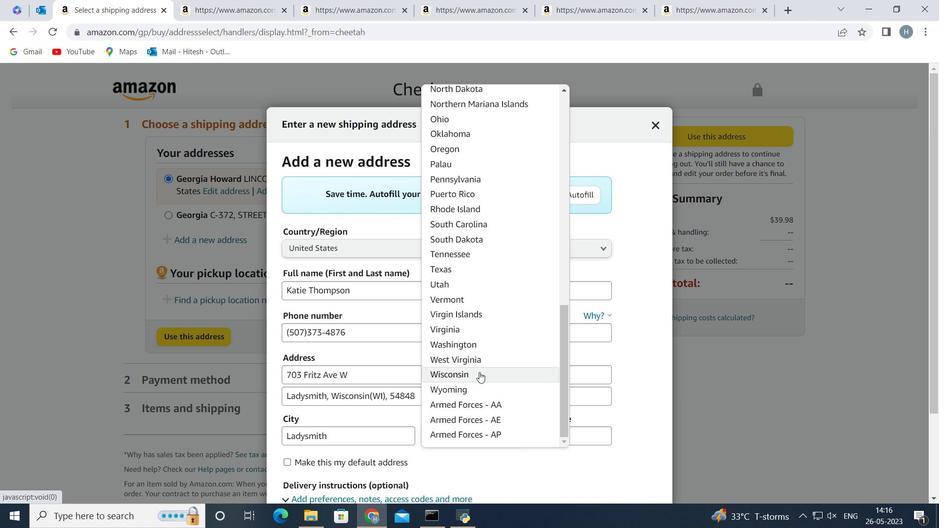 
Action: Mouse pressed left at (478, 372)
Screenshot: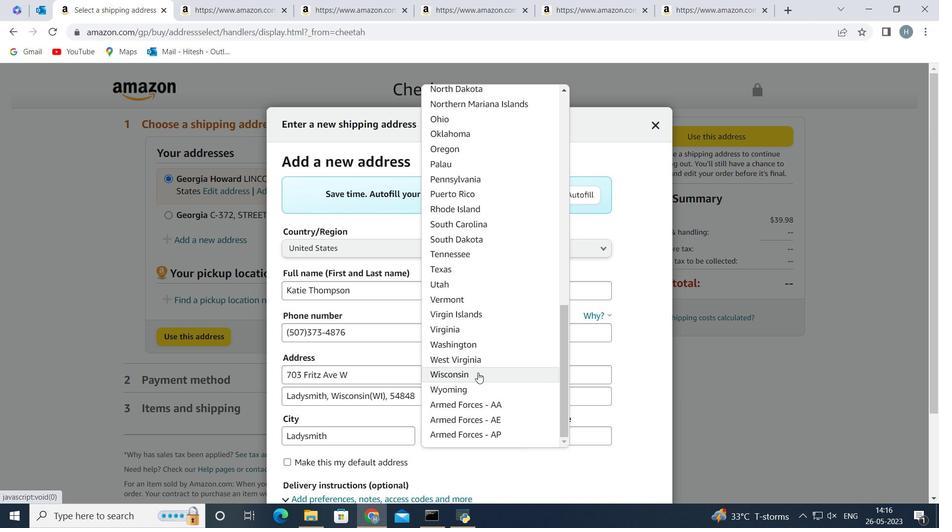 
Action: Mouse moved to (506, 341)
Screenshot: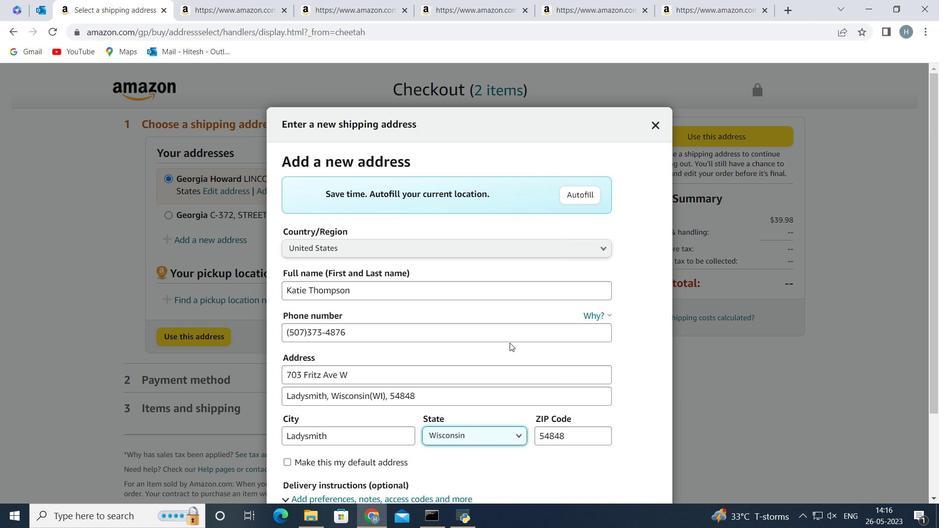 
Action: Mouse scrolled (506, 340) with delta (0, 0)
Screenshot: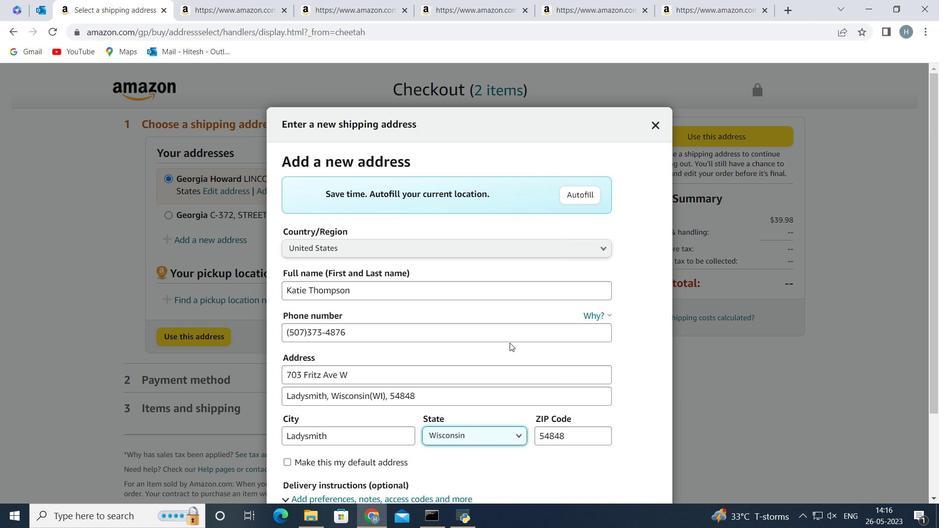 
Action: Mouse scrolled (506, 340) with delta (0, 0)
Screenshot: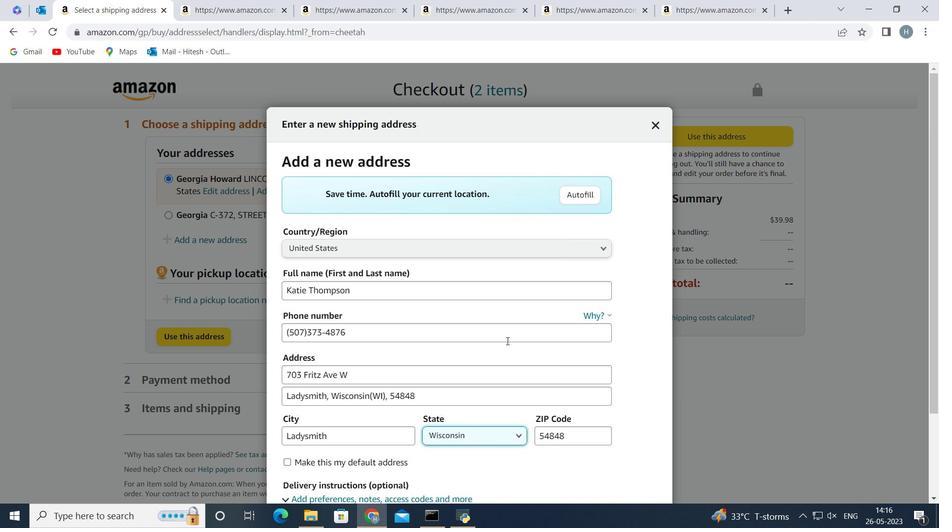 
Action: Mouse moved to (504, 341)
Screenshot: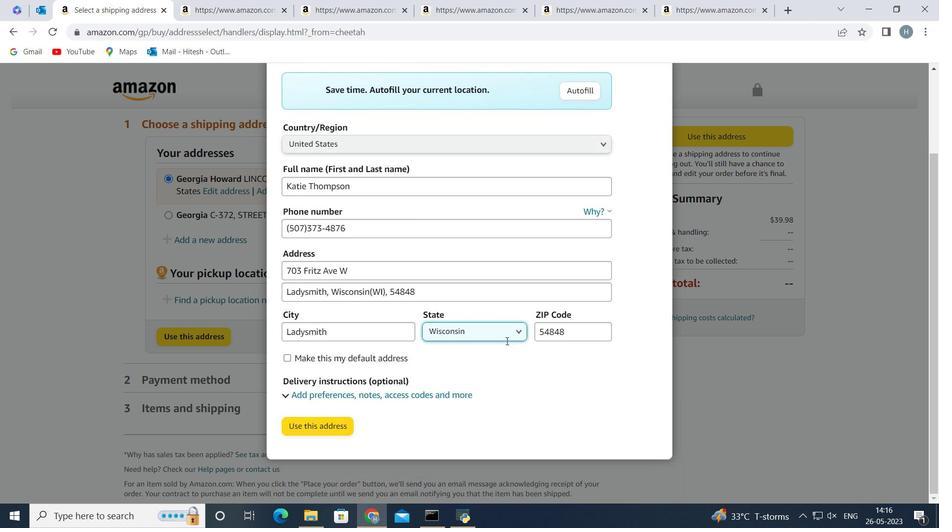 
Action: Mouse scrolled (504, 341) with delta (0, 0)
Screenshot: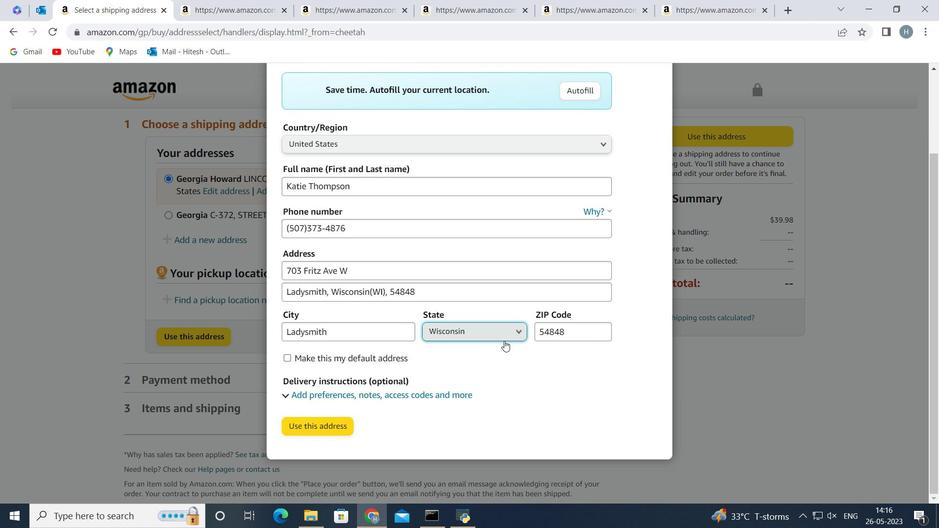 
Action: Mouse scrolled (504, 341) with delta (0, 0)
Screenshot: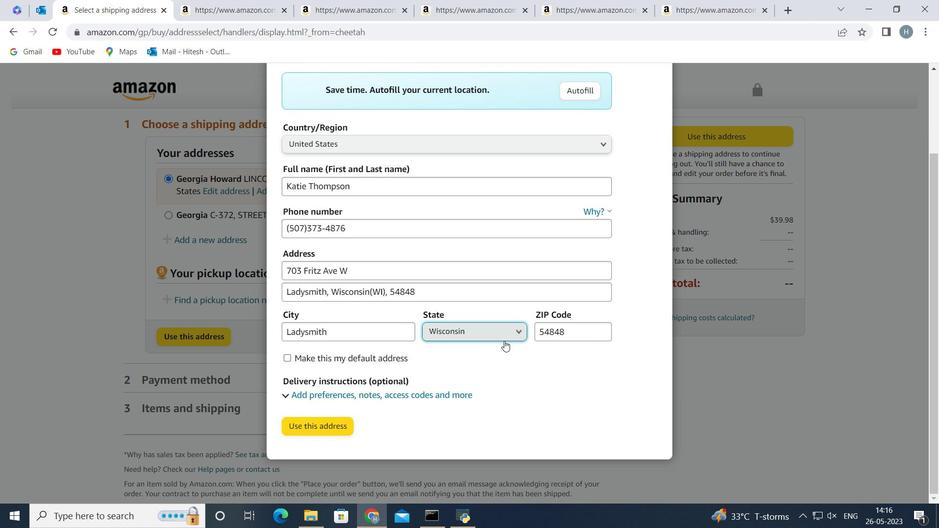 
Action: Mouse scrolled (504, 341) with delta (0, 0)
Screenshot: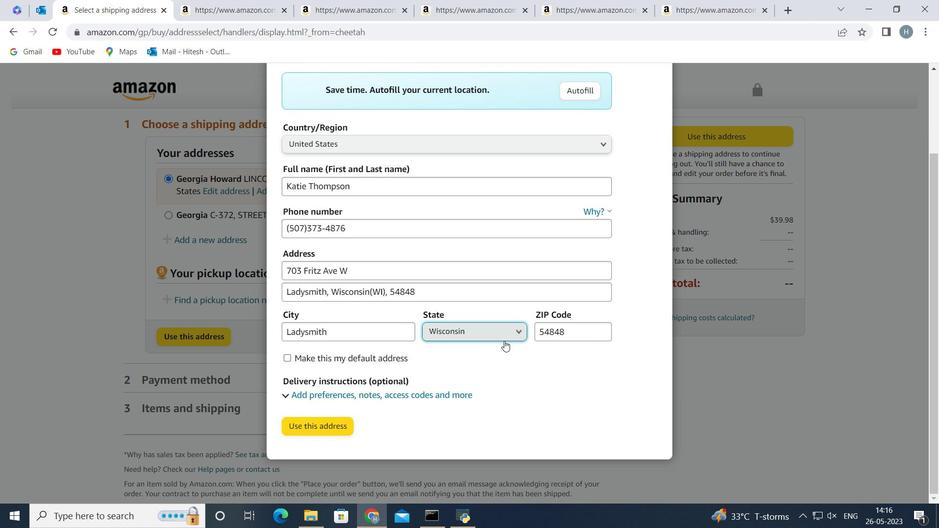 
Action: Mouse scrolled (504, 341) with delta (0, 0)
Screenshot: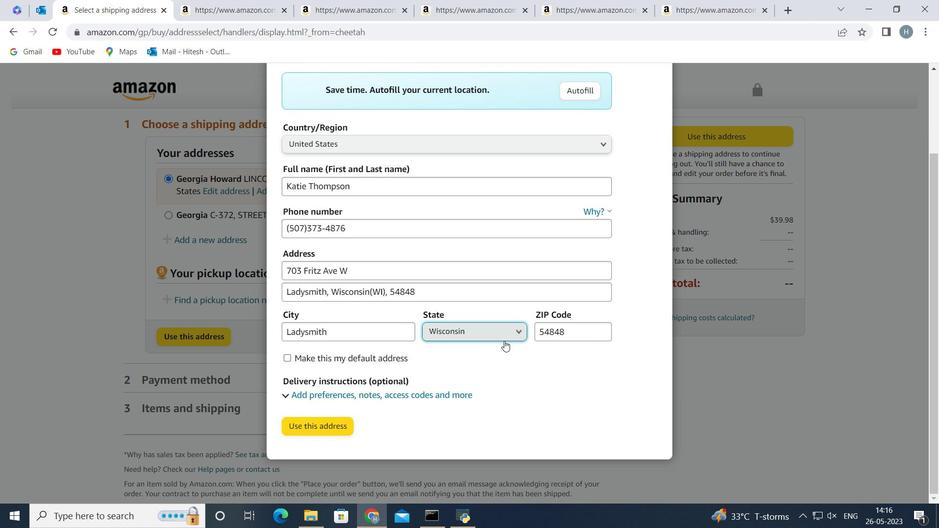 
Action: Mouse scrolled (504, 341) with delta (0, 0)
Screenshot: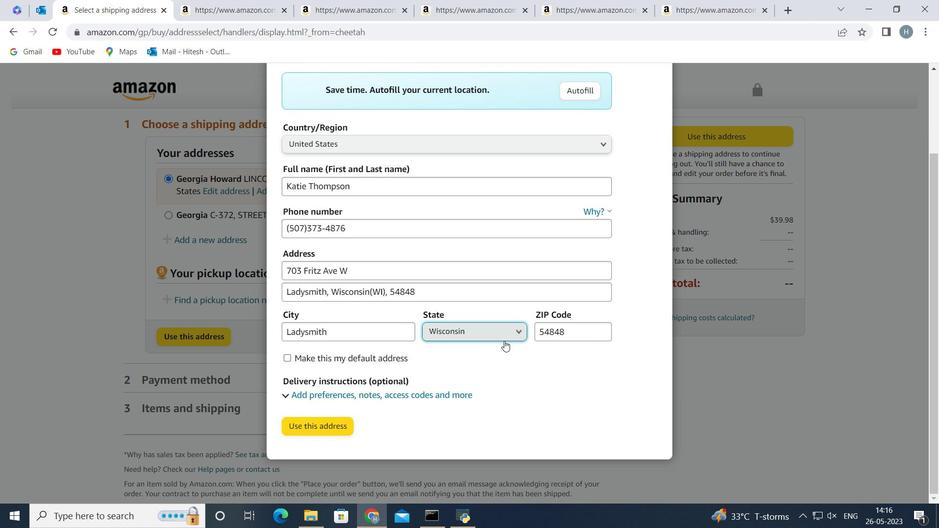 
Action: Mouse scrolled (504, 341) with delta (0, 0)
Screenshot: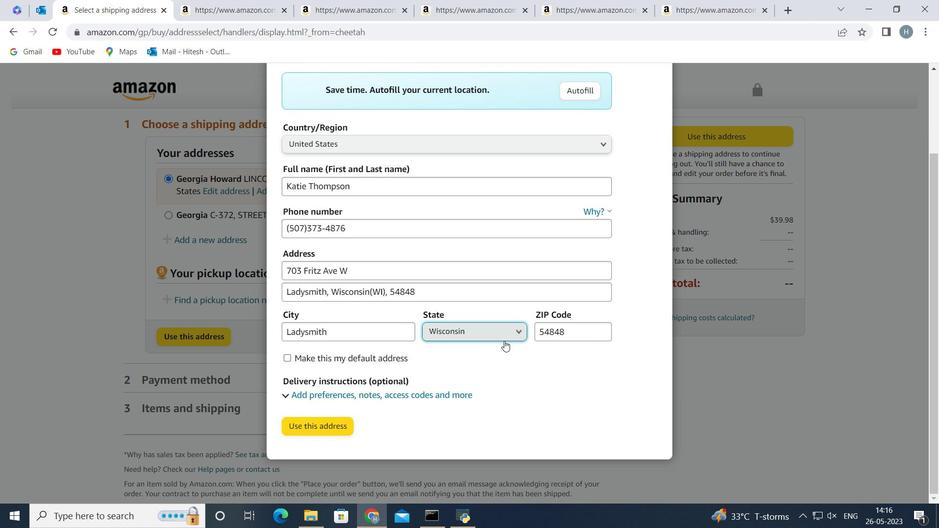
Action: Mouse scrolled (504, 341) with delta (0, 0)
Screenshot: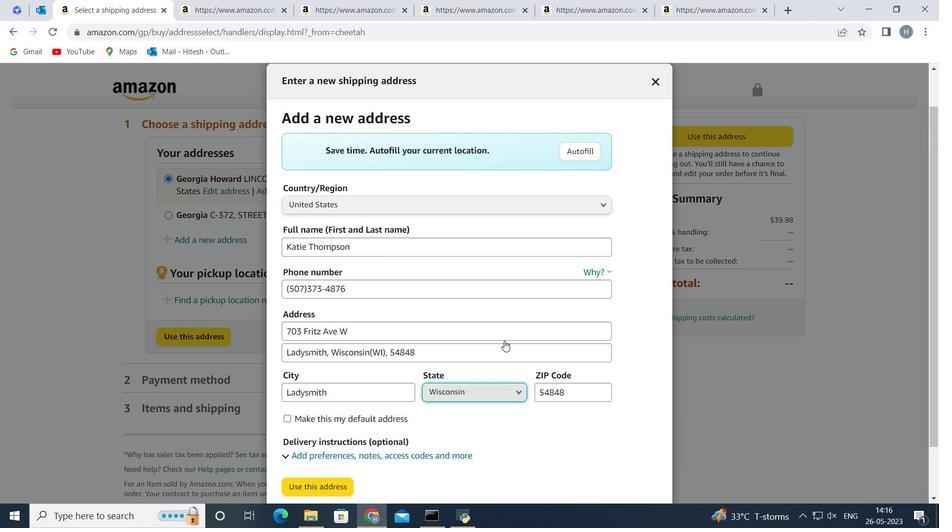 
Action: Mouse scrolled (504, 341) with delta (0, 0)
Screenshot: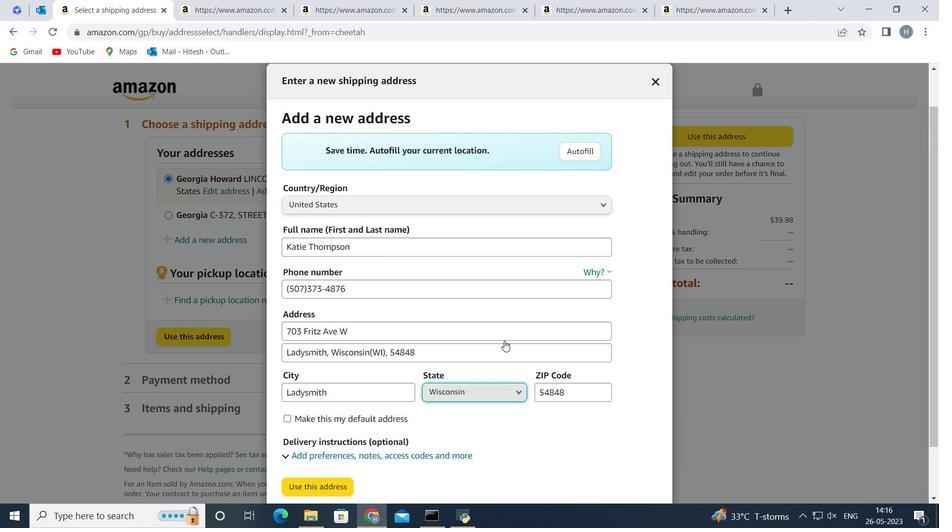 
Action: Mouse scrolled (504, 341) with delta (0, 0)
Screenshot: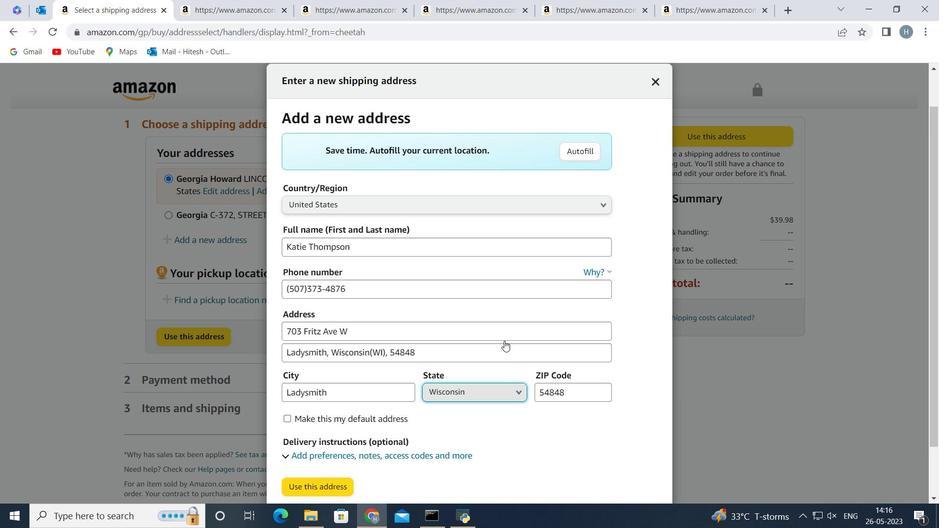 
Action: Mouse scrolled (504, 341) with delta (0, 0)
Screenshot: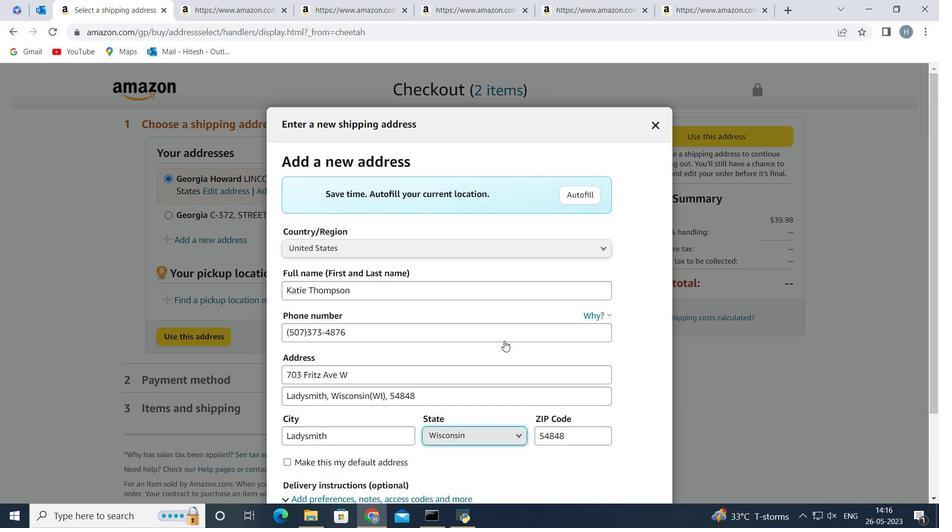 
Action: Mouse scrolled (504, 341) with delta (0, 0)
Screenshot: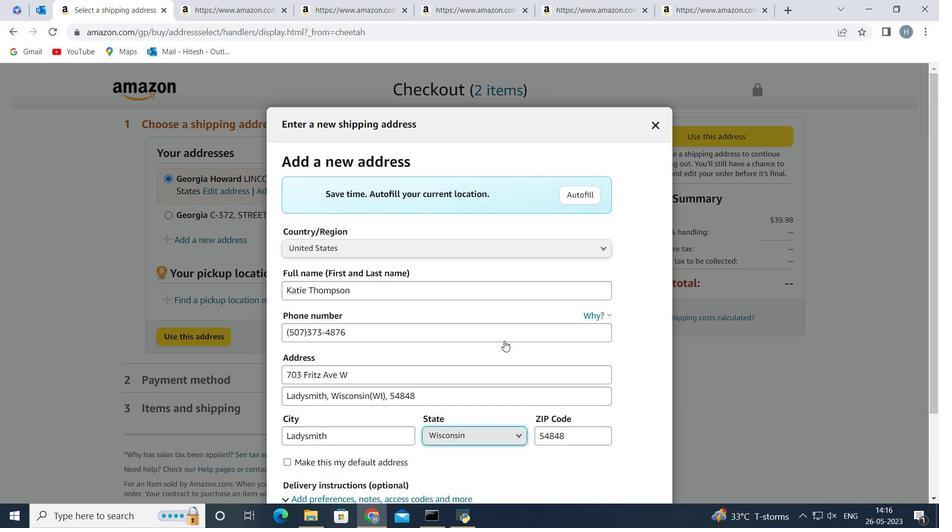 
Action: Mouse scrolled (504, 341) with delta (0, 0)
Screenshot: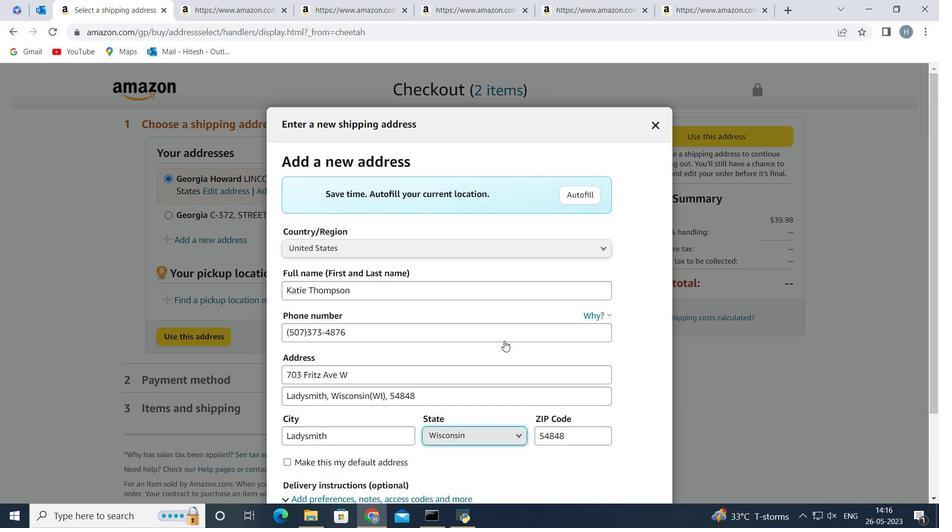 
Action: Mouse moved to (629, 262)
Screenshot: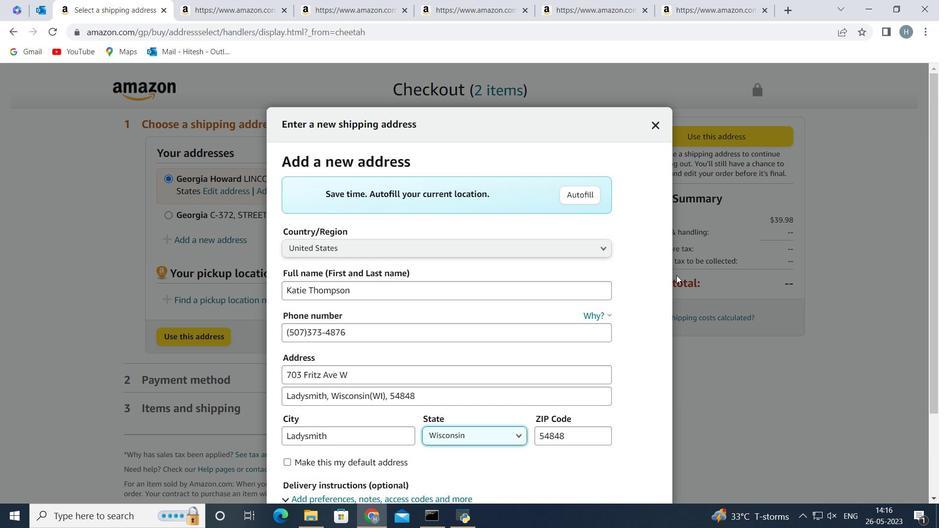 
